 Task: Create a Vector Art for the Website Hero Section's. on the cosmic theme.
Action: Mouse pressed left at (435, 318)
Screenshot: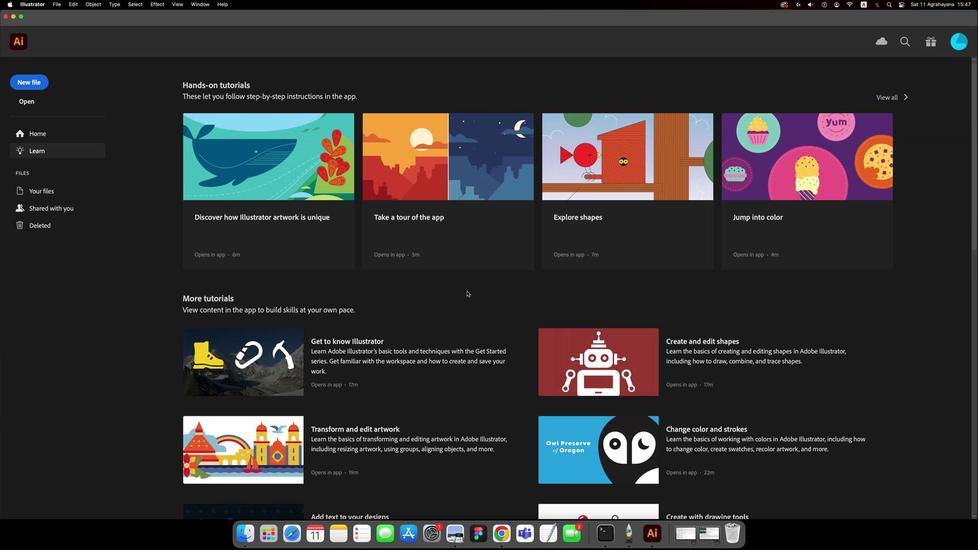 
Action: Mouse moved to (275, 265)
Screenshot: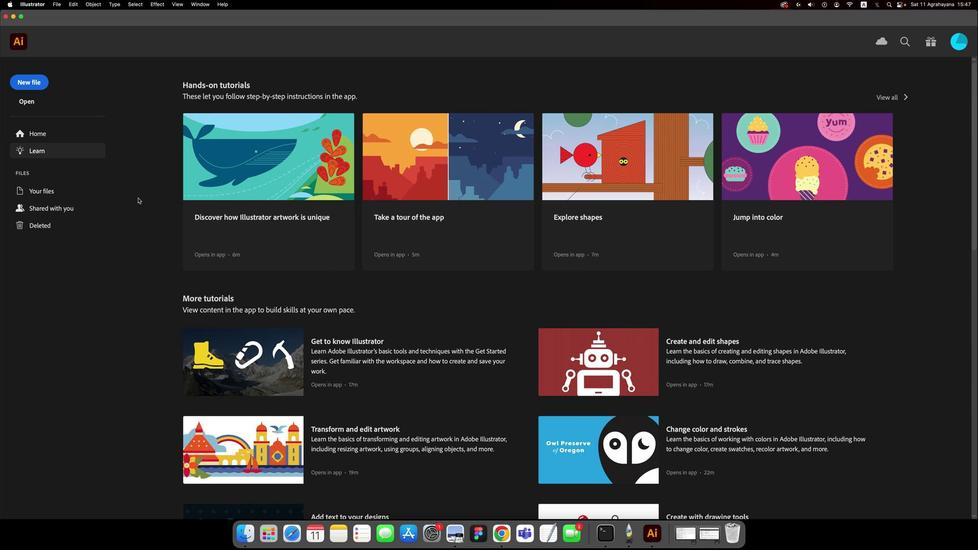 
Action: Mouse pressed left at (275, 265)
Screenshot: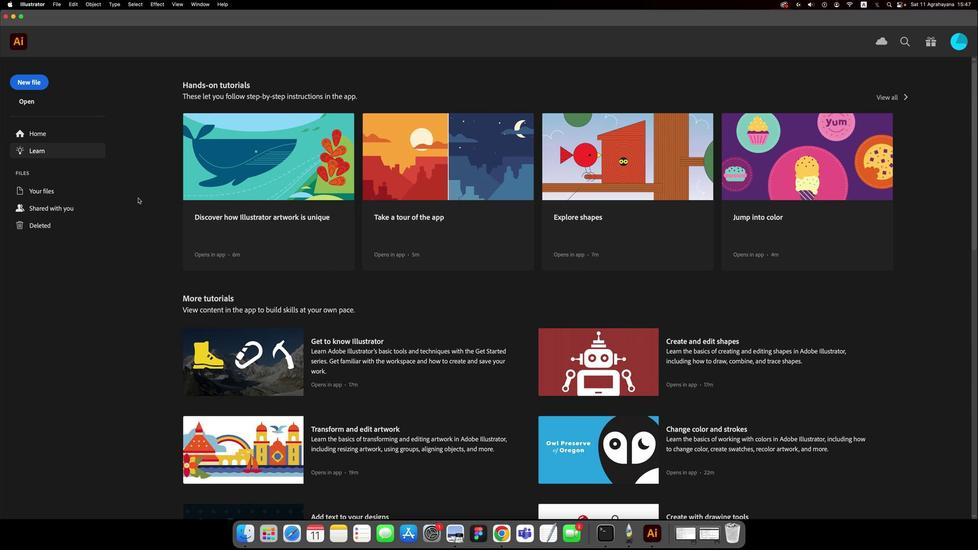 
Action: Mouse moved to (221, 200)
Screenshot: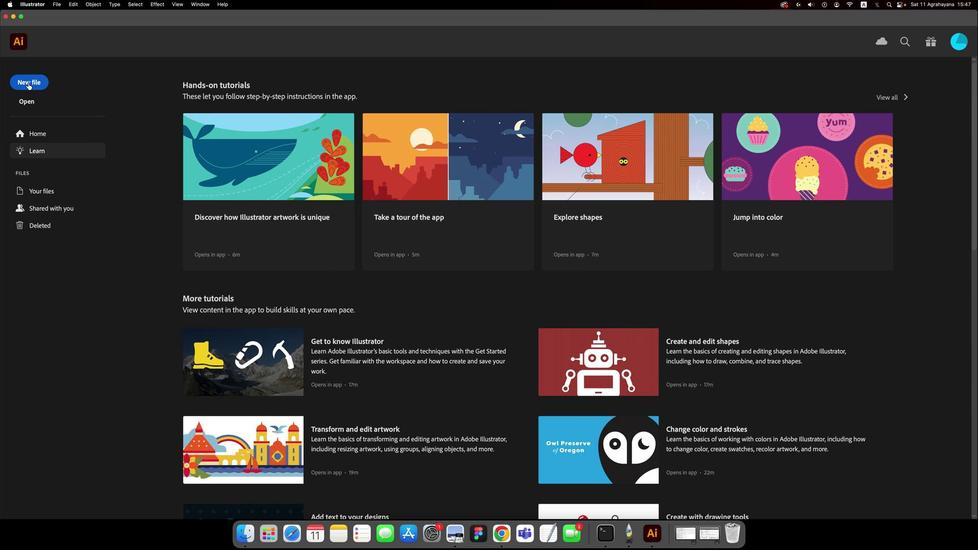 
Action: Mouse pressed left at (221, 200)
Screenshot: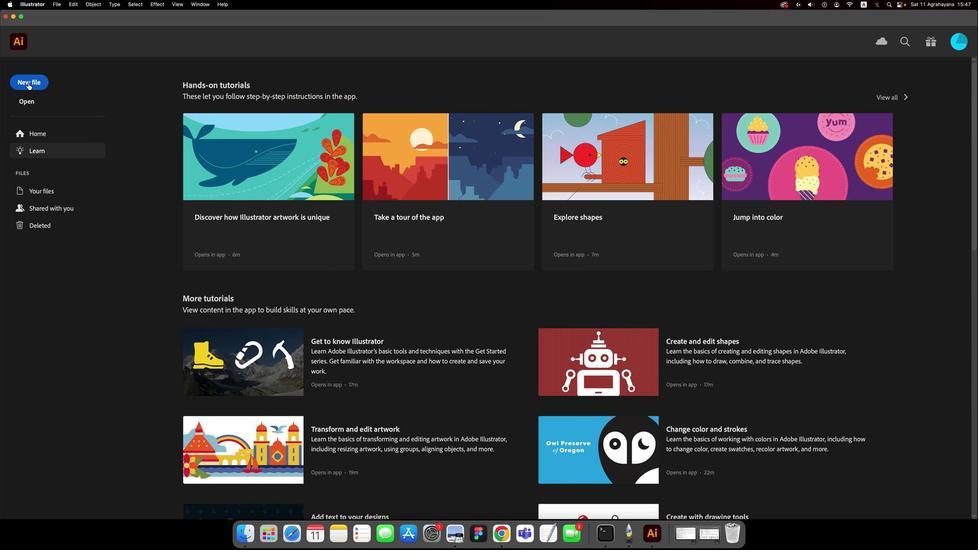 
Action: Mouse moved to (427, 219)
Screenshot: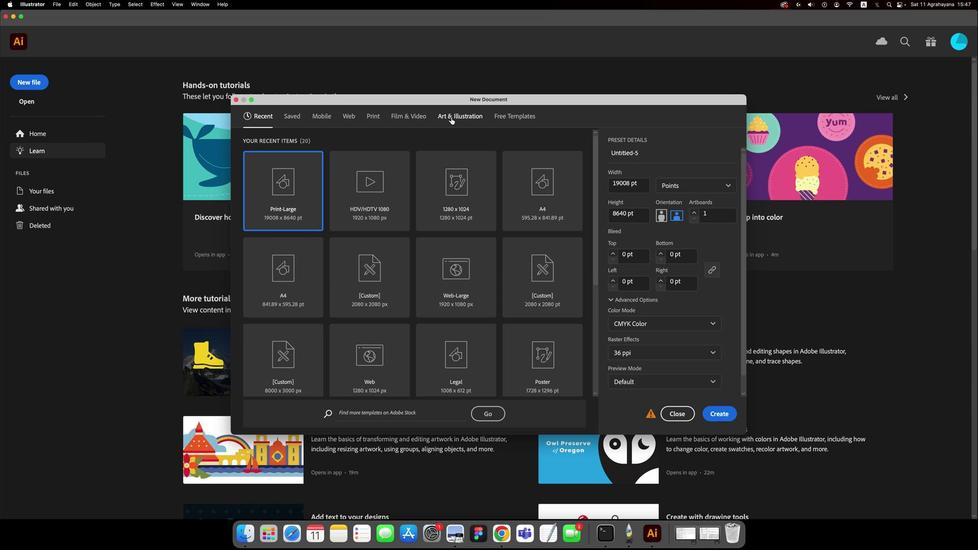 
Action: Mouse pressed left at (427, 219)
Screenshot: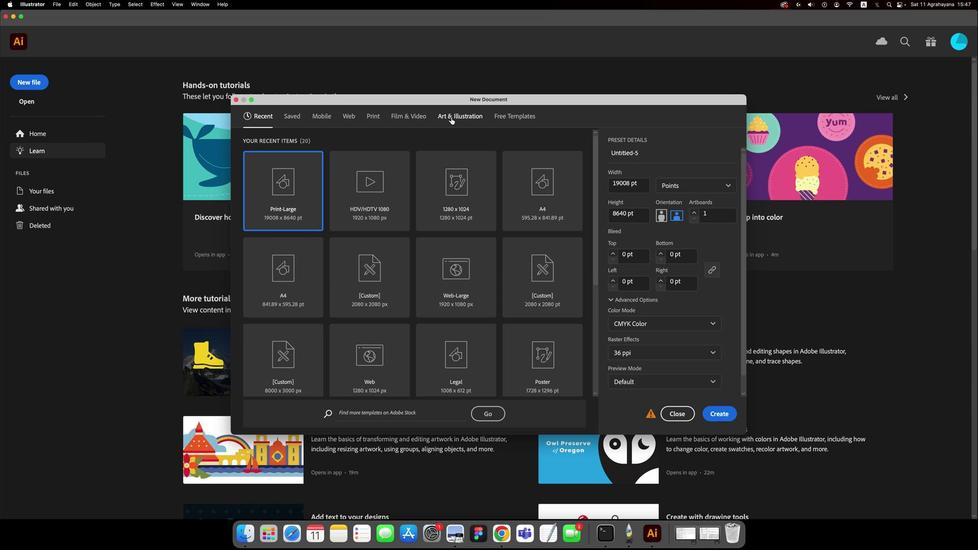 
Action: Mouse moved to (376, 219)
Screenshot: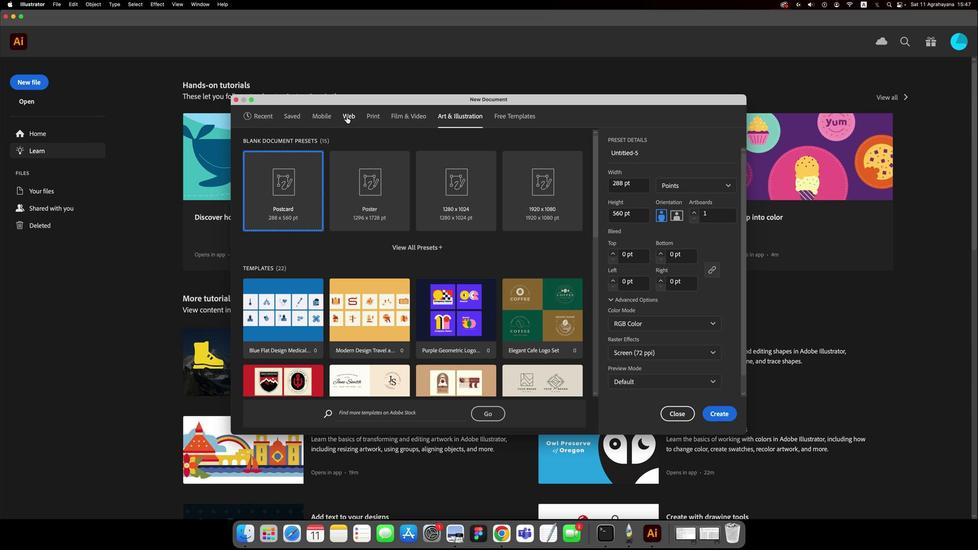 
Action: Mouse pressed left at (376, 219)
Screenshot: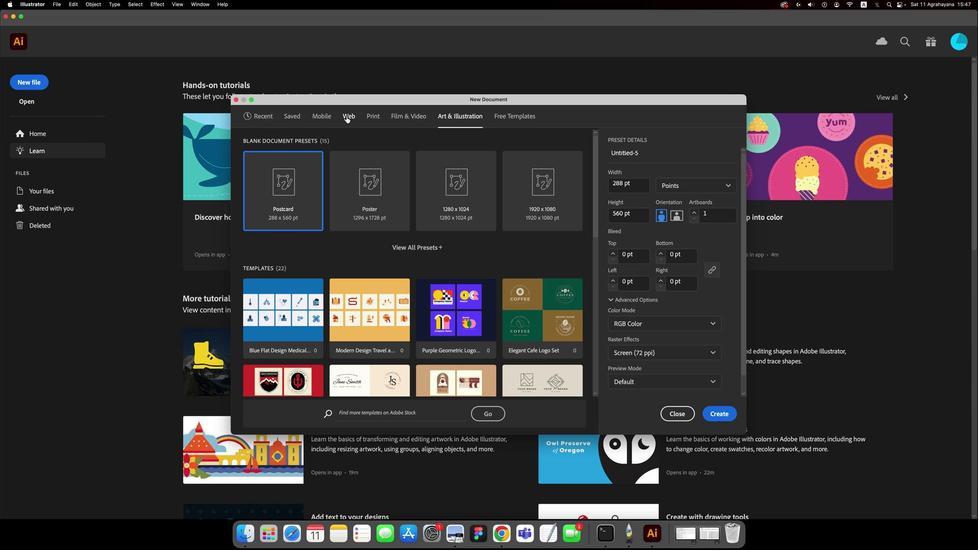 
Action: Mouse moved to (393, 253)
Screenshot: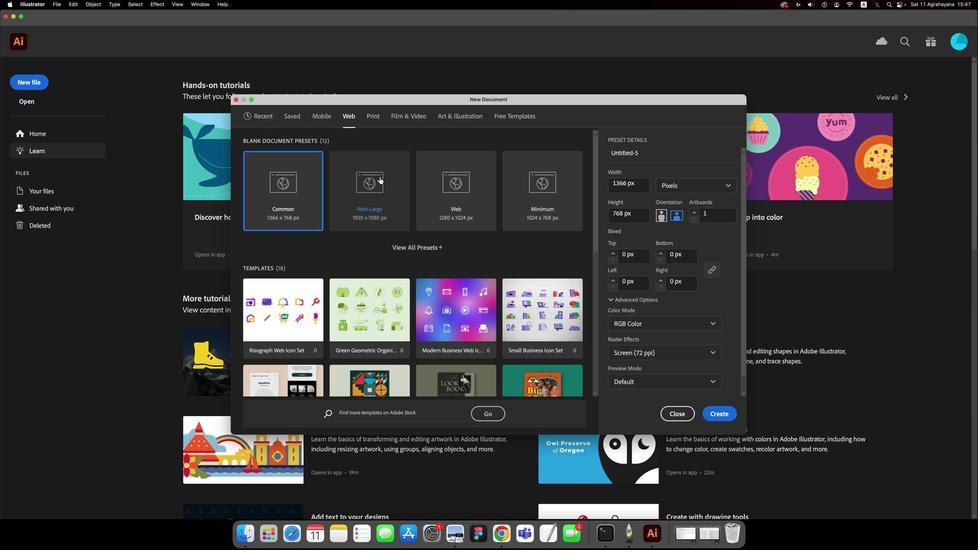 
Action: Mouse pressed left at (393, 253)
Screenshot: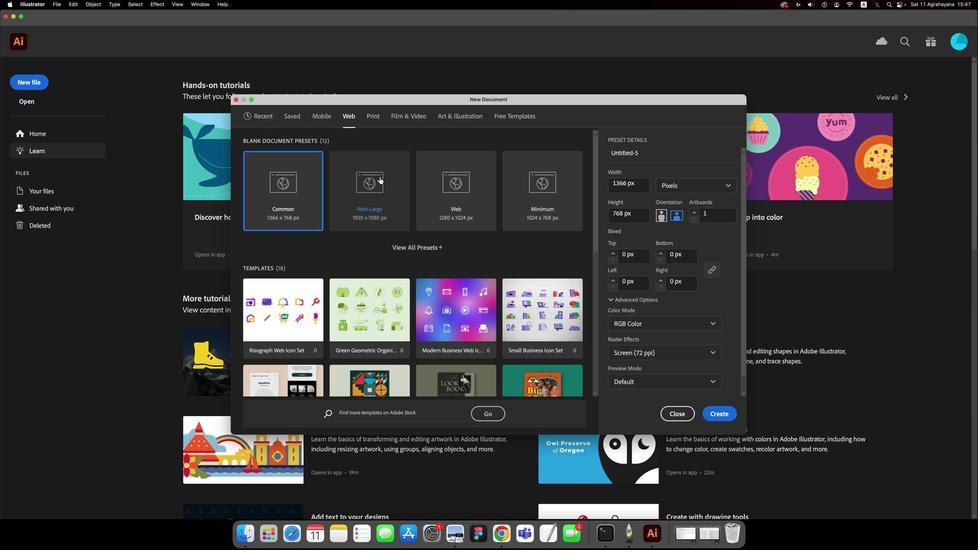 
Action: Mouse moved to (557, 386)
Screenshot: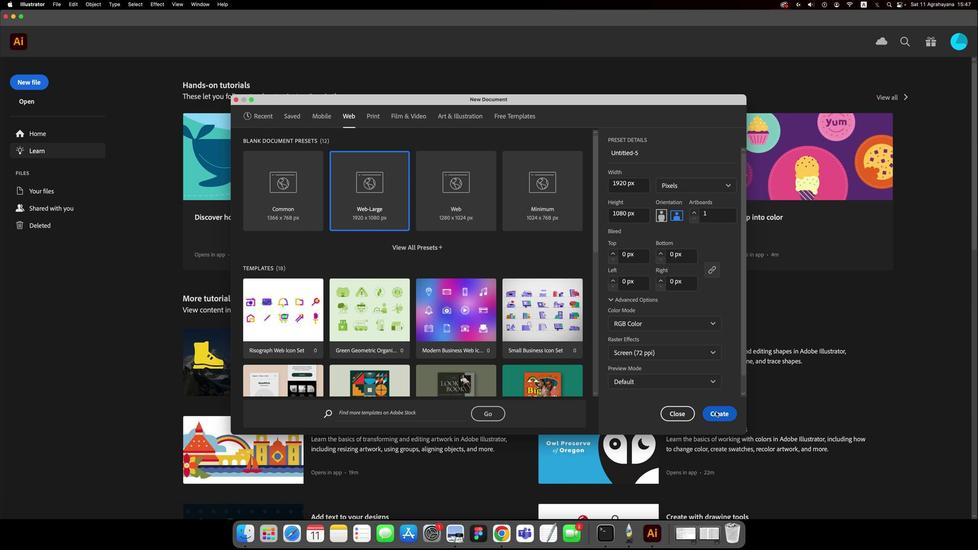 
Action: Mouse pressed left at (557, 386)
Screenshot: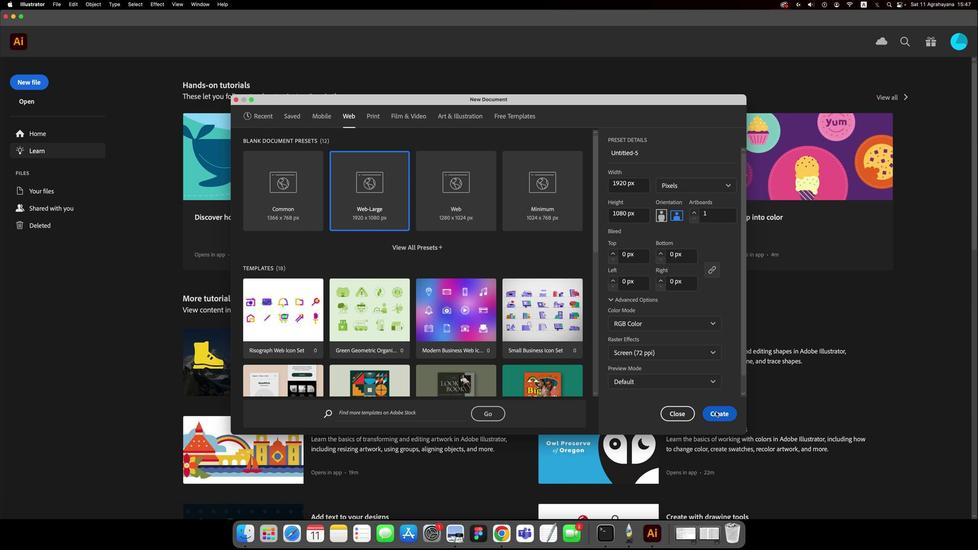 
Action: Mouse moved to (442, 291)
Screenshot: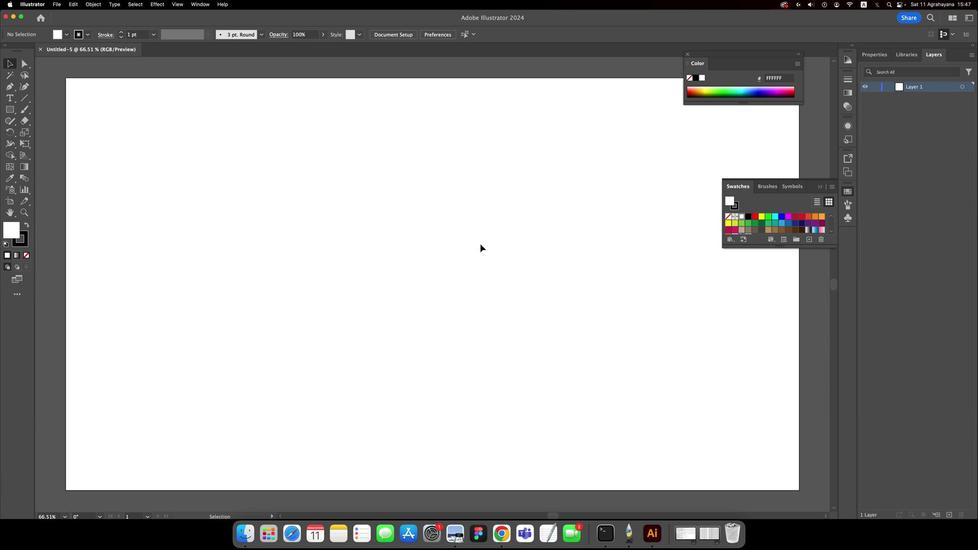 
Action: Mouse pressed left at (442, 291)
Screenshot: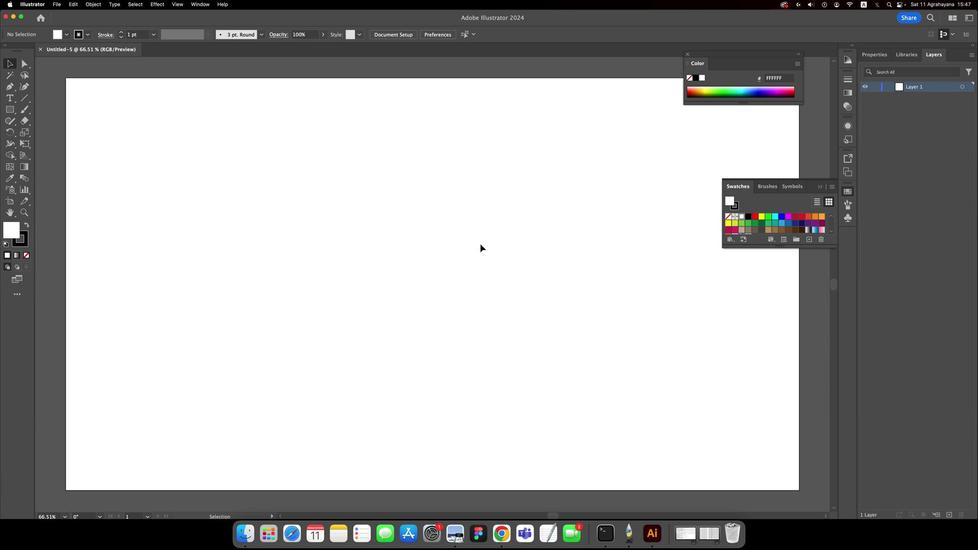 
Action: Mouse moved to (232, 155)
Screenshot: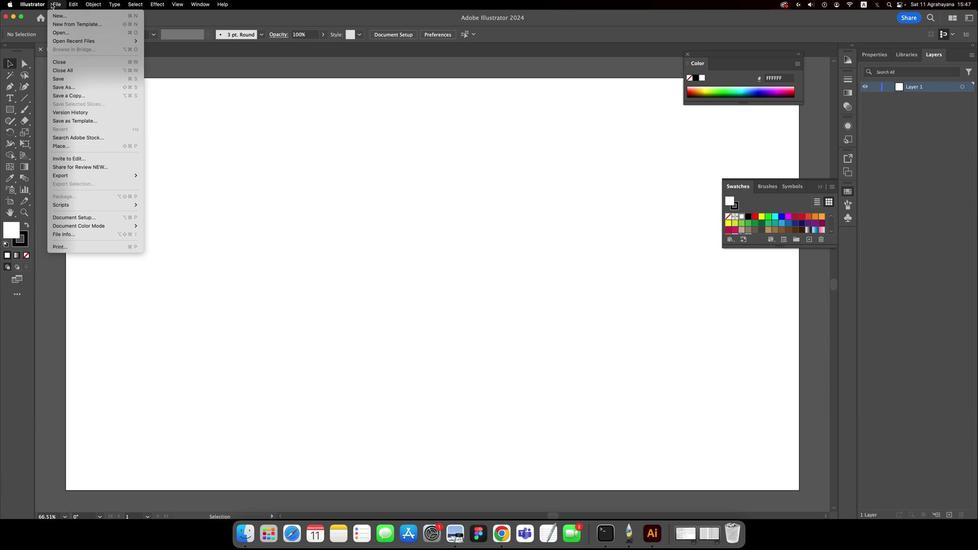 
Action: Mouse pressed left at (232, 155)
Screenshot: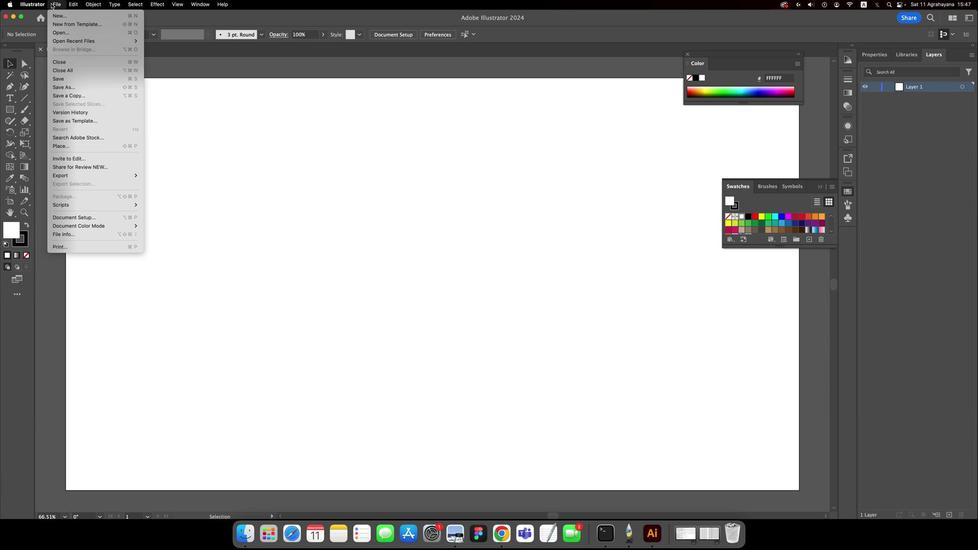 
Action: Mouse moved to (234, 237)
Screenshot: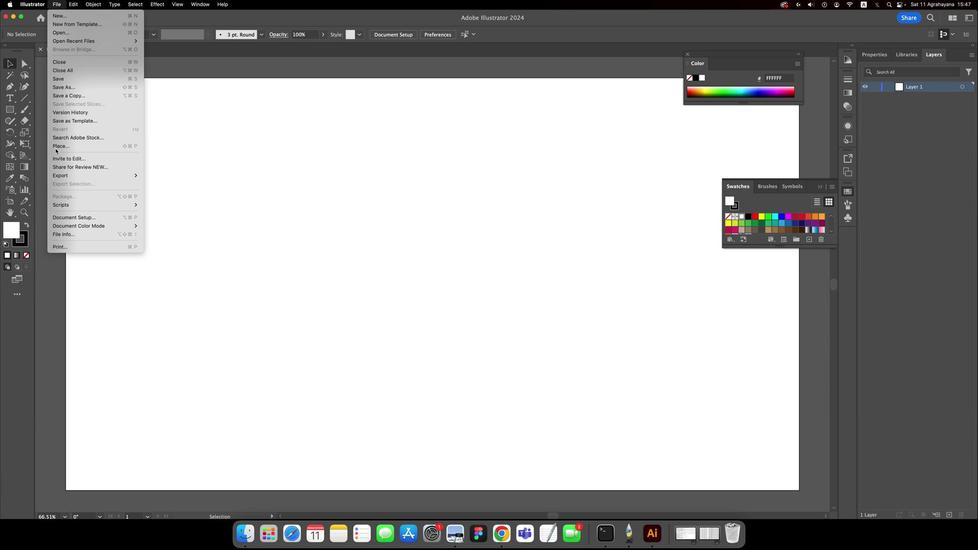 
Action: Mouse pressed left at (234, 237)
Screenshot: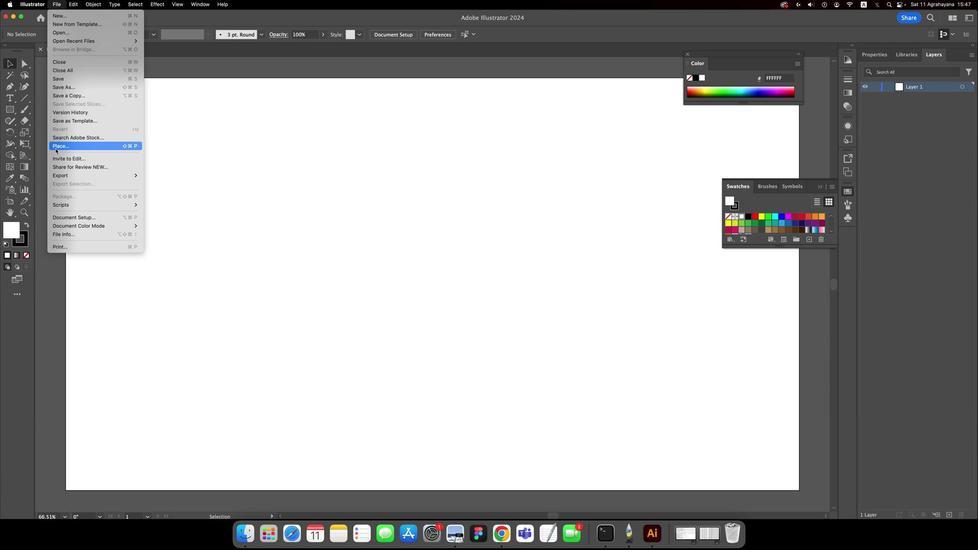 
Action: Mouse moved to (408, 239)
Screenshot: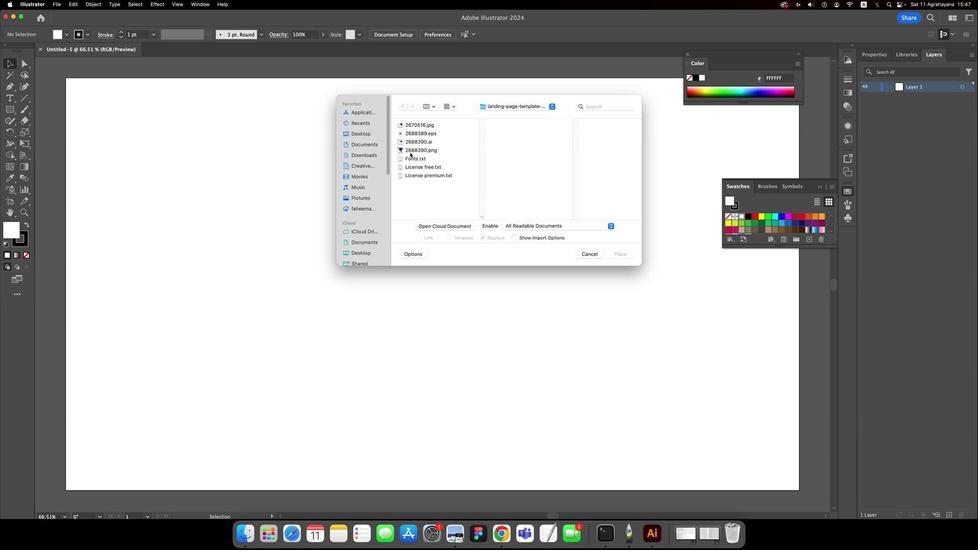 
Action: Mouse pressed left at (408, 239)
Screenshot: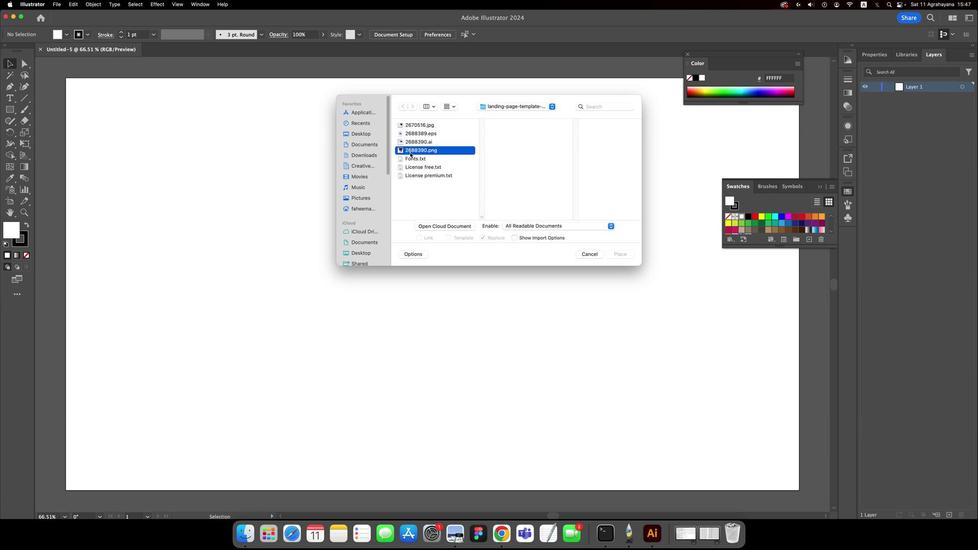 
Action: Key pressed Key.enter
Screenshot: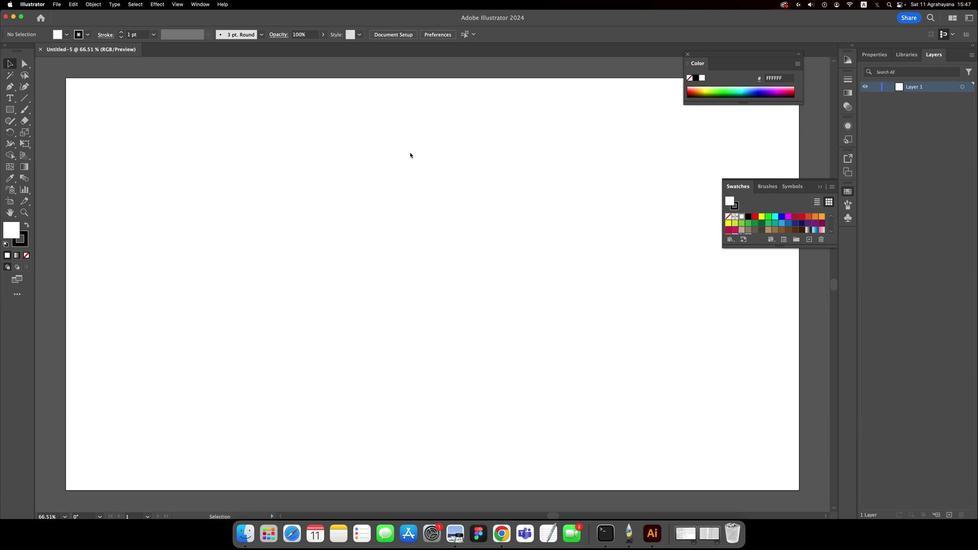 
Action: Mouse moved to (373, 219)
Screenshot: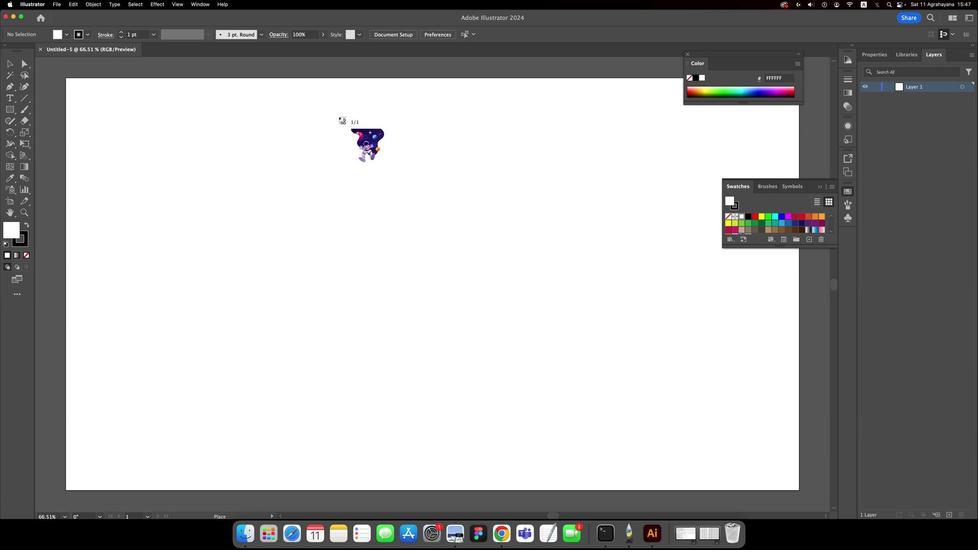 
Action: Mouse pressed left at (373, 219)
Screenshot: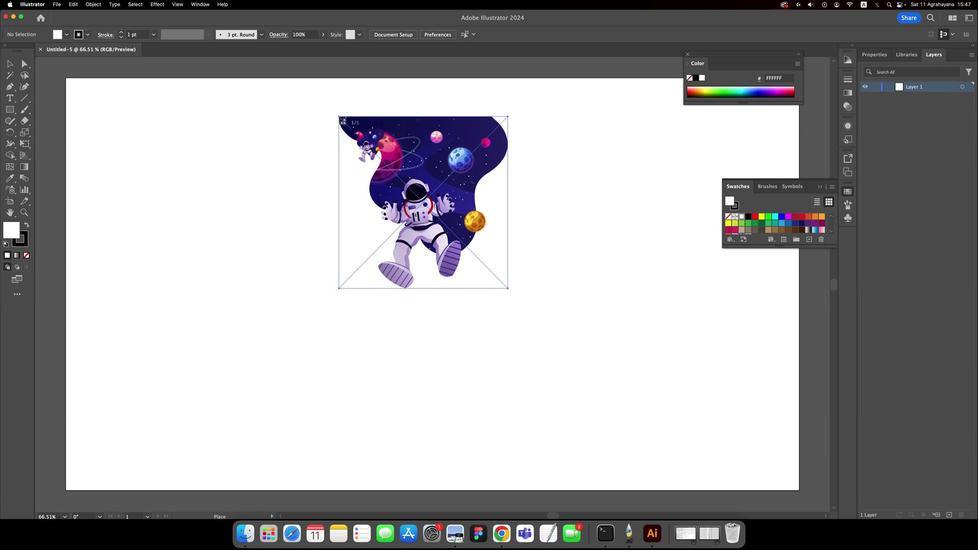 
Action: Mouse moved to (411, 276)
Screenshot: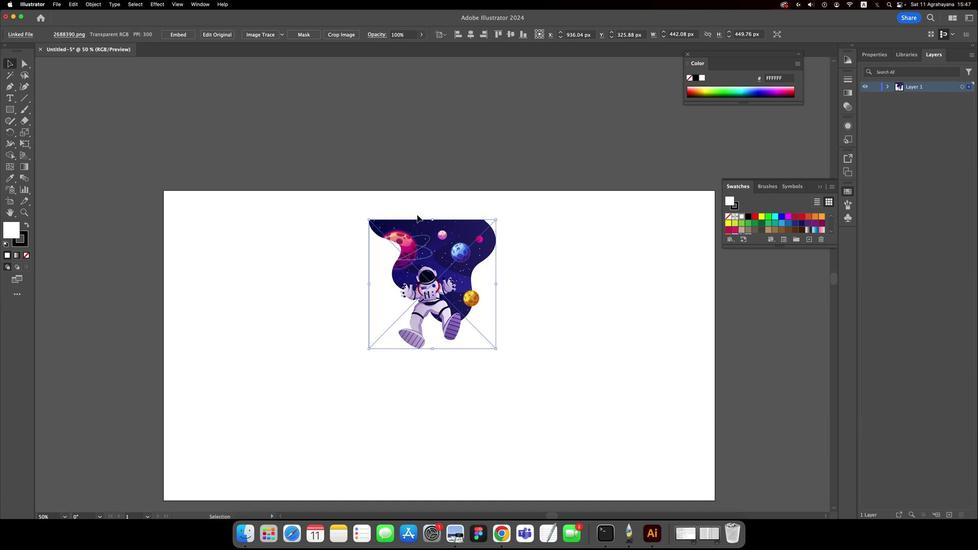 
Action: Key pressed Key.cmd'-'
Screenshot: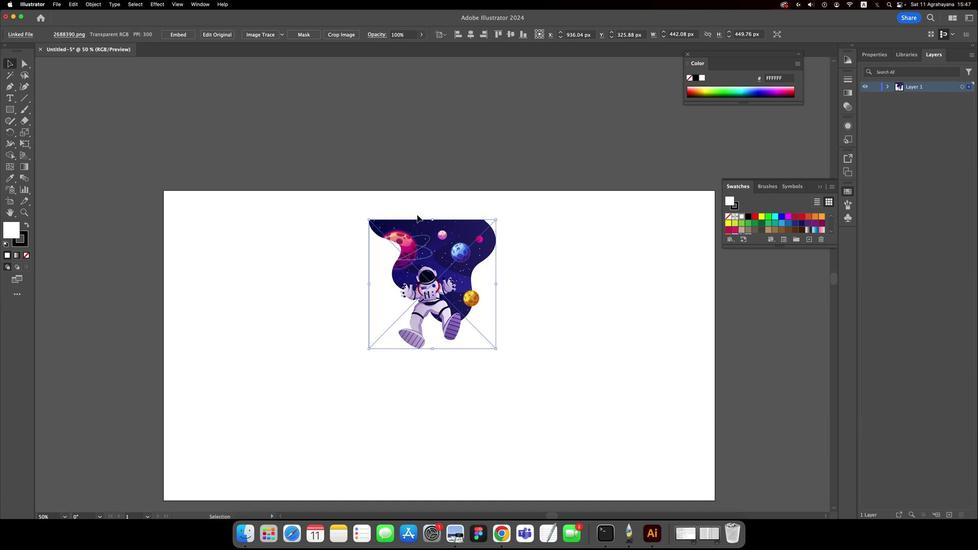 
Action: Mouse moved to (416, 293)
Screenshot: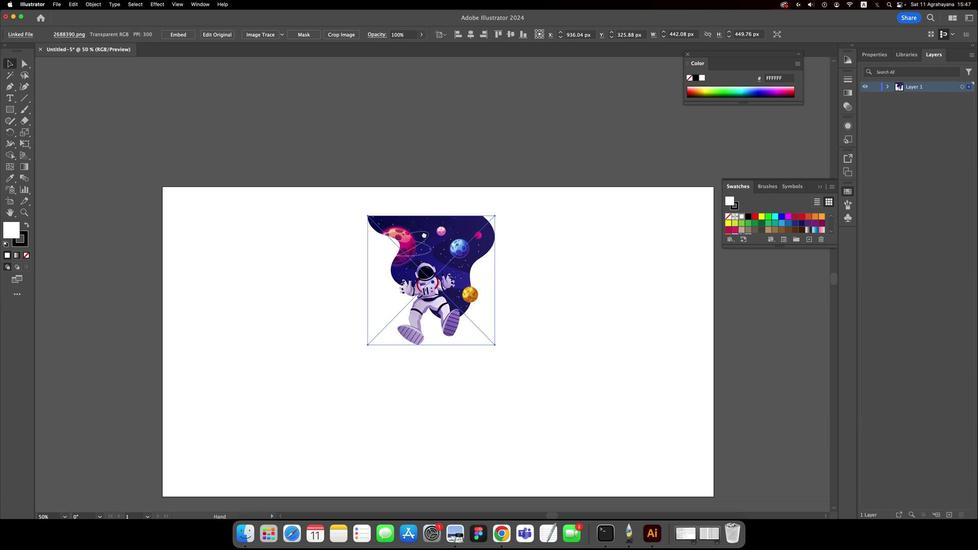 
Action: Key pressed Key.space
Screenshot: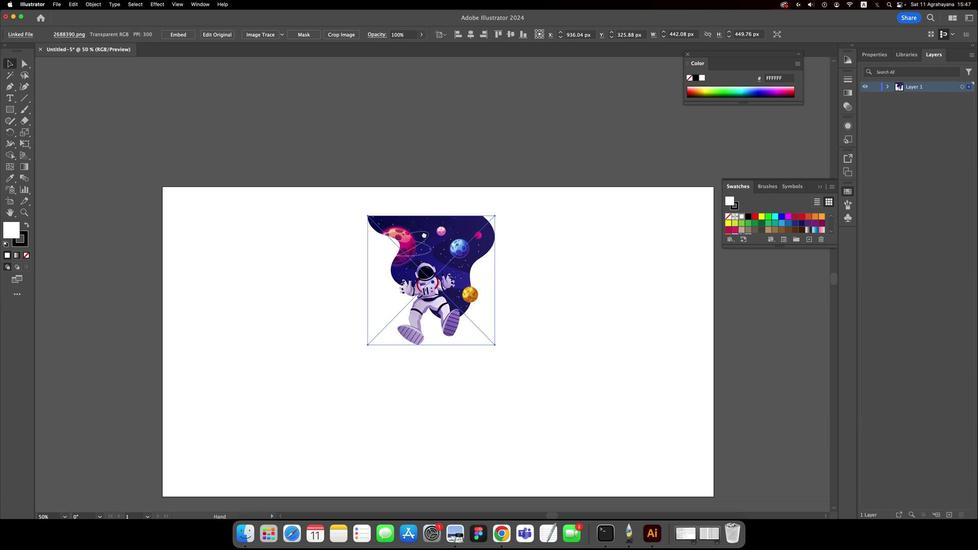 
Action: Mouse moved to (417, 299)
Screenshot: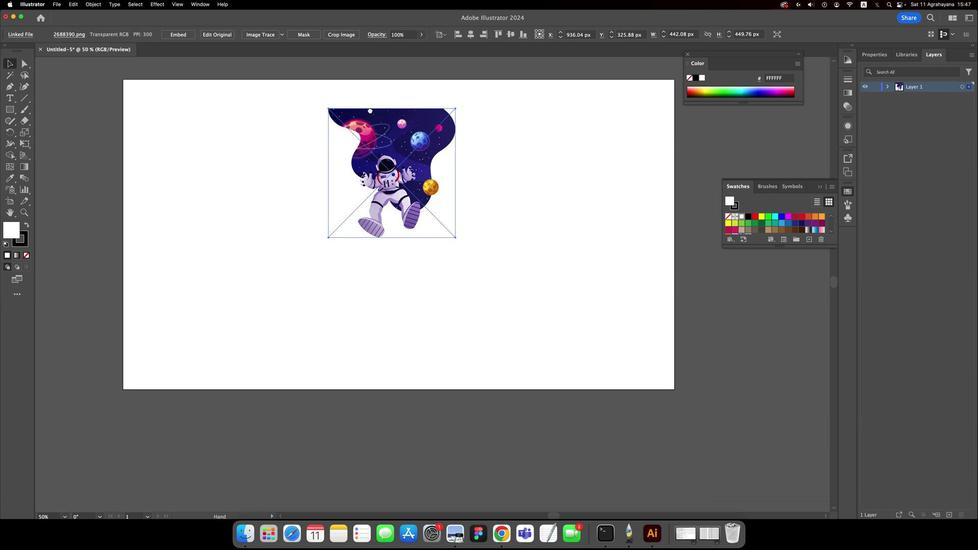 
Action: Mouse pressed left at (417, 299)
Screenshot: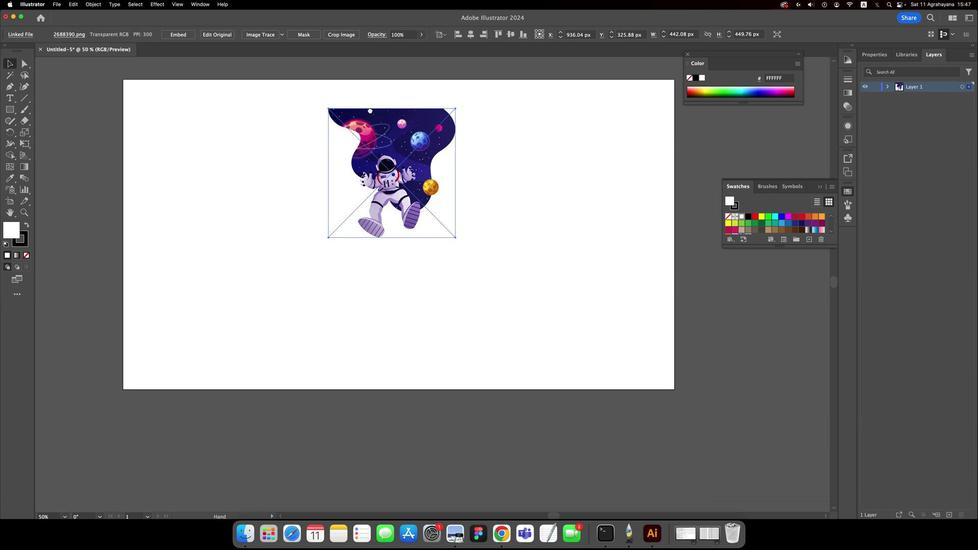 
Action: Mouse moved to (413, 253)
Screenshot: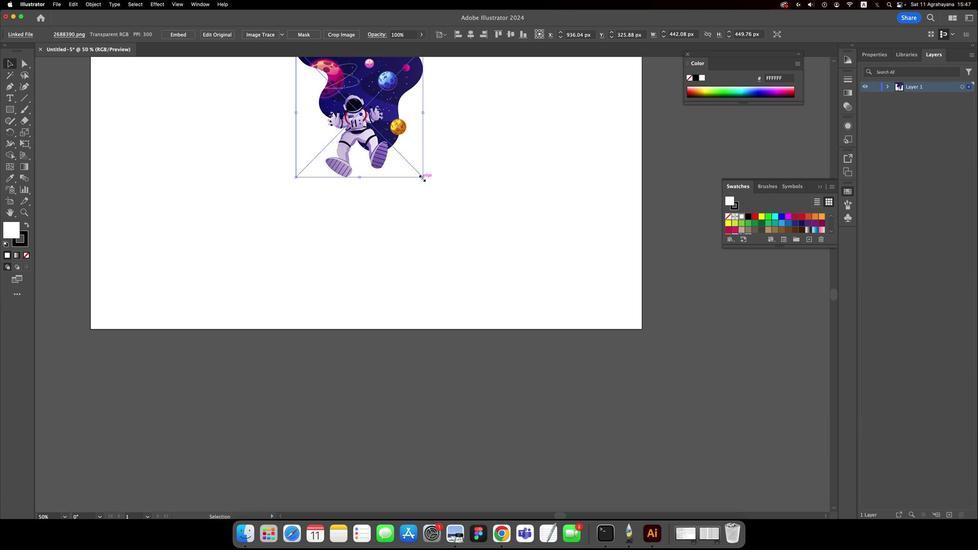
Action: Key pressed Key.shift
Screenshot: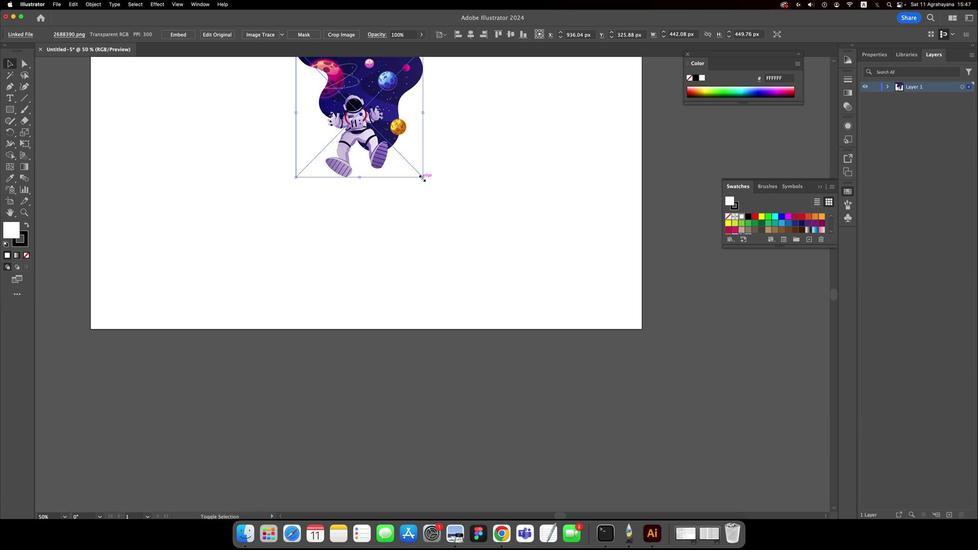 
Action: Mouse pressed left at (413, 253)
Screenshot: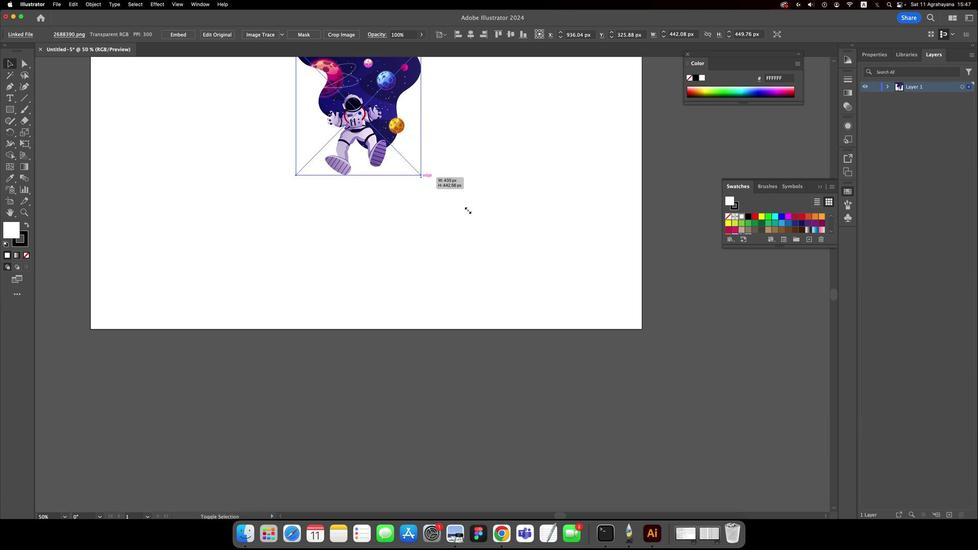 
Action: Mouse moved to (451, 284)
Screenshot: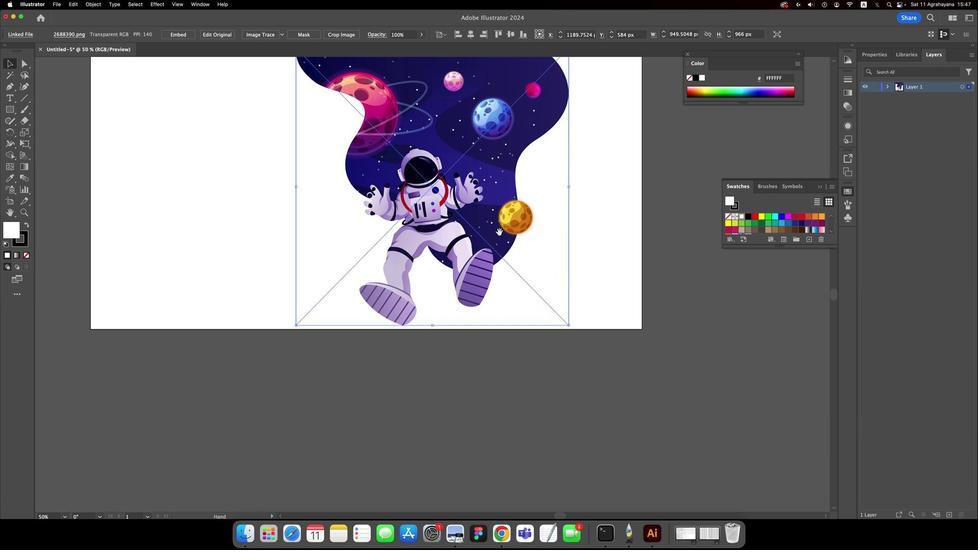 
Action: Key pressed Key.space
Screenshot: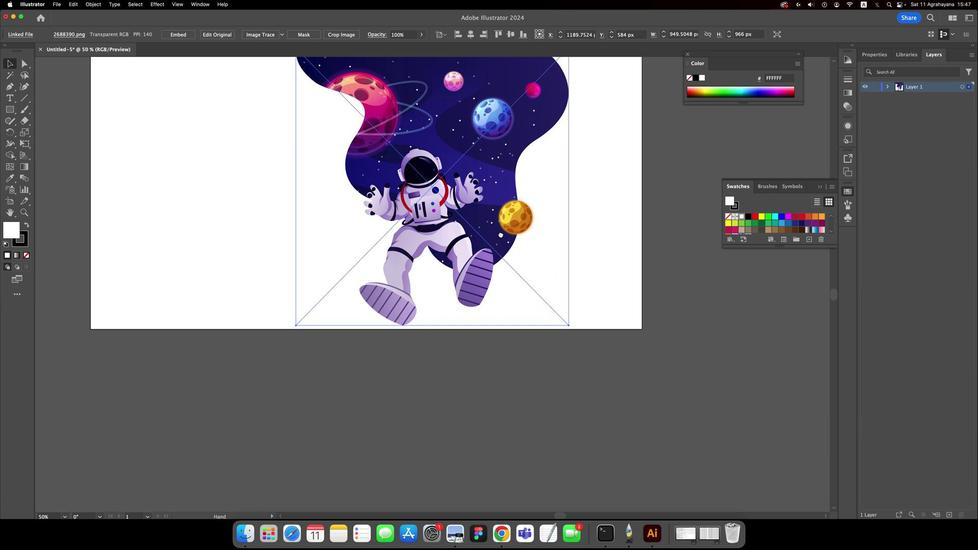 
Action: Mouse moved to (451, 284)
Screenshot: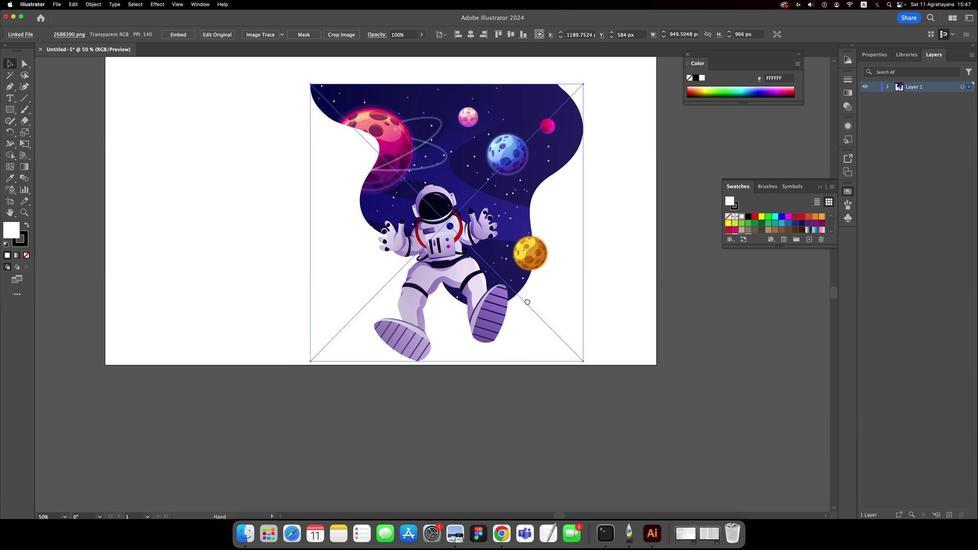 
Action: Mouse pressed left at (451, 284)
Screenshot: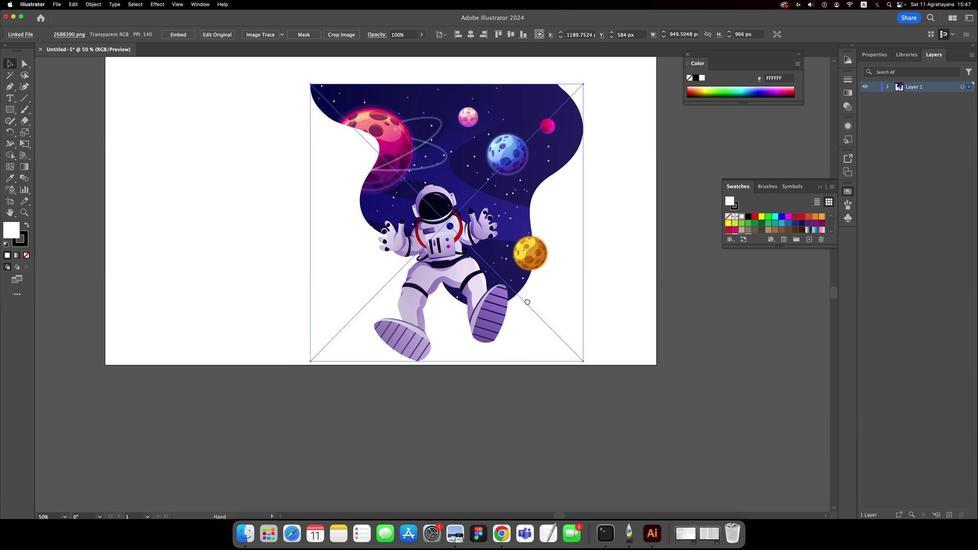 
Action: Mouse moved to (436, 240)
Screenshot: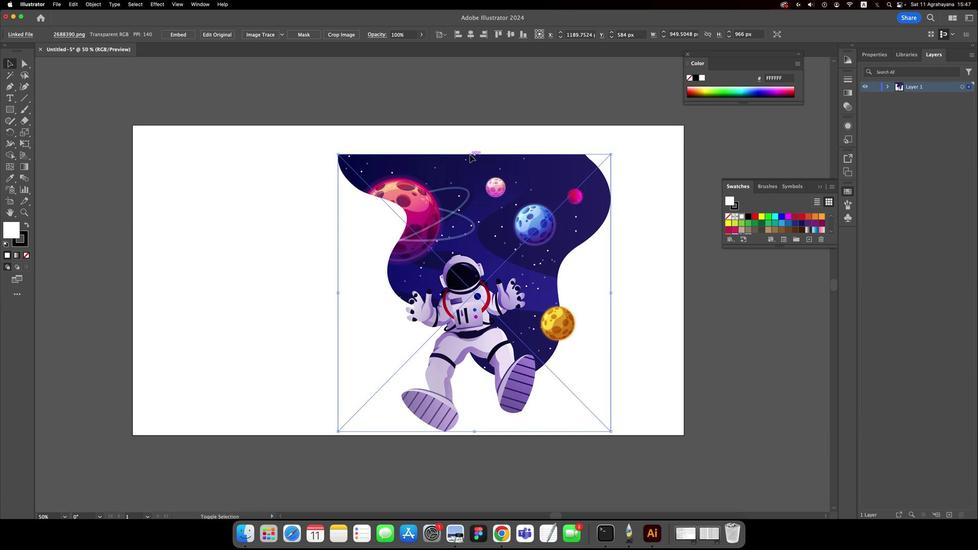 
Action: Key pressed Key.shift
Screenshot: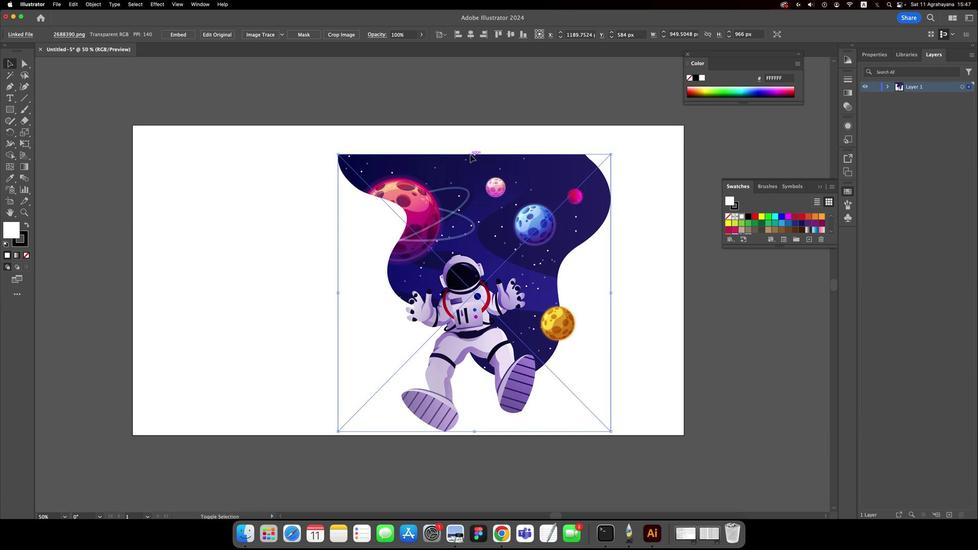 
Action: Mouse moved to (439, 240)
Screenshot: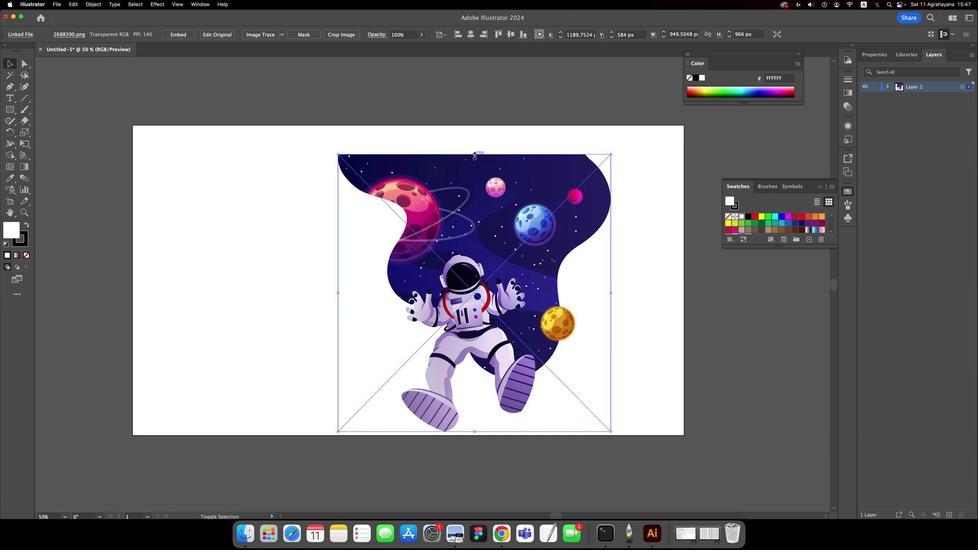 
Action: Mouse pressed left at (439, 240)
Screenshot: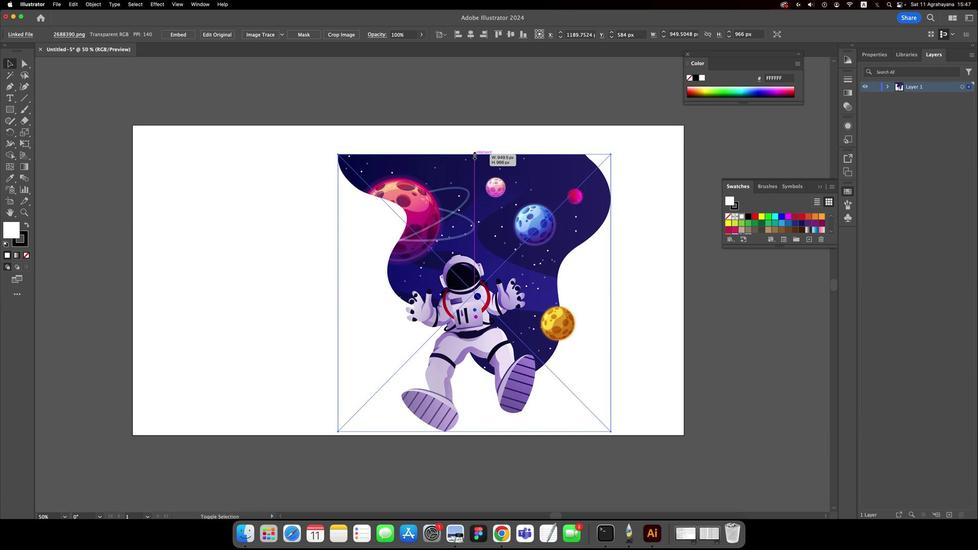 
Action: Mouse moved to (444, 214)
Screenshot: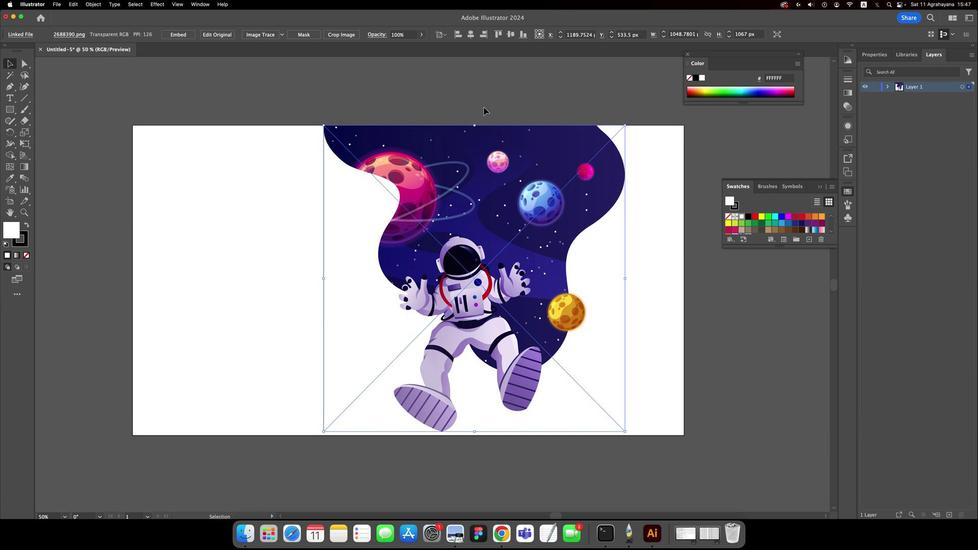 
Action: Mouse pressed left at (444, 214)
Screenshot: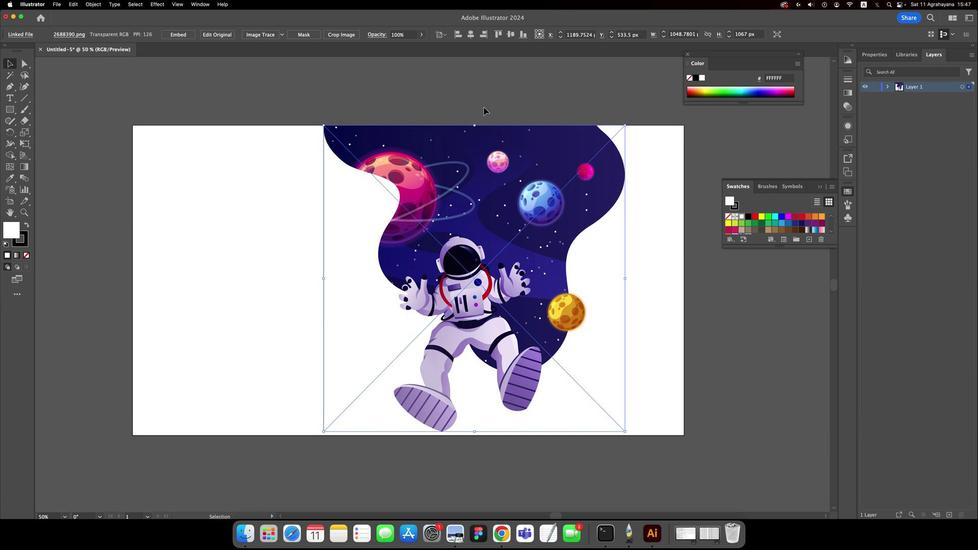 
Action: Mouse moved to (640, 202)
Screenshot: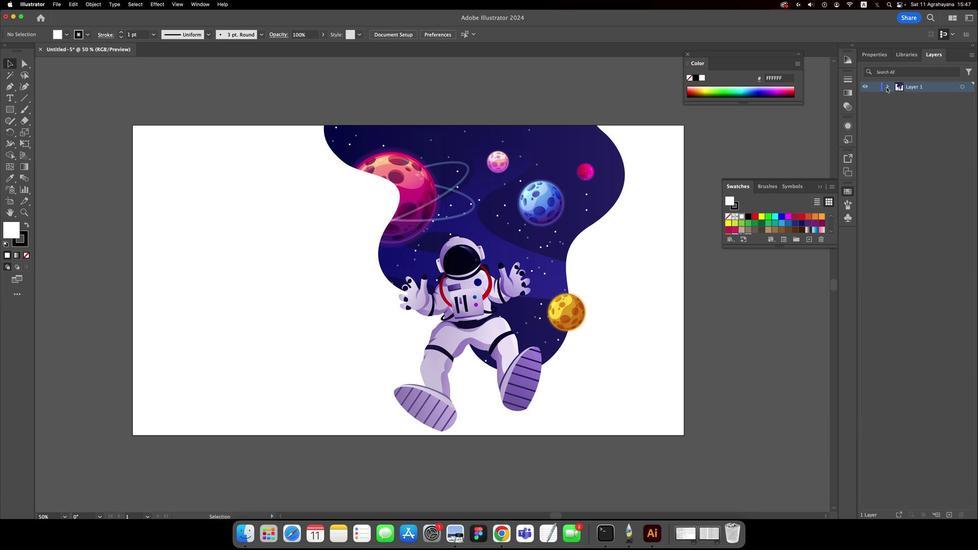 
Action: Mouse pressed left at (640, 202)
Screenshot: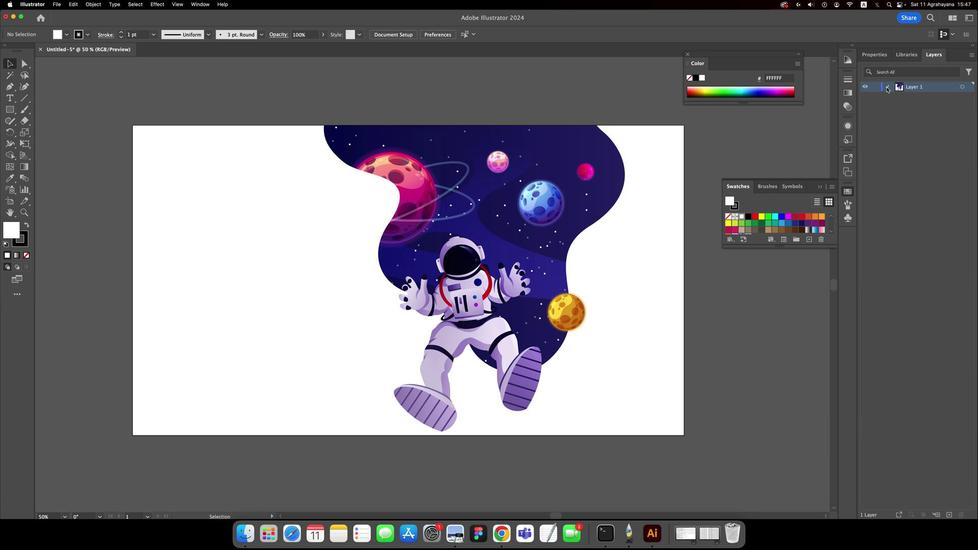 
Action: Mouse moved to (635, 208)
Screenshot: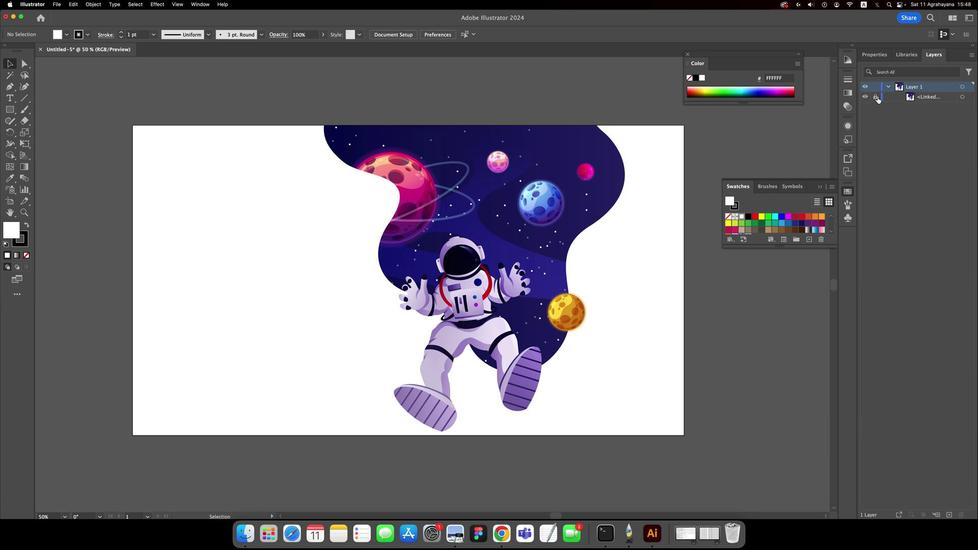 
Action: Mouse pressed left at (635, 208)
Screenshot: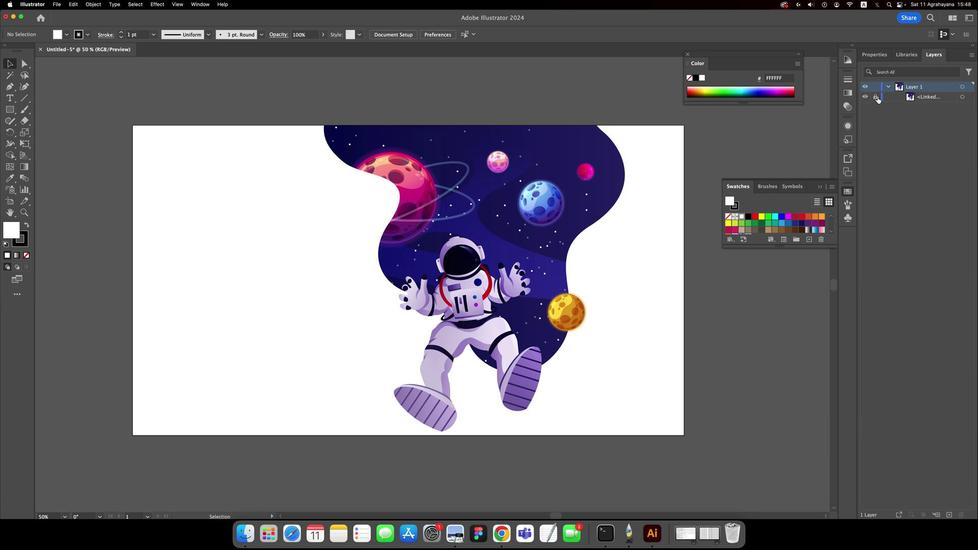 
Action: Mouse moved to (421, 286)
Screenshot: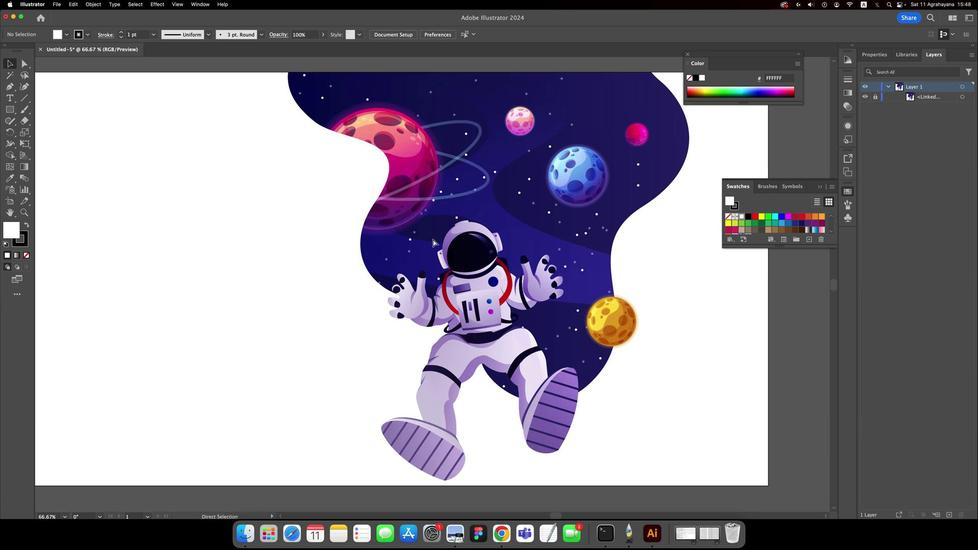 
Action: Key pressed Key.cmd'='
Screenshot: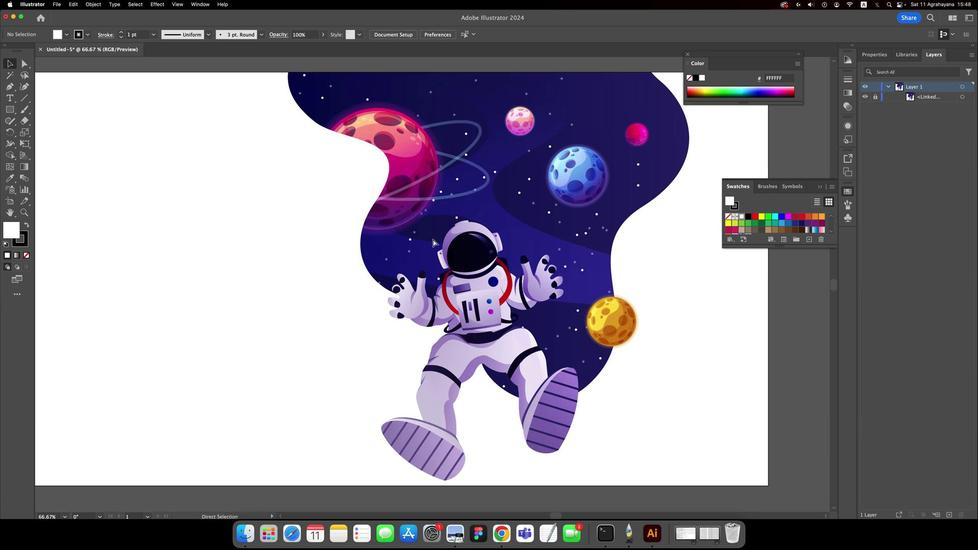 
Action: Mouse moved to (417, 289)
Screenshot: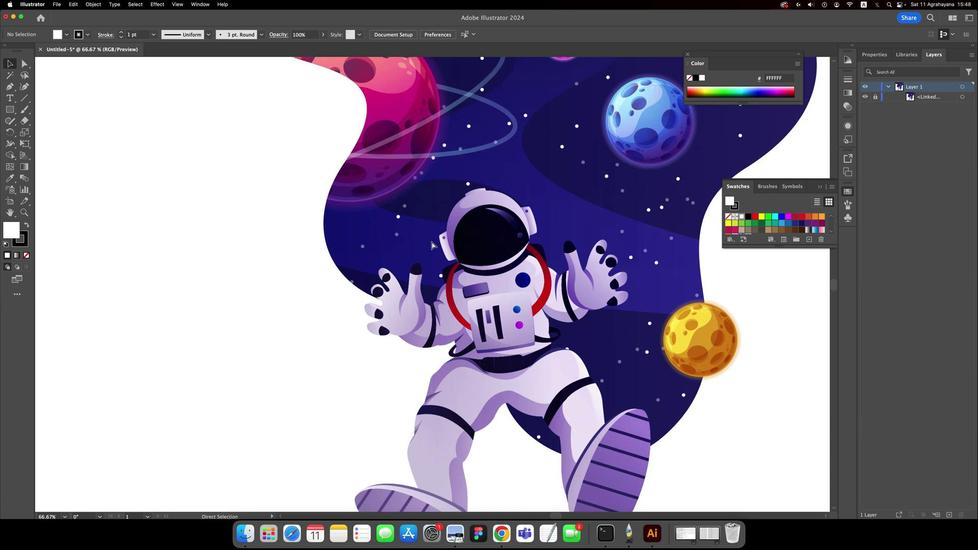 
Action: Key pressed Key.cmd
Screenshot: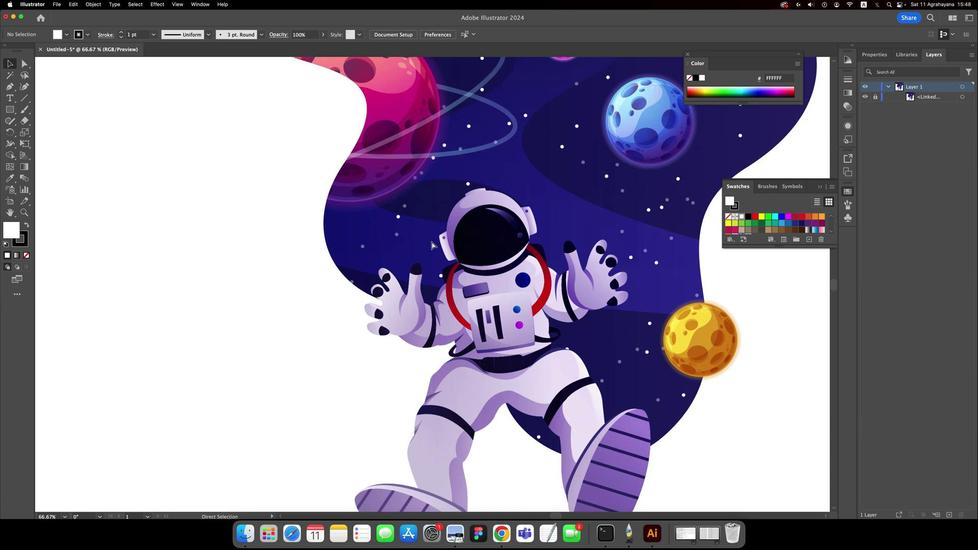 
Action: Mouse moved to (418, 289)
Screenshot: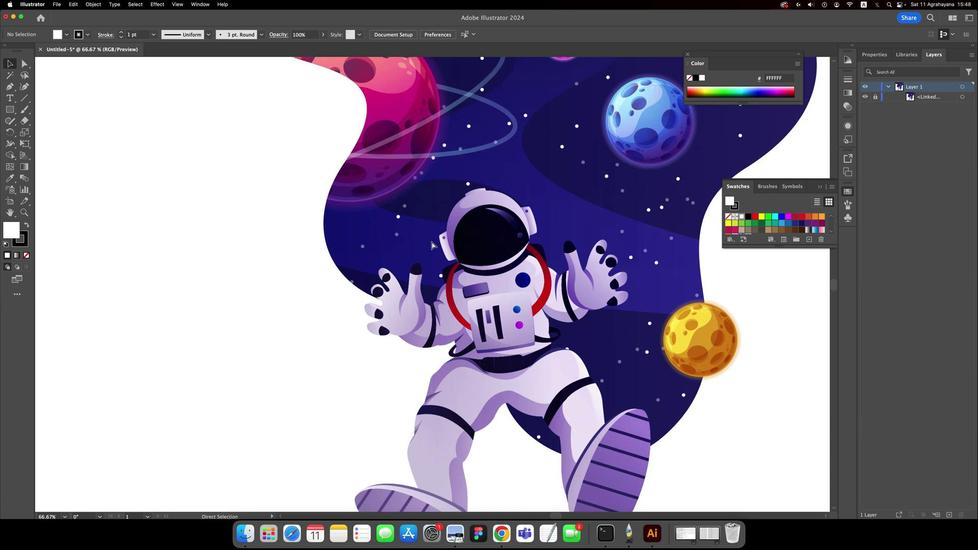 
Action: Key pressed '='
Screenshot: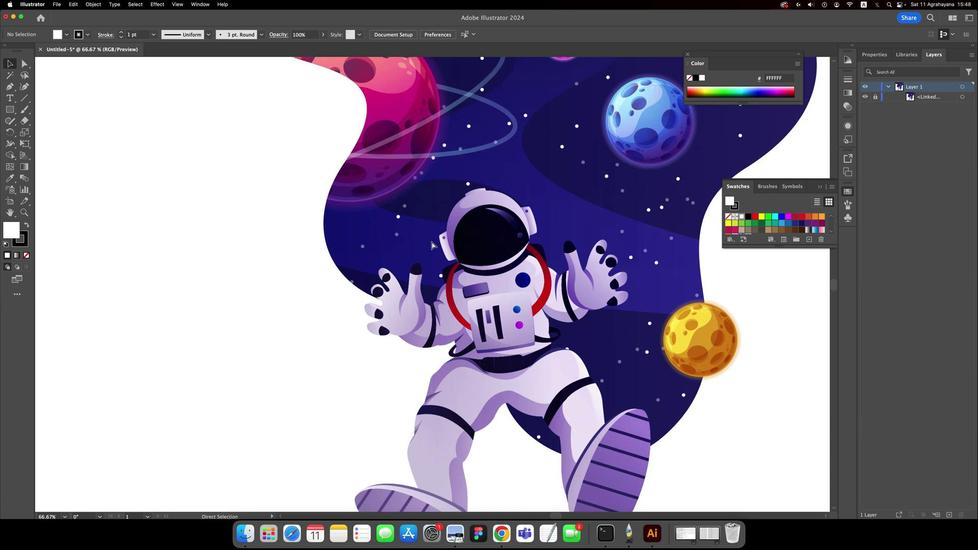 
Action: Mouse moved to (418, 253)
Screenshot: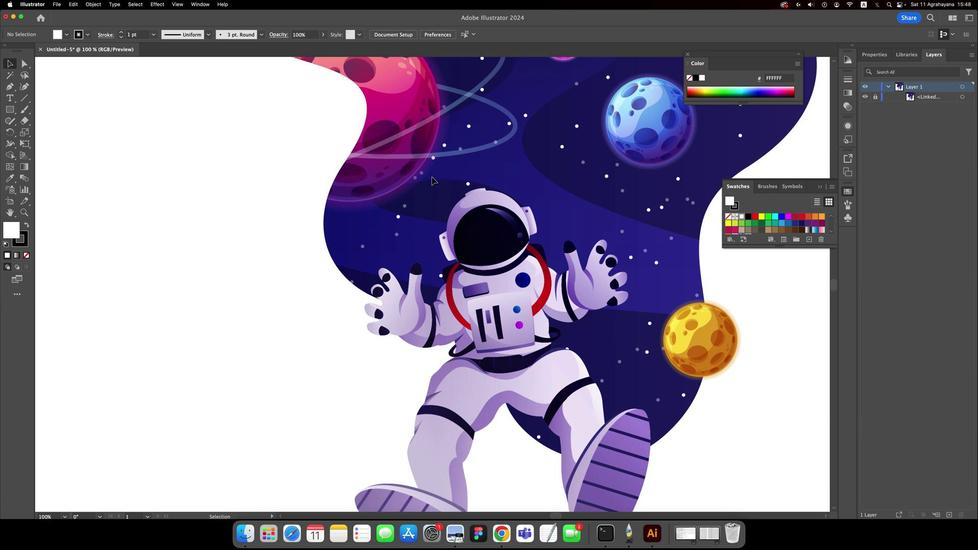 
Action: Key pressed Key.space
Screenshot: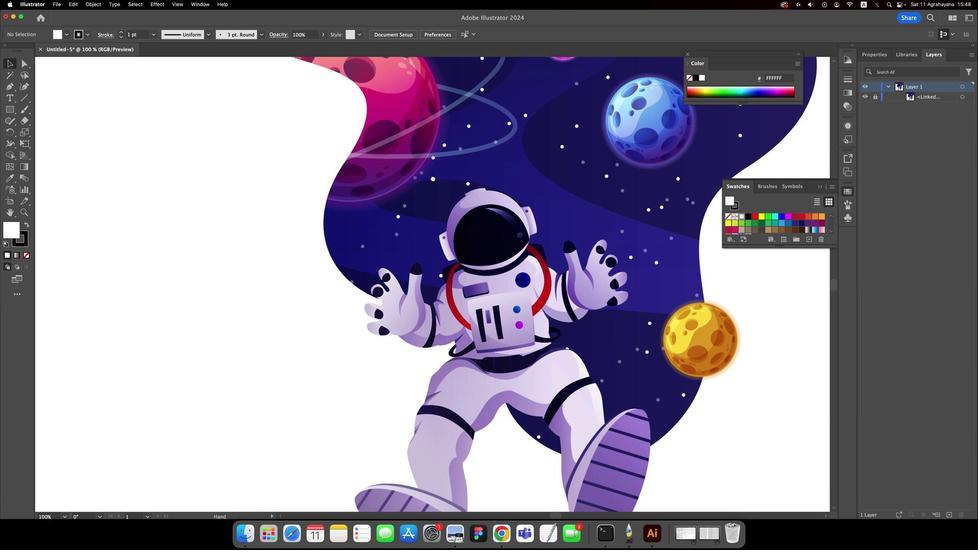 
Action: Mouse pressed left at (418, 253)
Screenshot: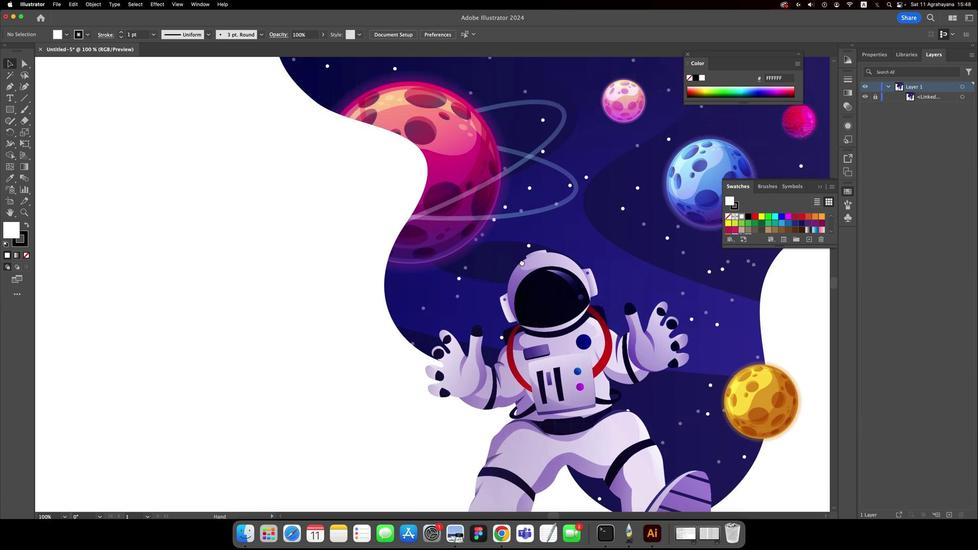 
Action: Mouse moved to (433, 295)
Screenshot: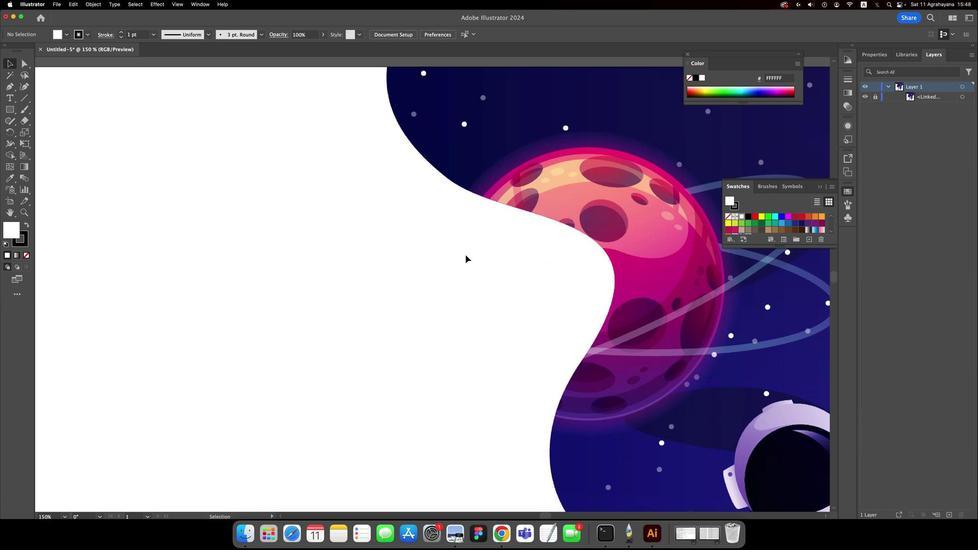 
Action: Key pressed Key.cmd
Screenshot: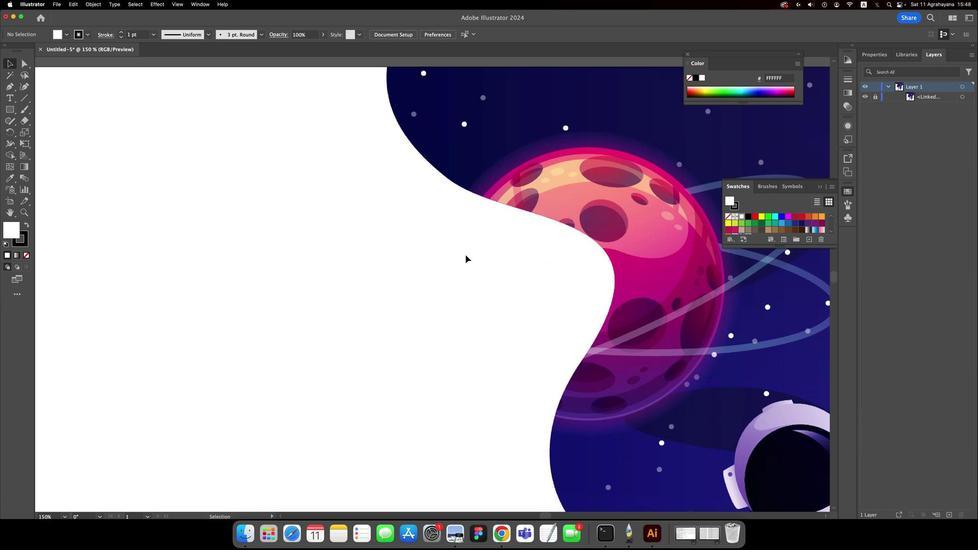 
Action: Mouse moved to (434, 296)
Screenshot: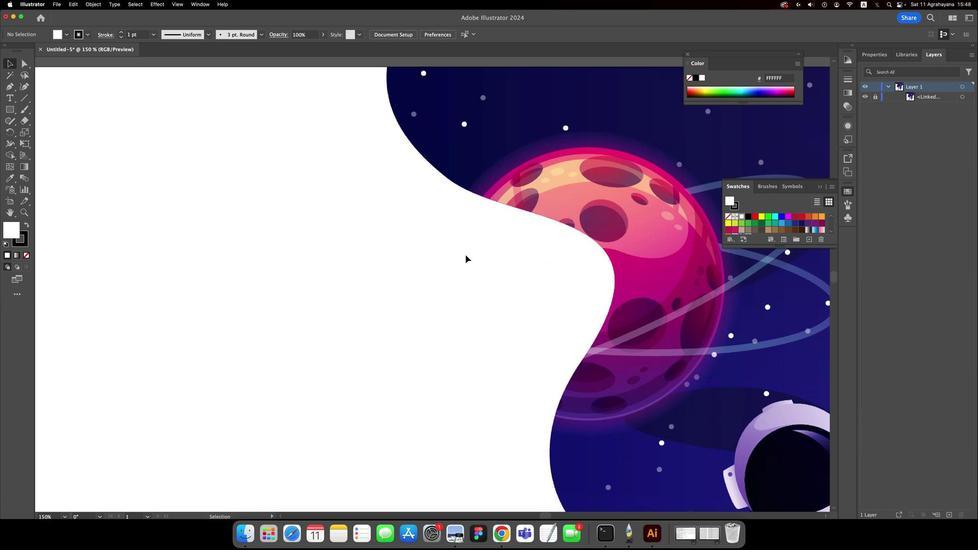 
Action: Key pressed '='
Screenshot: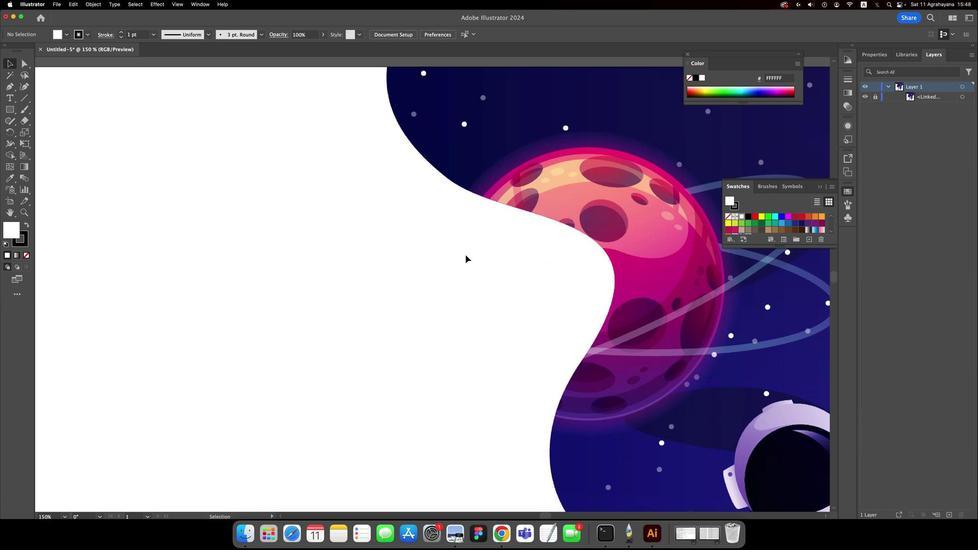 
Action: Mouse moved to (435, 298)
Screenshot: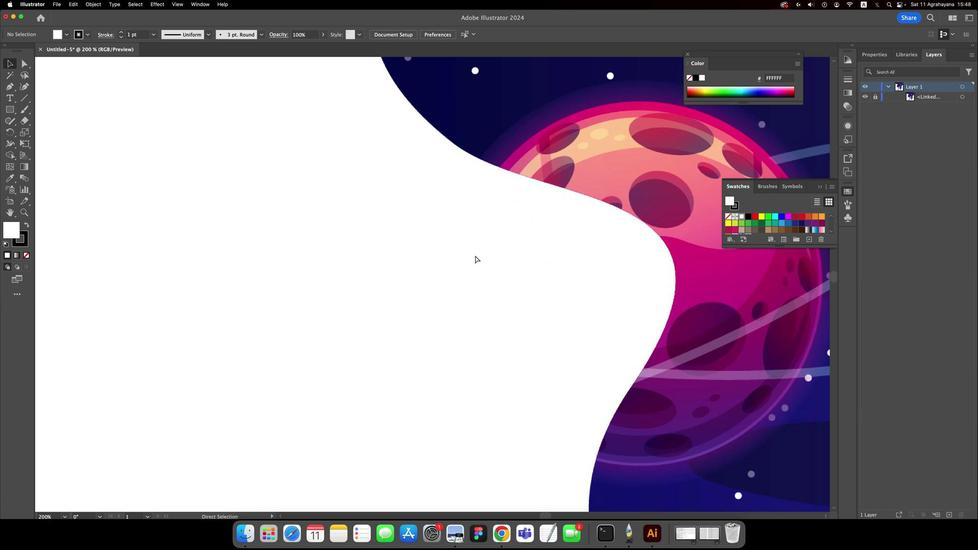 
Action: Key pressed Key.cmd
Screenshot: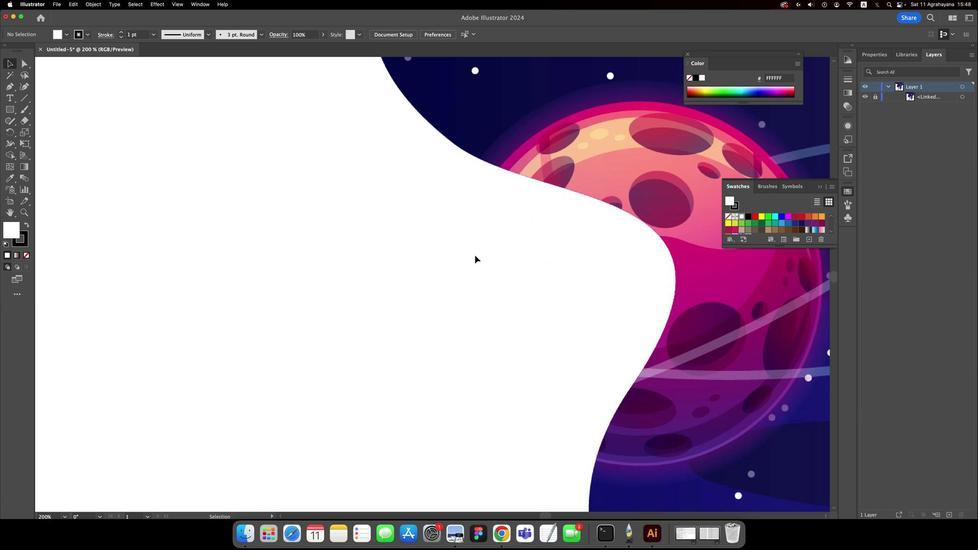 
Action: Mouse moved to (435, 298)
Screenshot: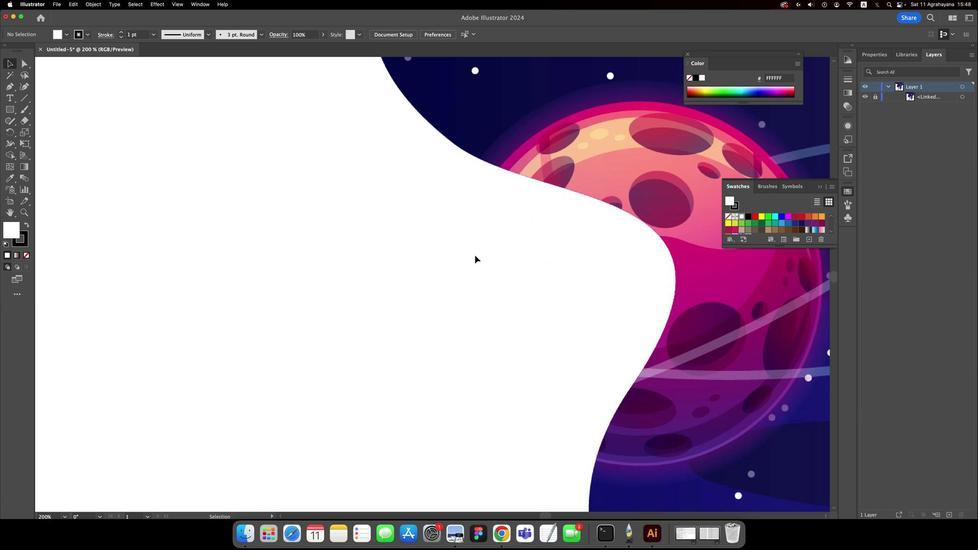 
Action: Key pressed '='
Screenshot: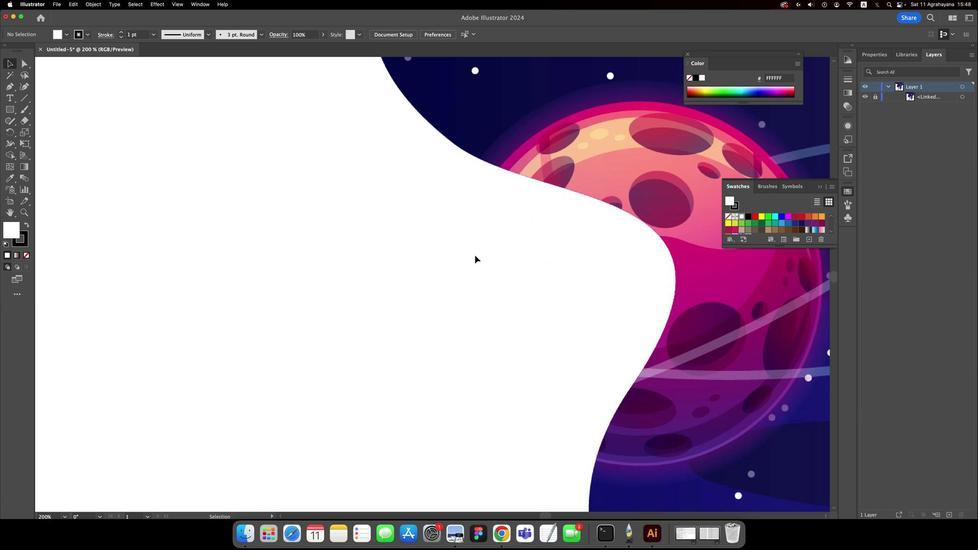 
Action: Mouse moved to (438, 295)
Screenshot: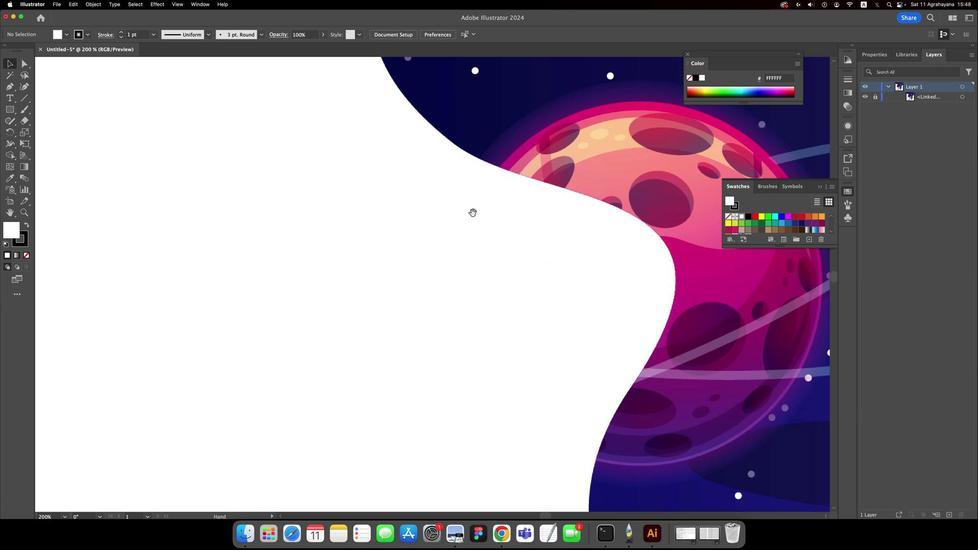 
Action: Key pressed Key.space
Screenshot: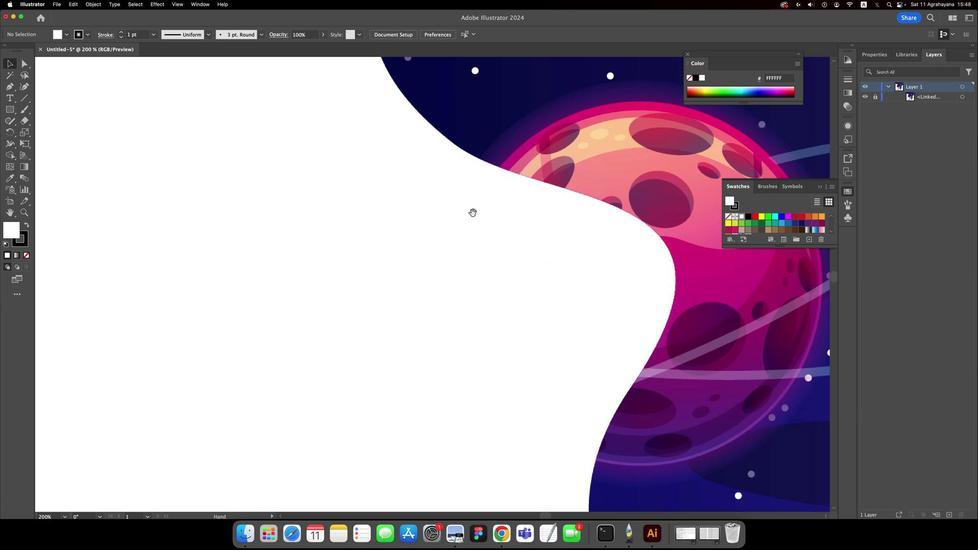 
Action: Mouse moved to (438, 273)
Screenshot: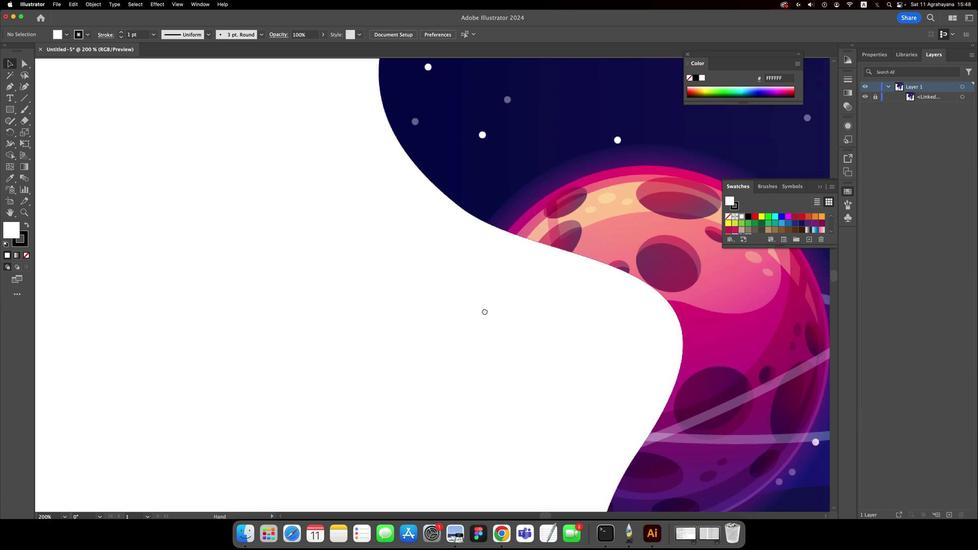 
Action: Mouse pressed left at (438, 273)
Screenshot: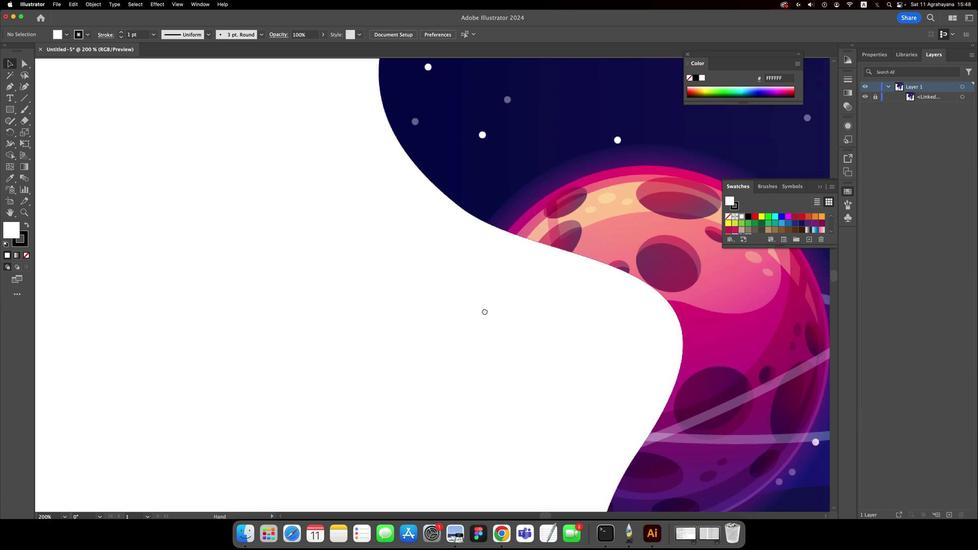 
Action: Mouse moved to (447, 359)
Screenshot: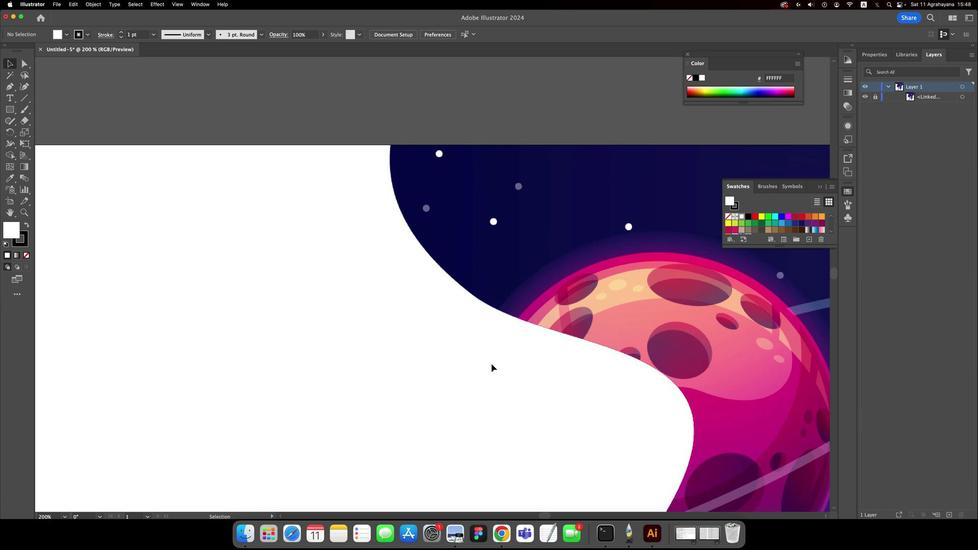 
Action: Key pressed 'p'
Screenshot: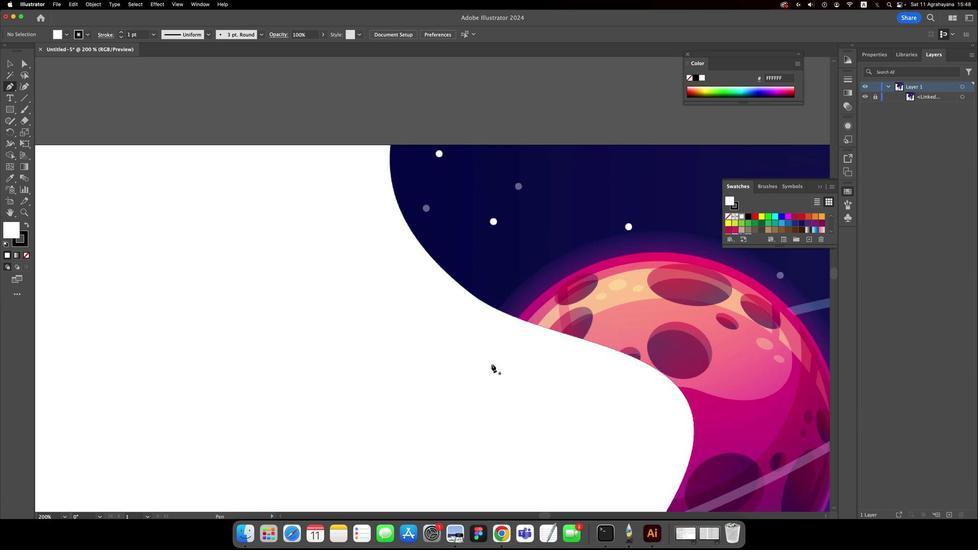 
Action: Mouse moved to (412, 260)
Screenshot: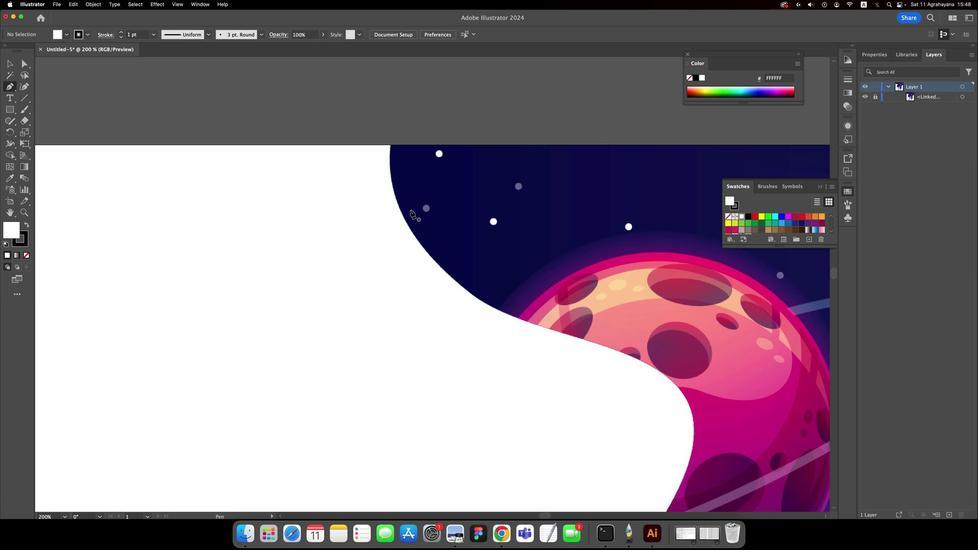 
Action: Key pressed Key.caps_lock
Screenshot: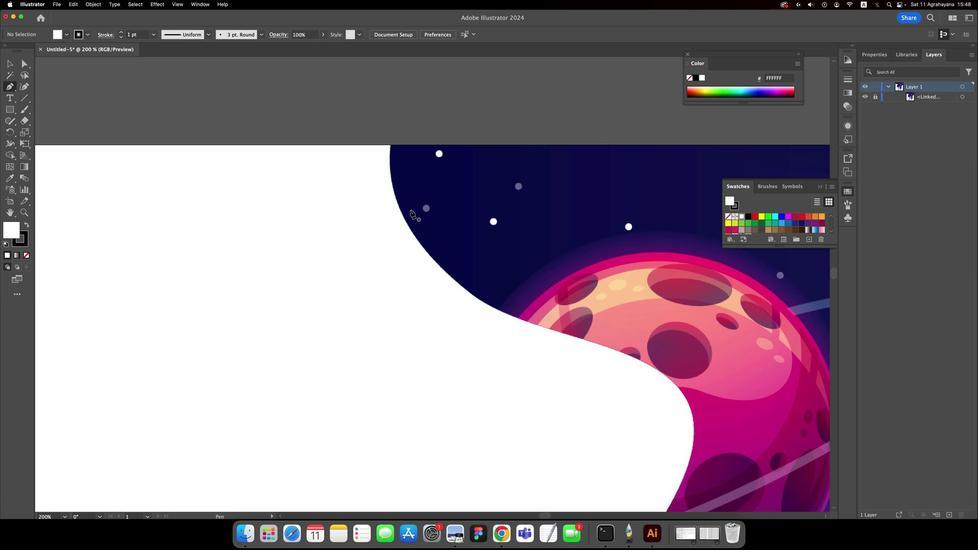 
Action: Mouse moved to (398, 235)
Screenshot: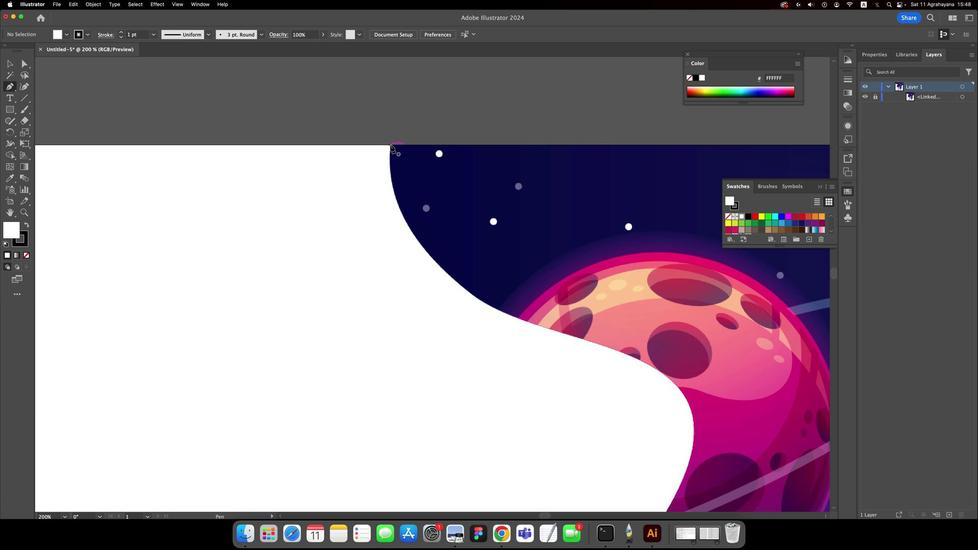 
Action: Mouse pressed left at (398, 235)
Screenshot: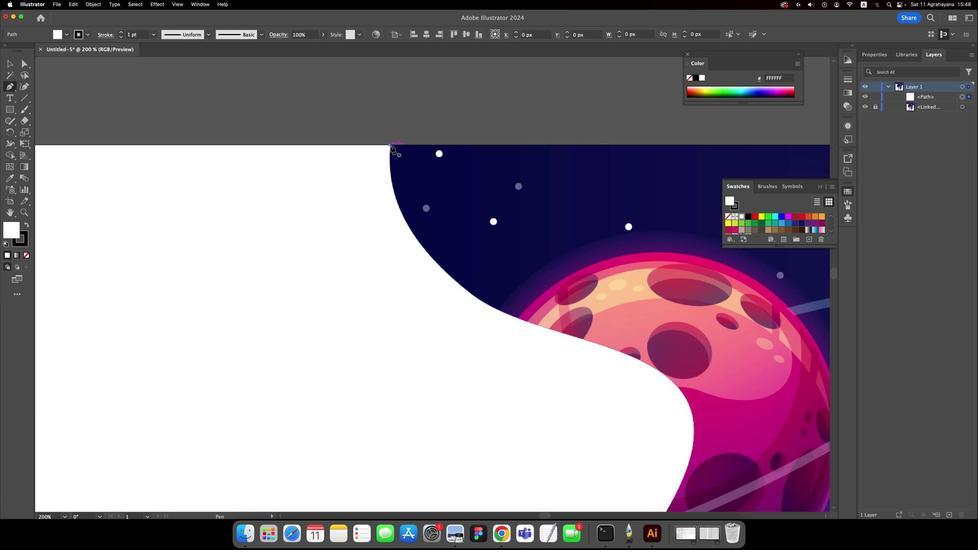 
Action: Mouse moved to (451, 328)
Screenshot: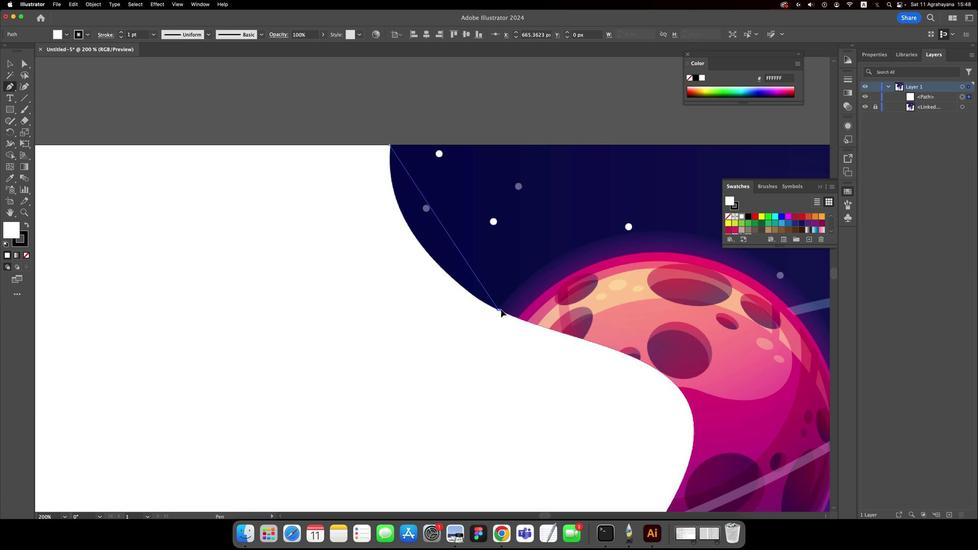 
Action: Mouse pressed left at (451, 328)
Screenshot: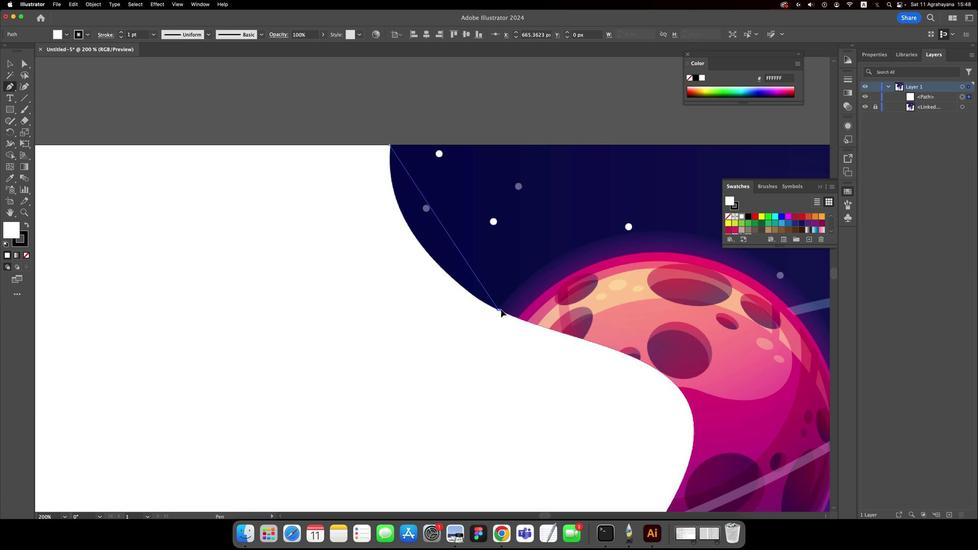 
Action: Mouse moved to (451, 330)
Screenshot: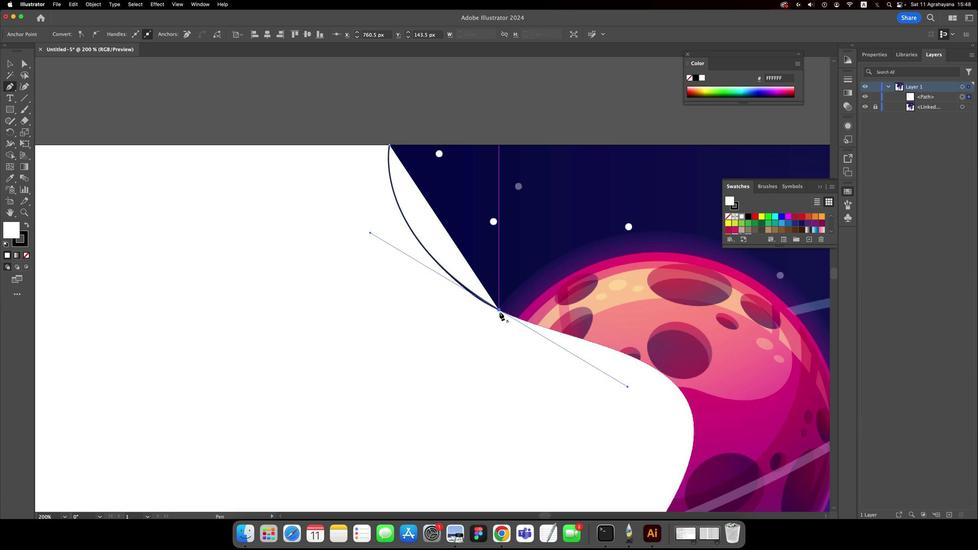 
Action: Mouse pressed left at (451, 330)
Screenshot: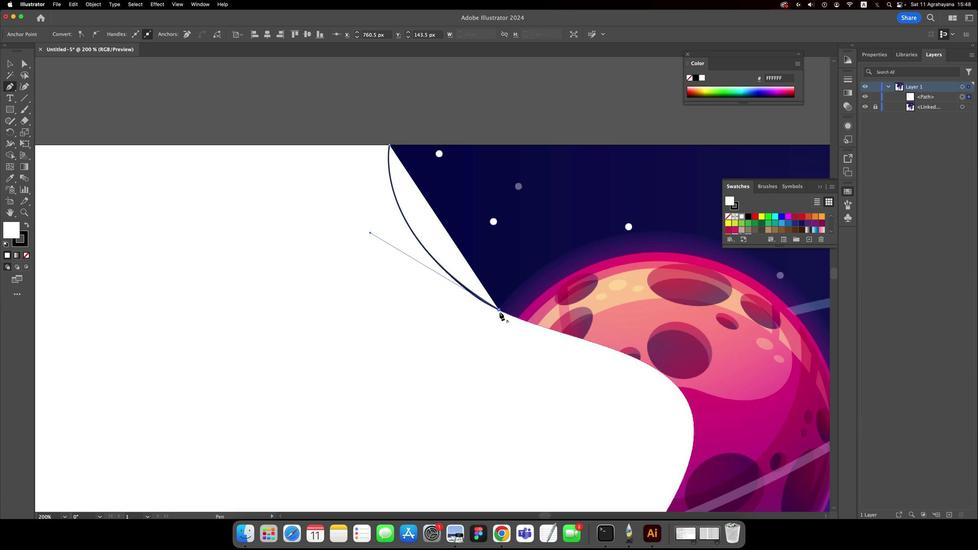 
Action: Mouse moved to (562, 276)
Screenshot: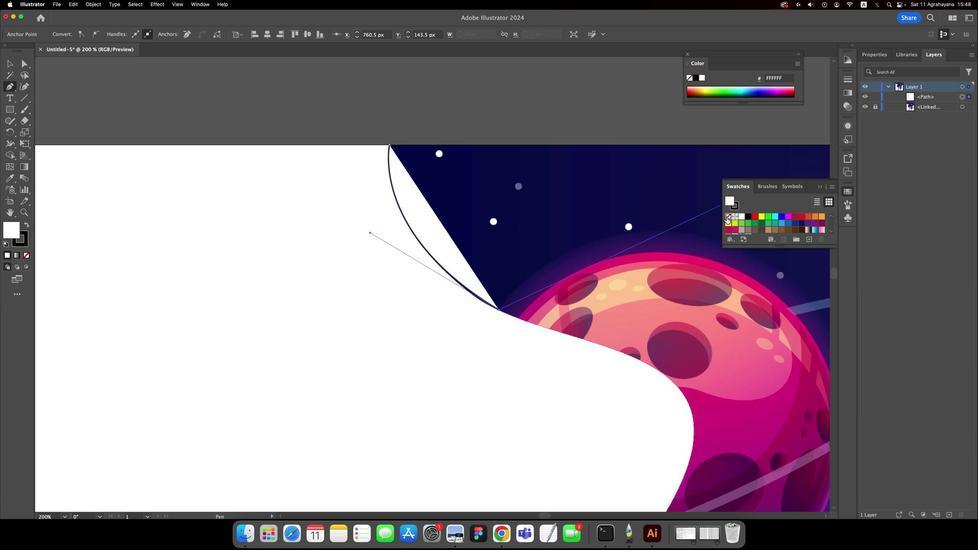 
Action: Mouse pressed left at (562, 276)
Screenshot: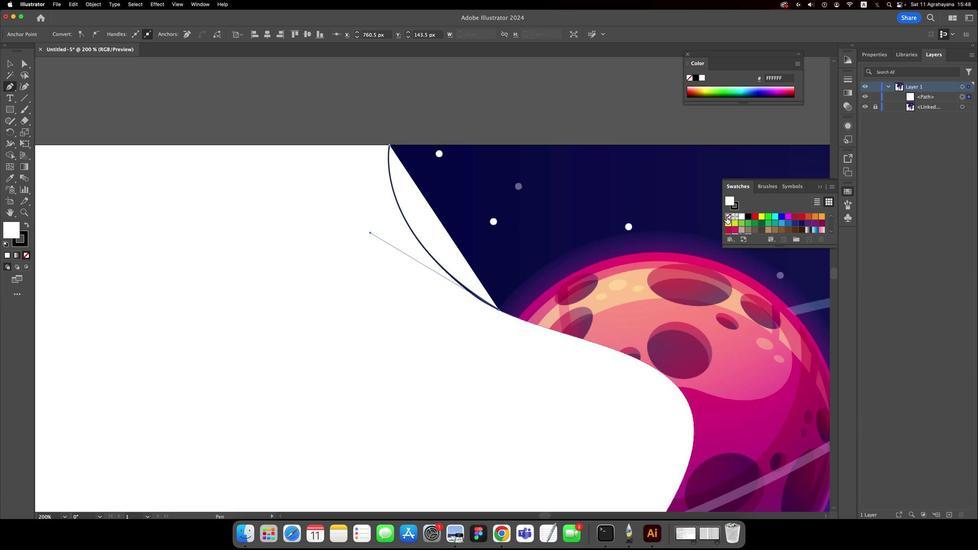 
Action: Mouse moved to (566, 272)
Screenshot: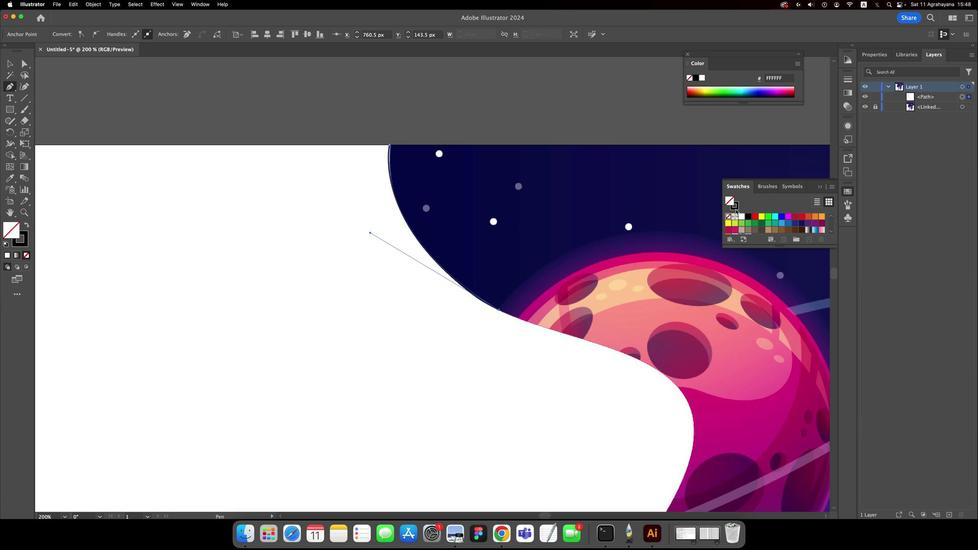 
Action: Mouse pressed left at (566, 272)
Screenshot: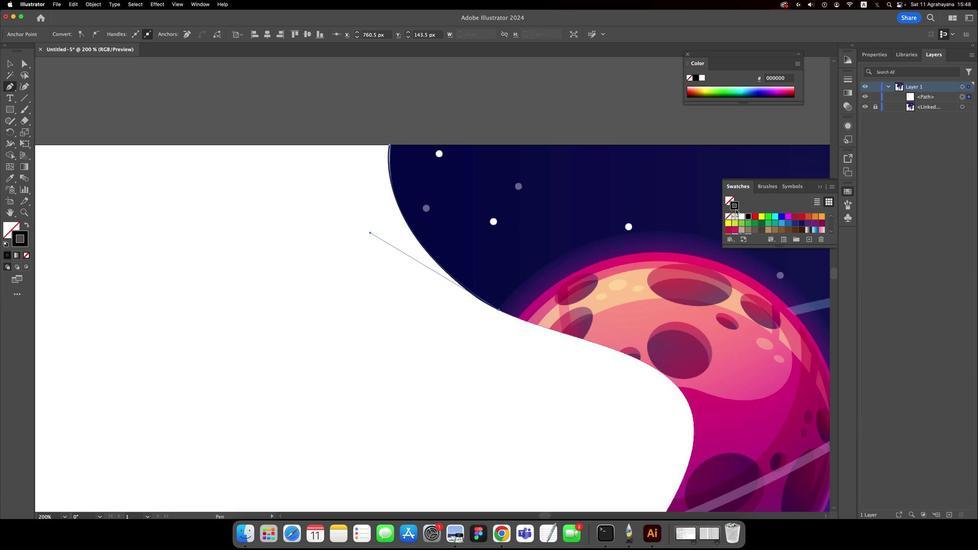 
Action: Mouse moved to (563, 275)
Screenshot: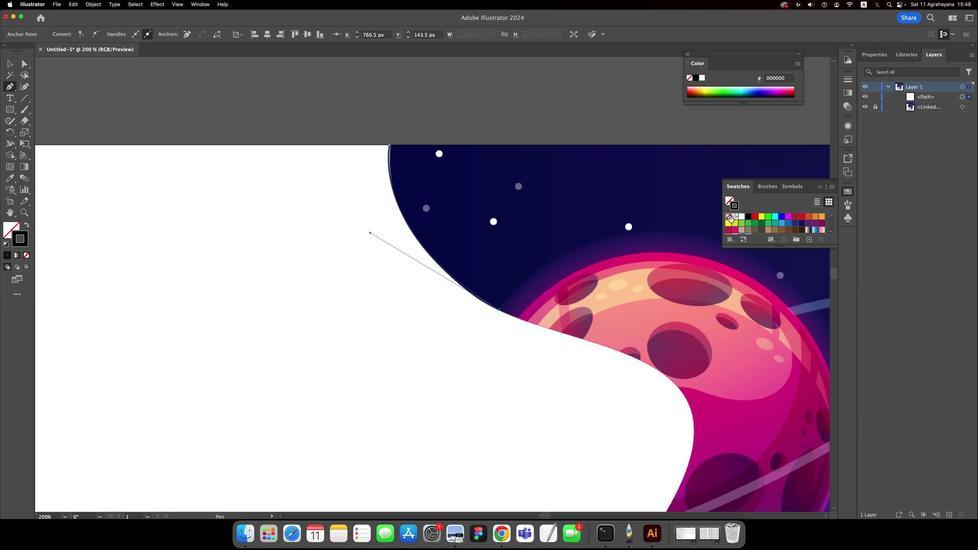
Action: Mouse pressed left at (563, 275)
Screenshot: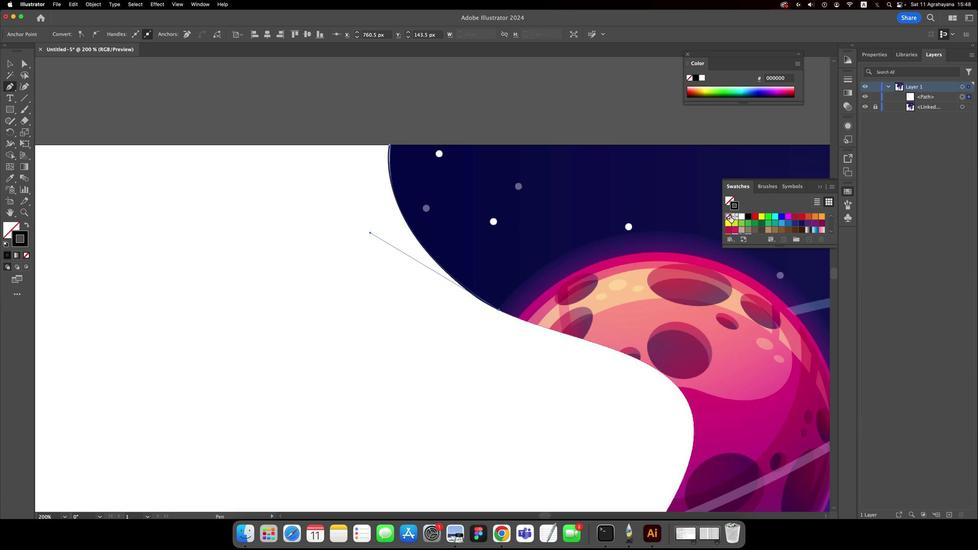 
Action: Mouse moved to (562, 266)
Screenshot: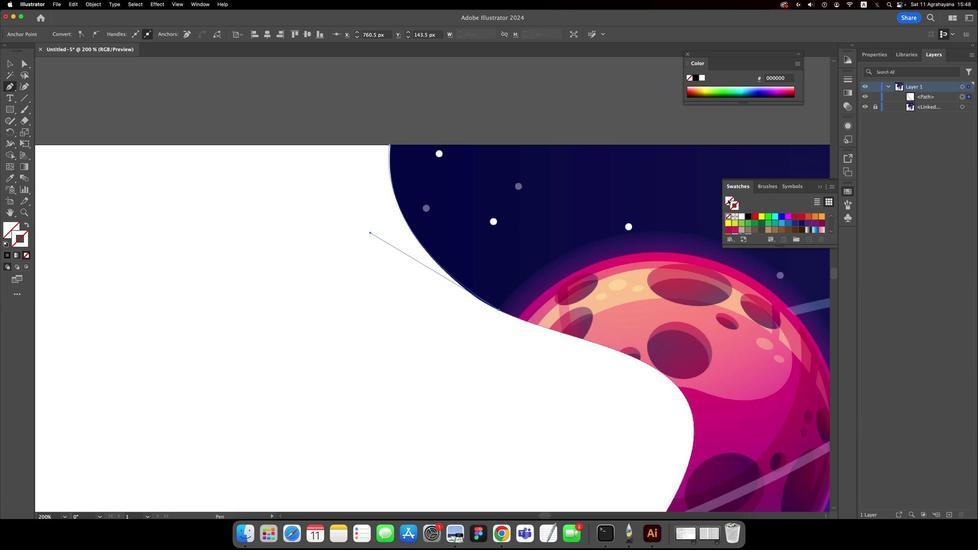 
Action: Mouse pressed left at (562, 266)
Screenshot: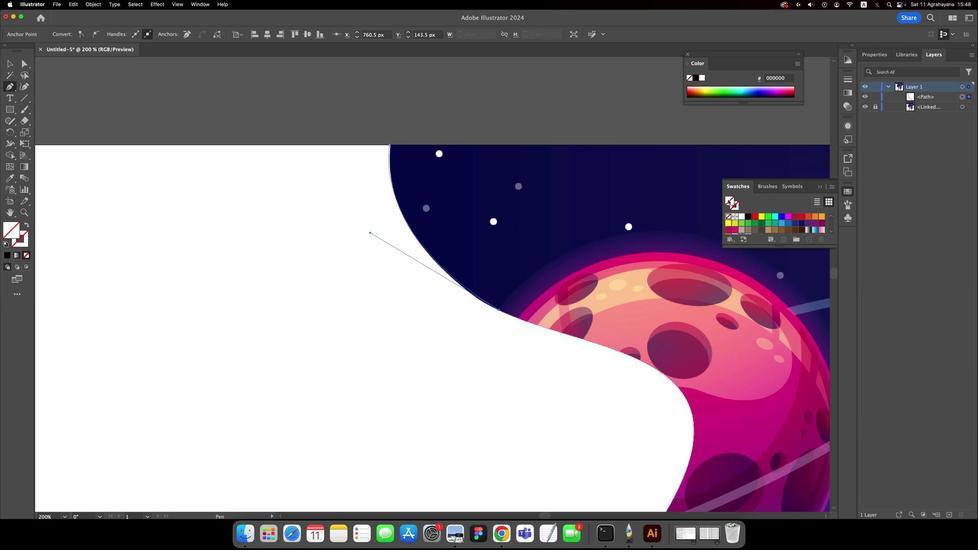 
Action: Mouse moved to (520, 357)
Screenshot: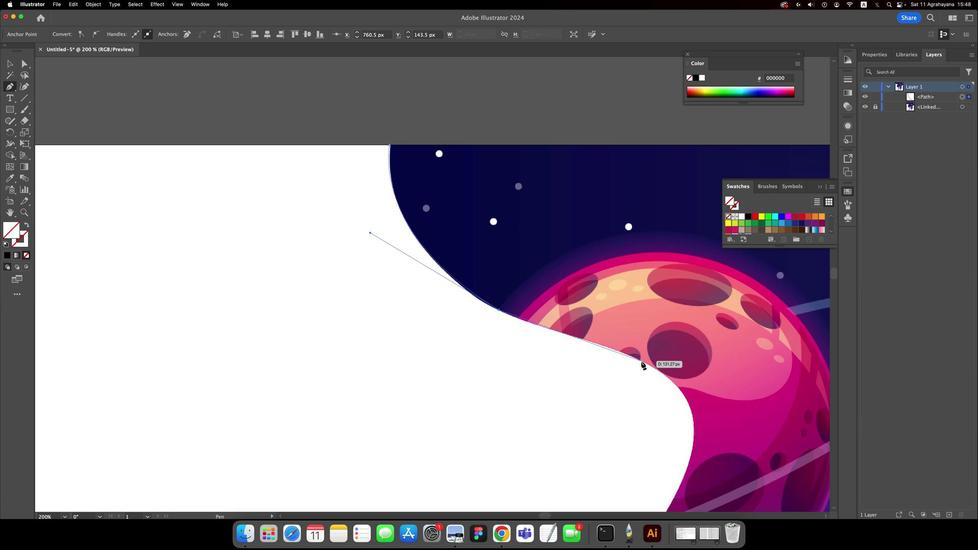 
Action: Mouse pressed left at (520, 357)
Screenshot: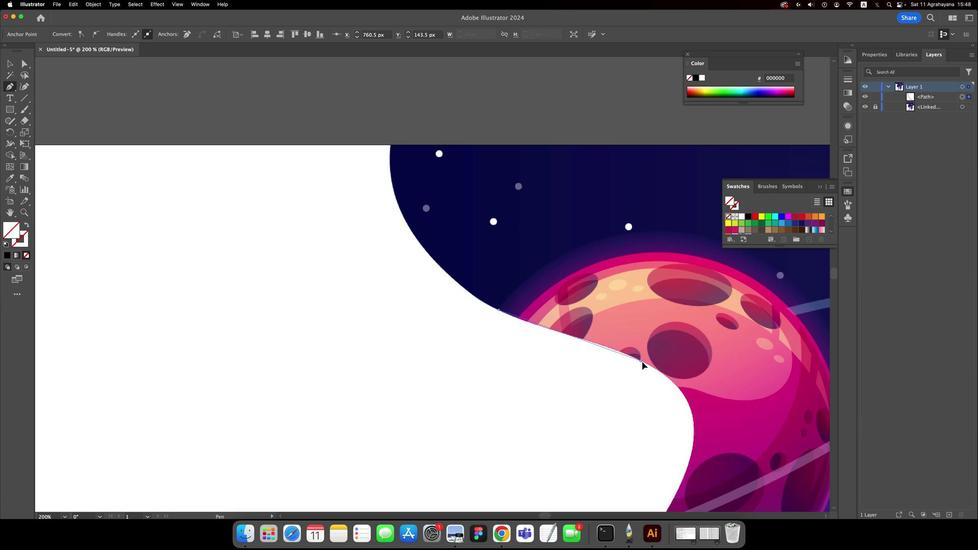 
Action: Mouse moved to (534, 365)
Screenshot: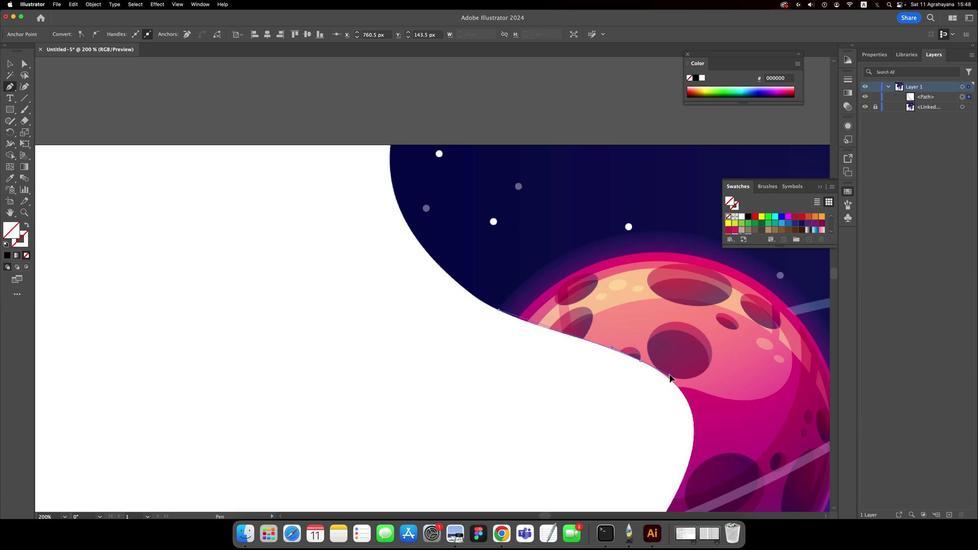
Action: Key pressed Key.cmd
Screenshot: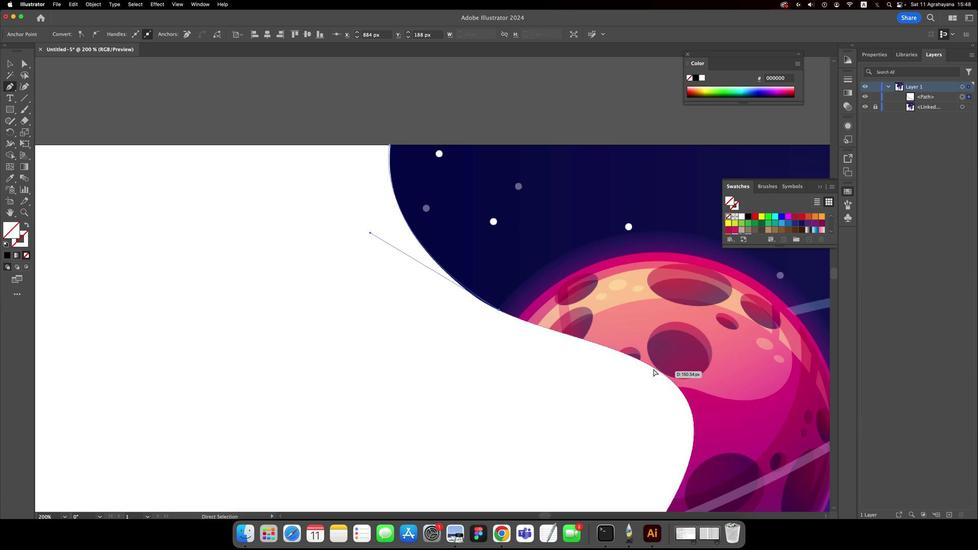 
Action: Mouse moved to (534, 365)
Screenshot: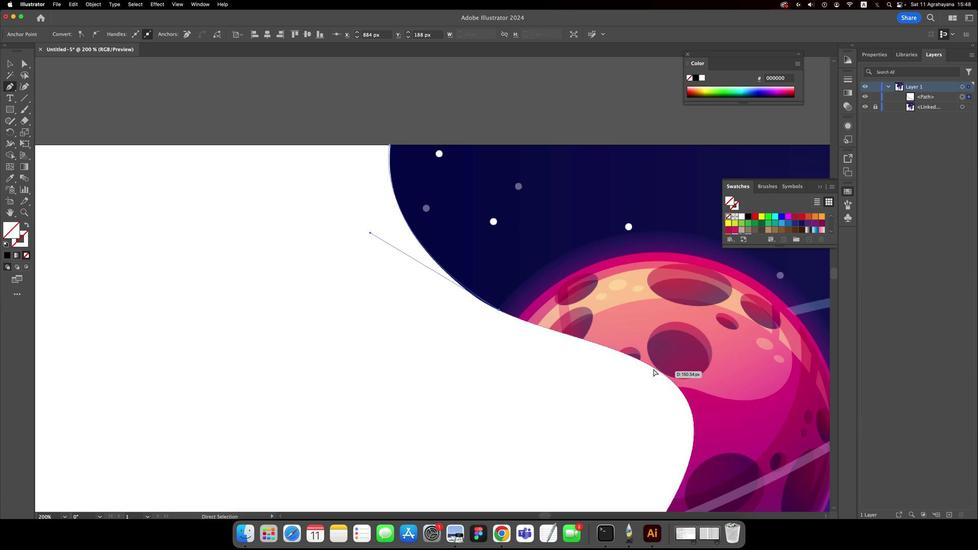 
Action: Key pressed 'z'
Screenshot: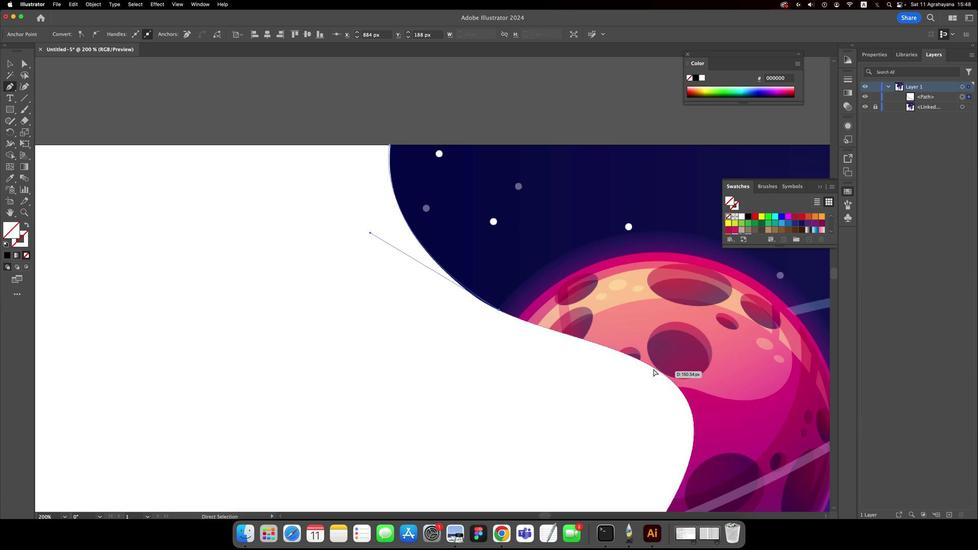 
Action: Mouse moved to (504, 349)
Screenshot: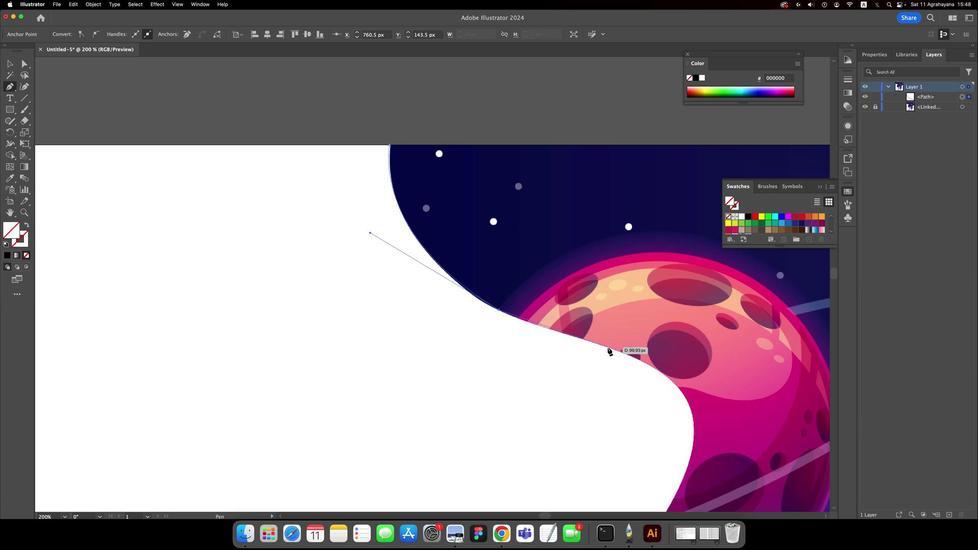 
Action: Mouse pressed left at (504, 349)
Screenshot: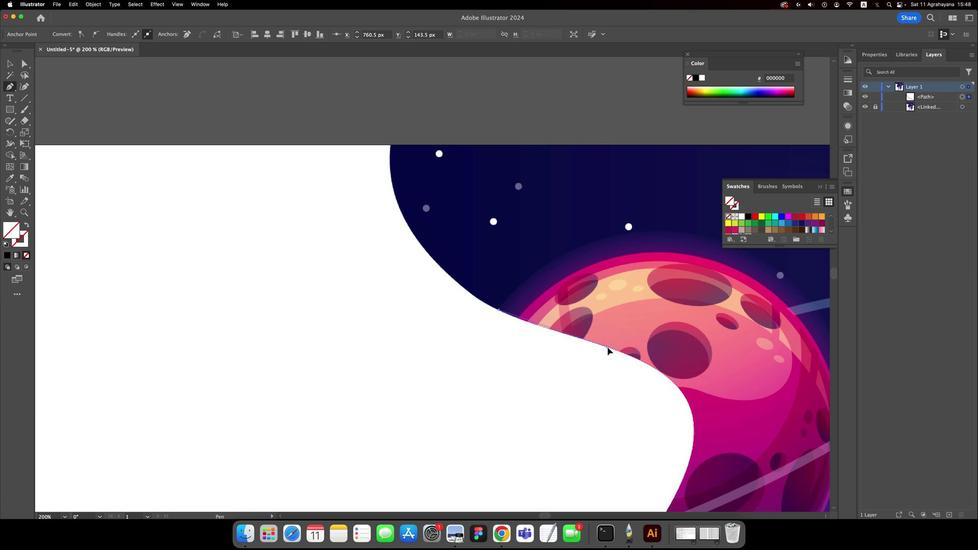 
Action: Mouse moved to (504, 350)
Screenshot: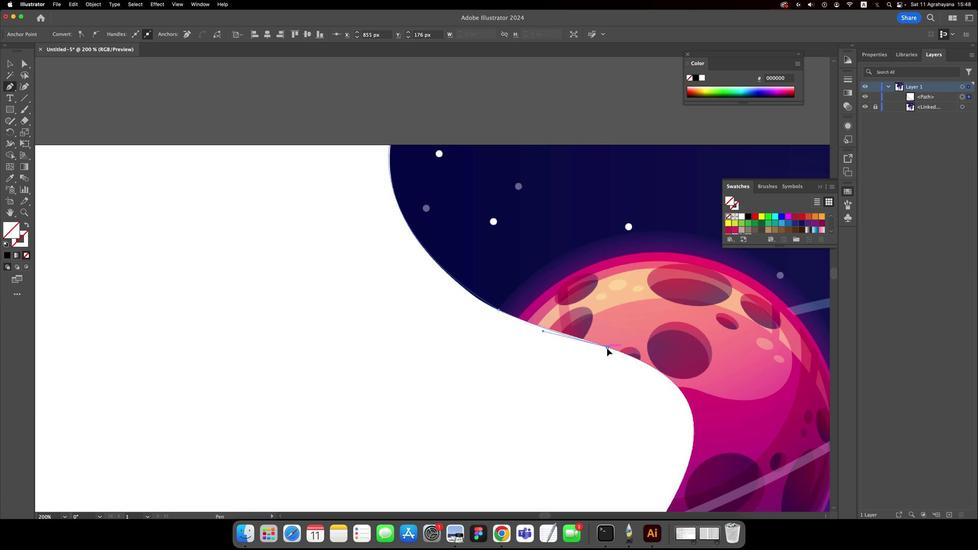 
Action: Mouse pressed left at (504, 350)
Screenshot: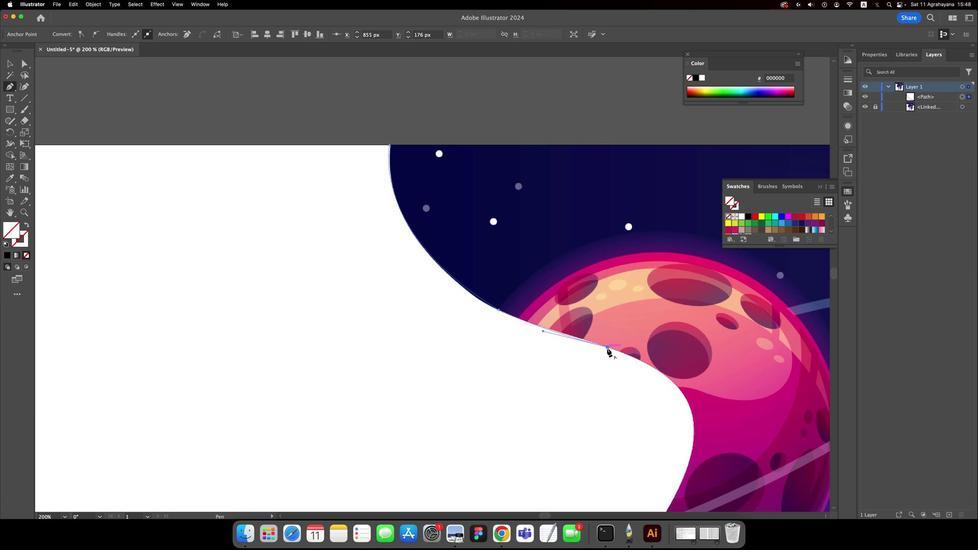 
Action: Mouse moved to (511, 371)
Screenshot: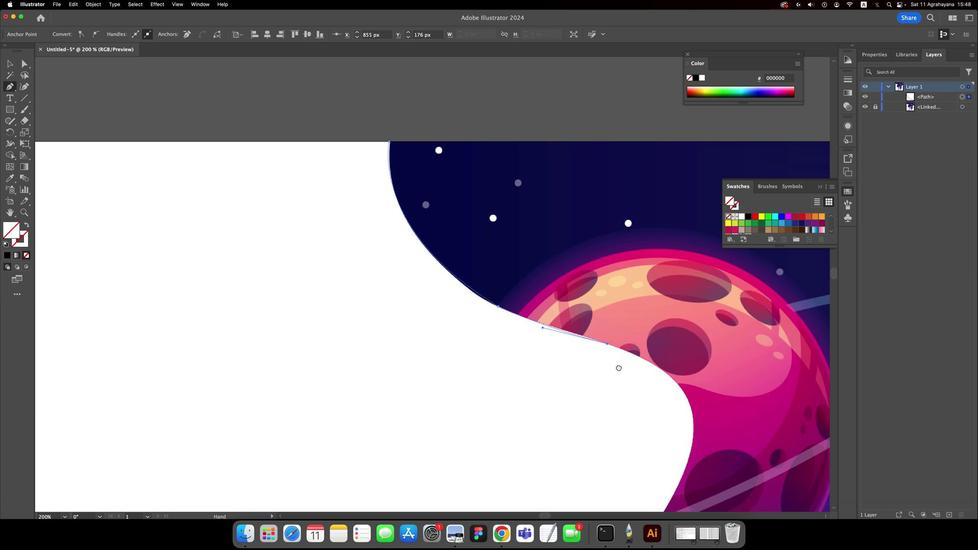 
Action: Key pressed Key.space
Screenshot: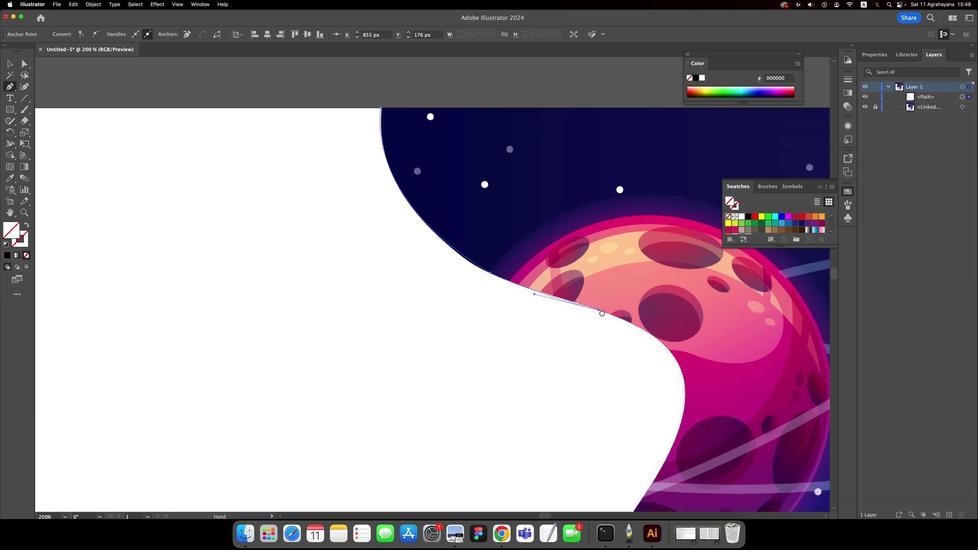 
Action: Mouse moved to (511, 371)
Screenshot: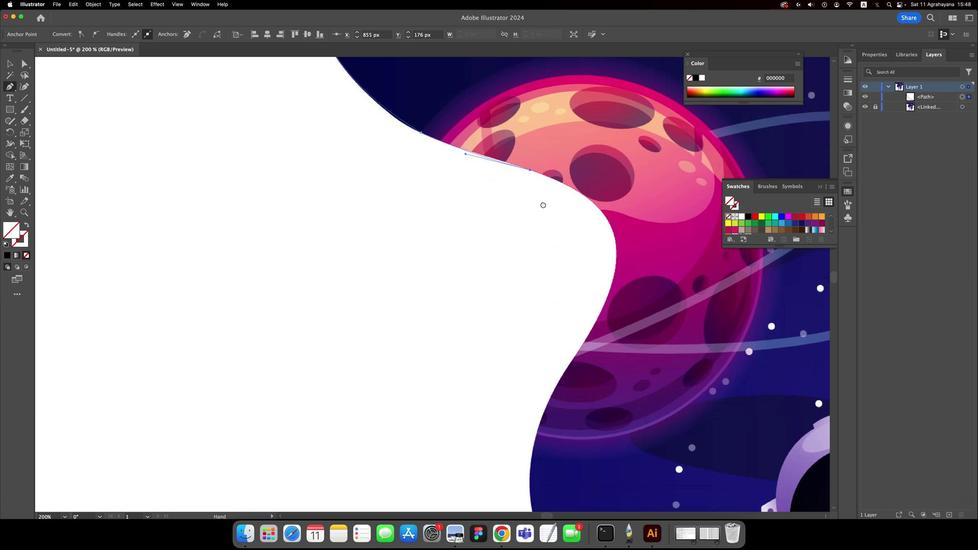 
Action: Mouse pressed left at (511, 371)
Screenshot: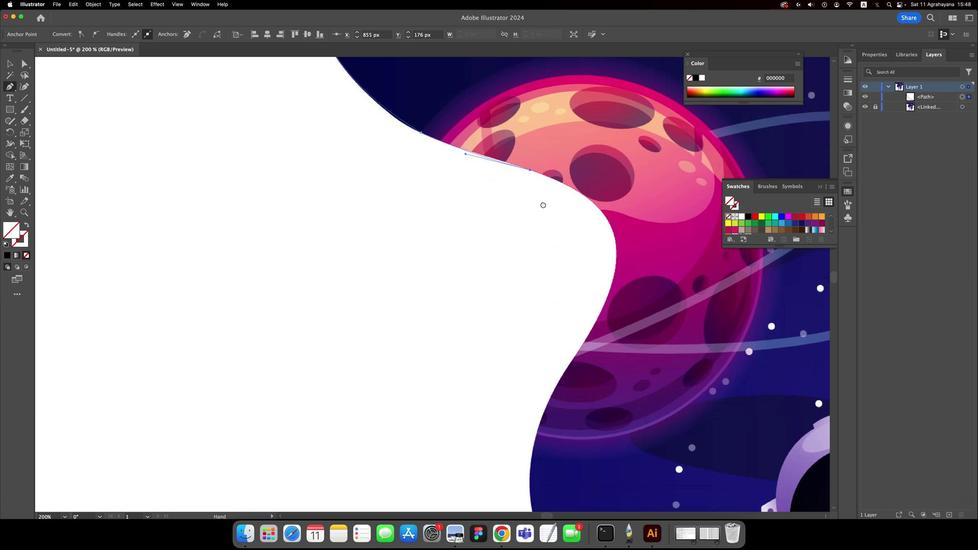 
Action: Mouse moved to (503, 294)
Screenshot: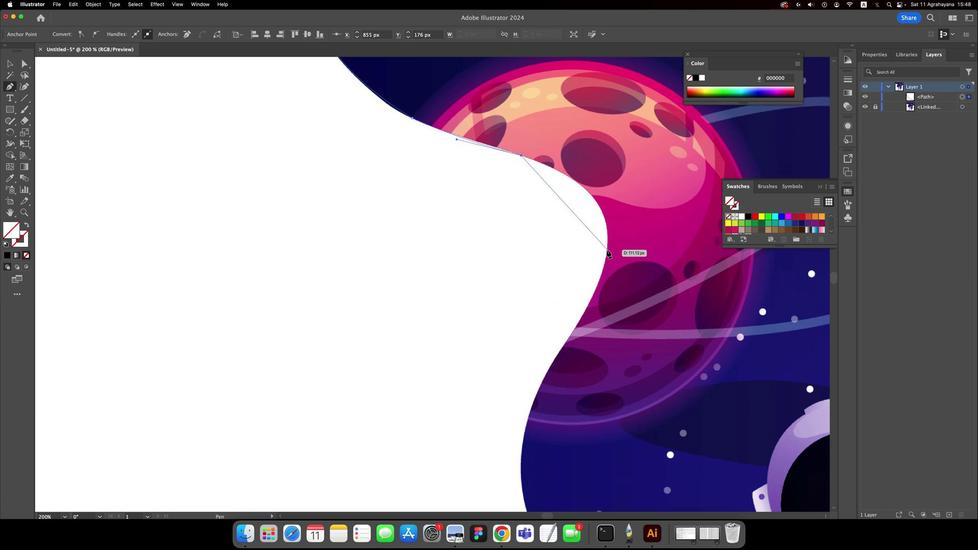 
Action: Mouse pressed left at (503, 294)
Screenshot: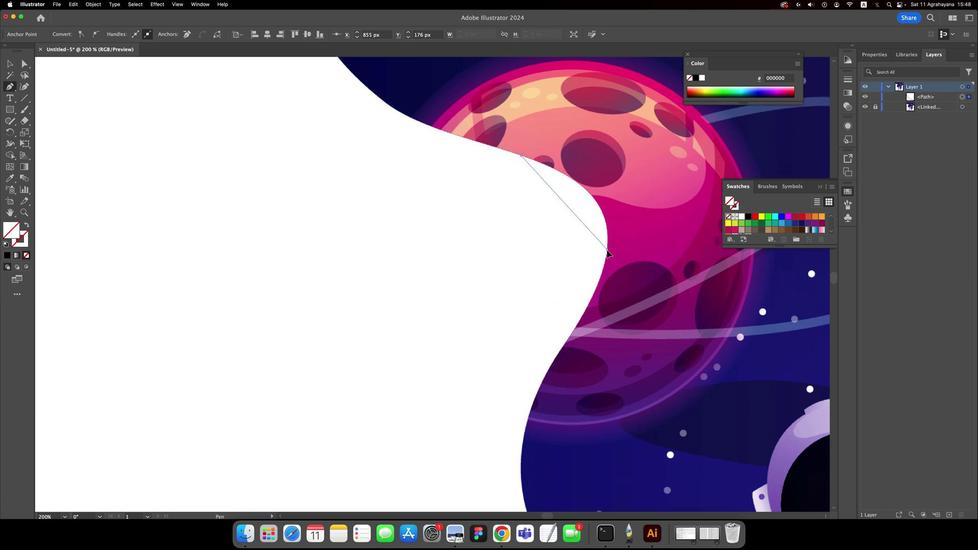 
Action: Mouse moved to (503, 295)
Screenshot: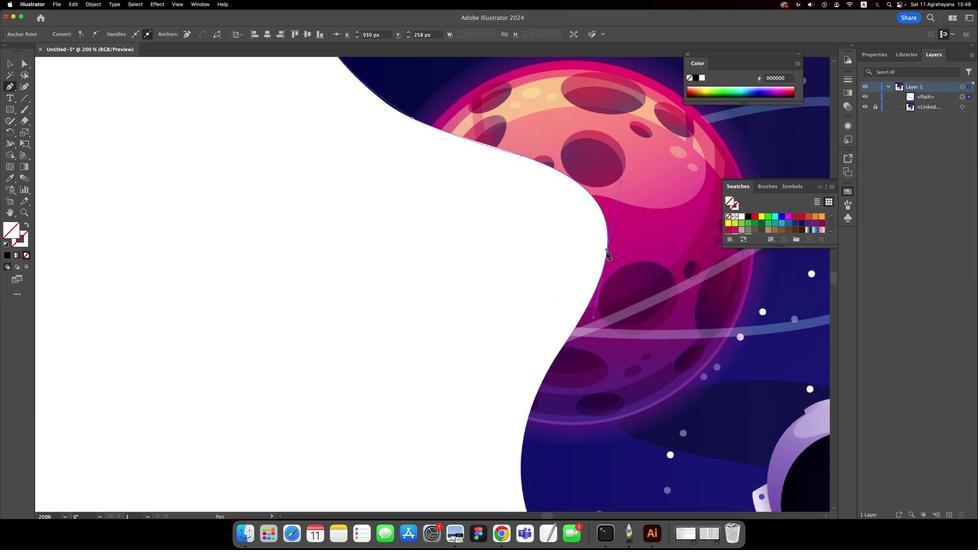 
Action: Mouse pressed left at (503, 295)
Screenshot: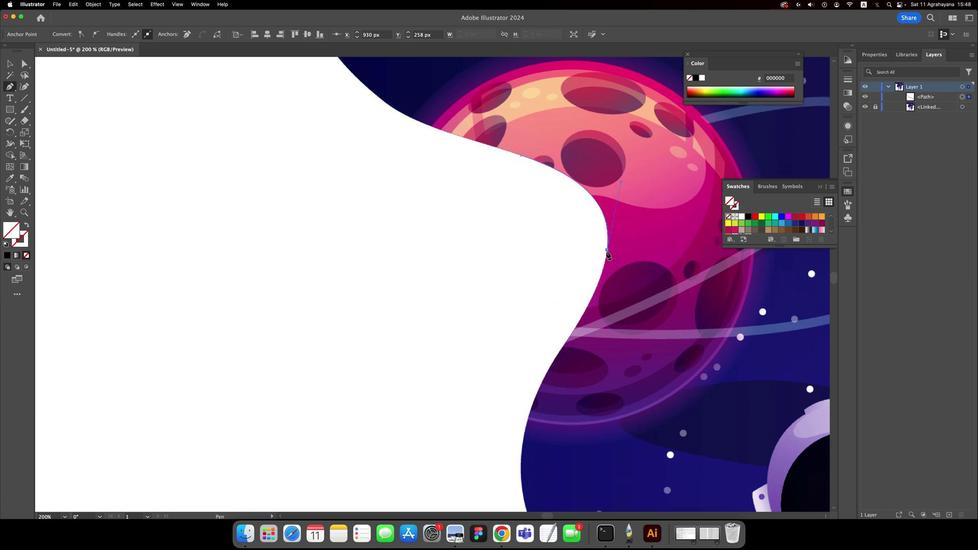 
Action: Mouse moved to (496, 304)
Screenshot: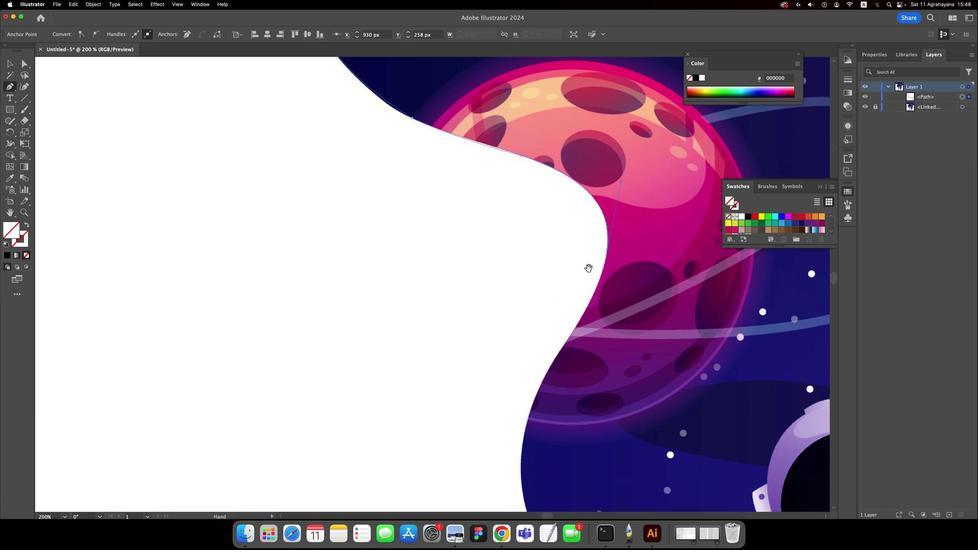 
Action: Key pressed Key.space
Screenshot: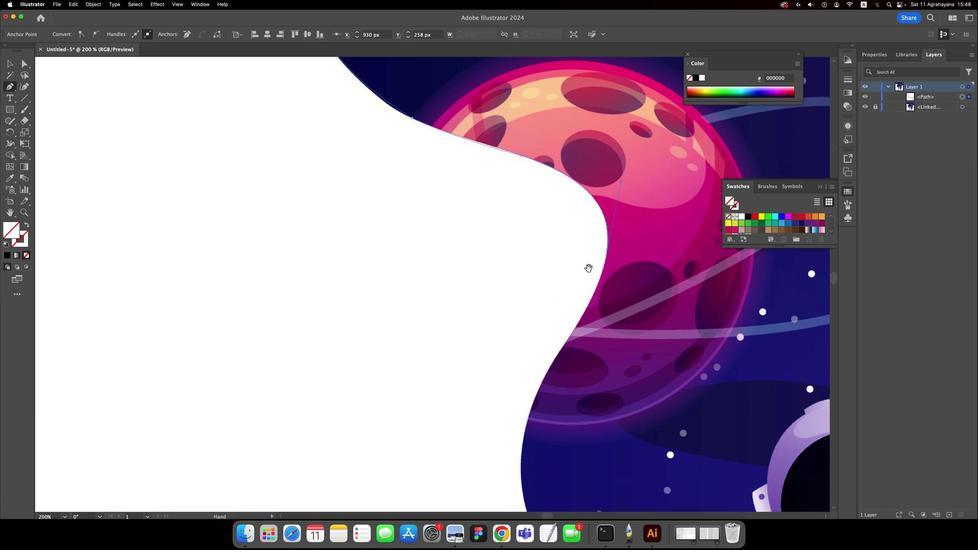 
Action: Mouse moved to (495, 305)
Screenshot: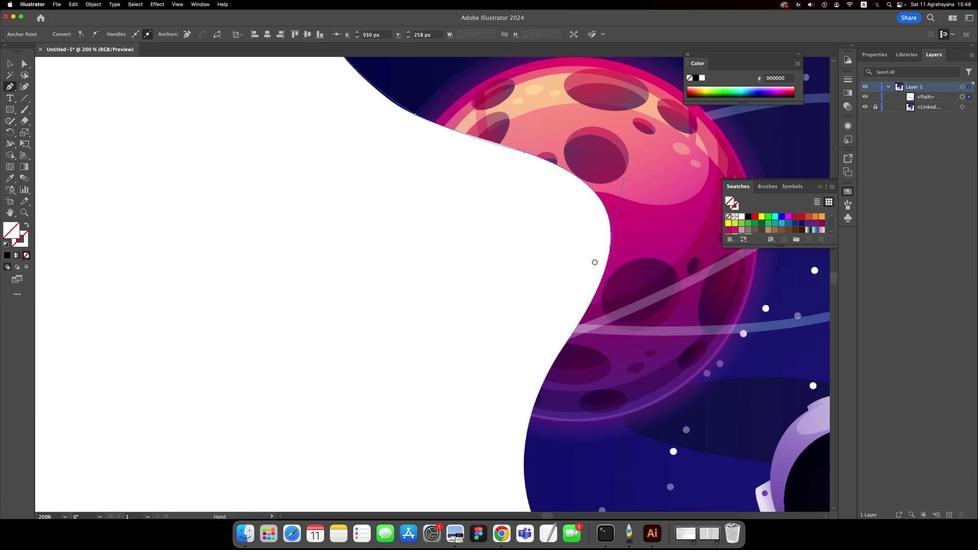 
Action: Mouse pressed left at (495, 305)
Screenshot: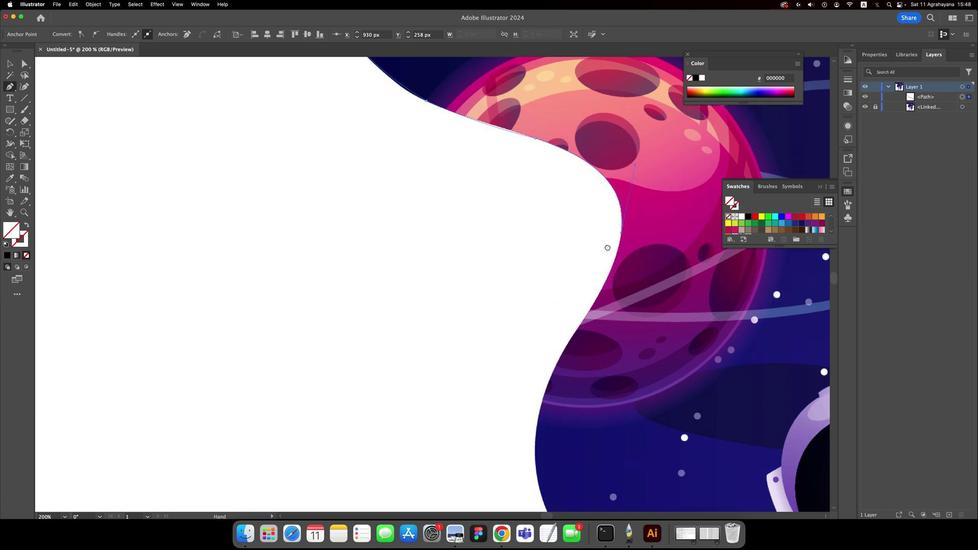 
Action: Mouse moved to (490, 340)
Screenshot: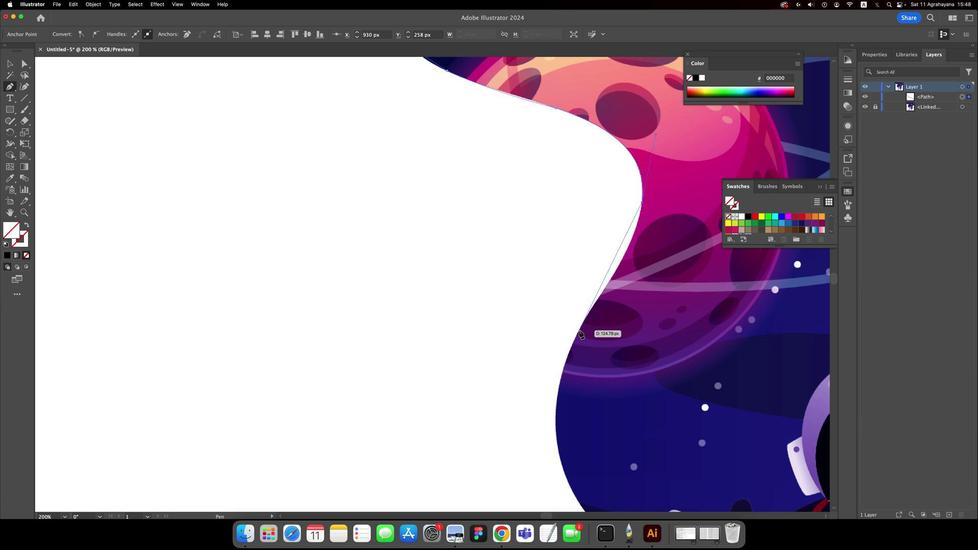 
Action: Mouse pressed left at (490, 340)
Screenshot: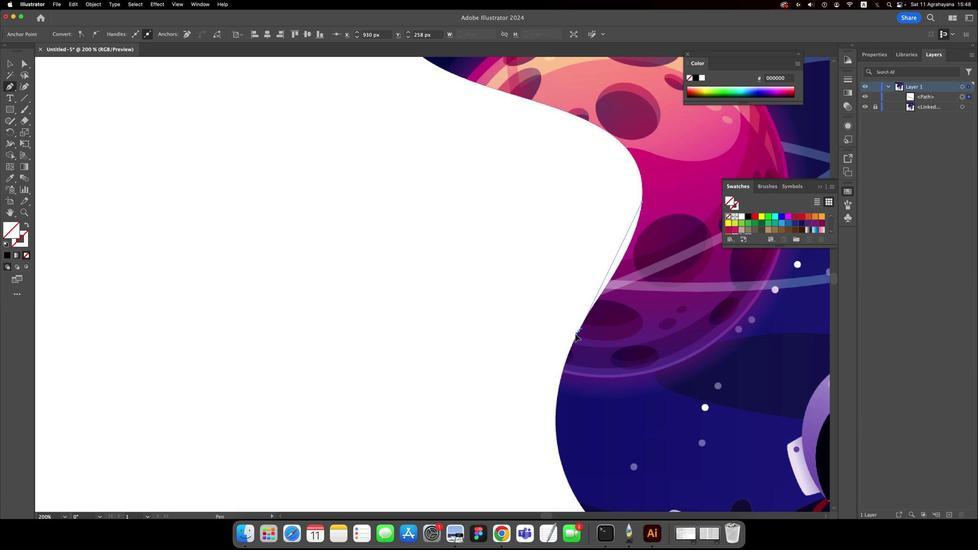 
Action: Mouse moved to (491, 340)
Screenshot: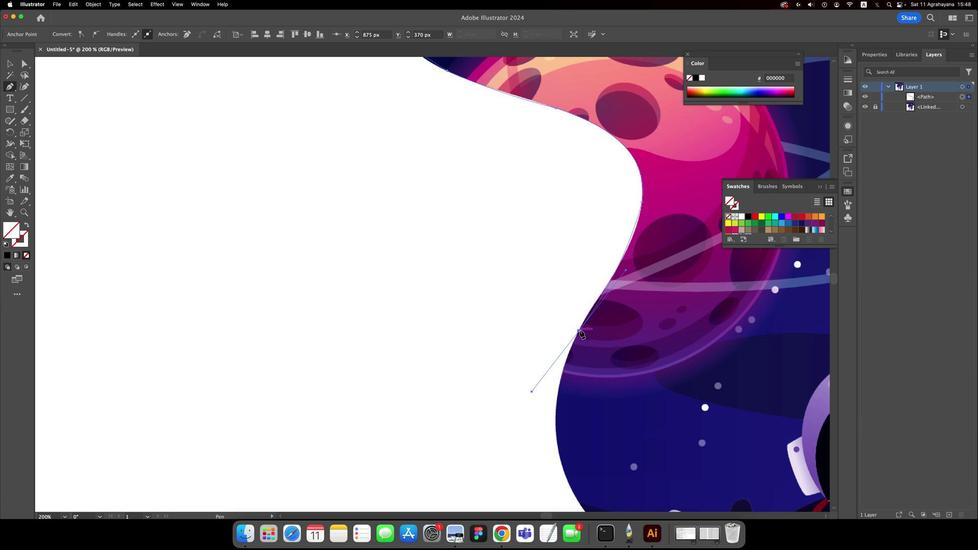 
Action: Mouse pressed left at (491, 340)
Screenshot: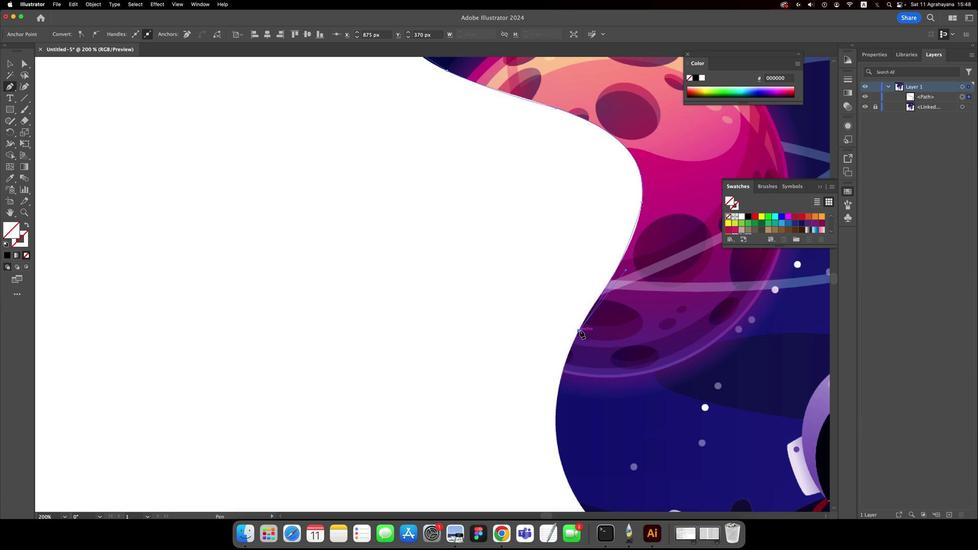 
Action: Mouse moved to (492, 342)
Screenshot: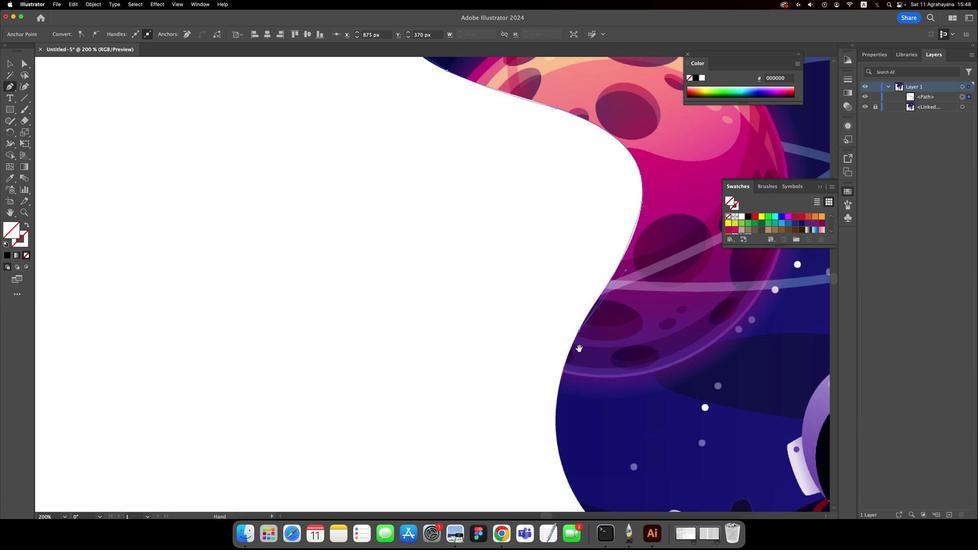 
Action: Key pressed Key.space
Screenshot: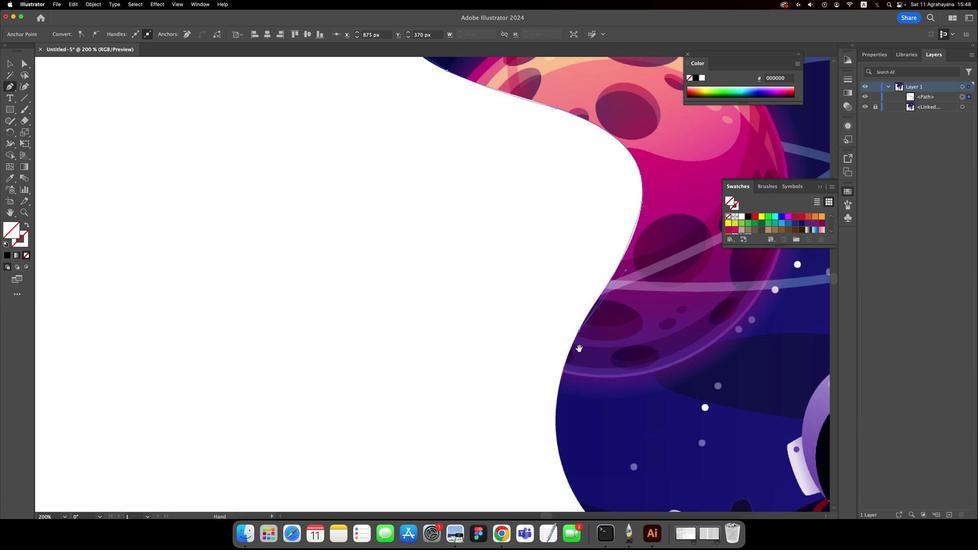 
Action: Mouse moved to (490, 353)
Screenshot: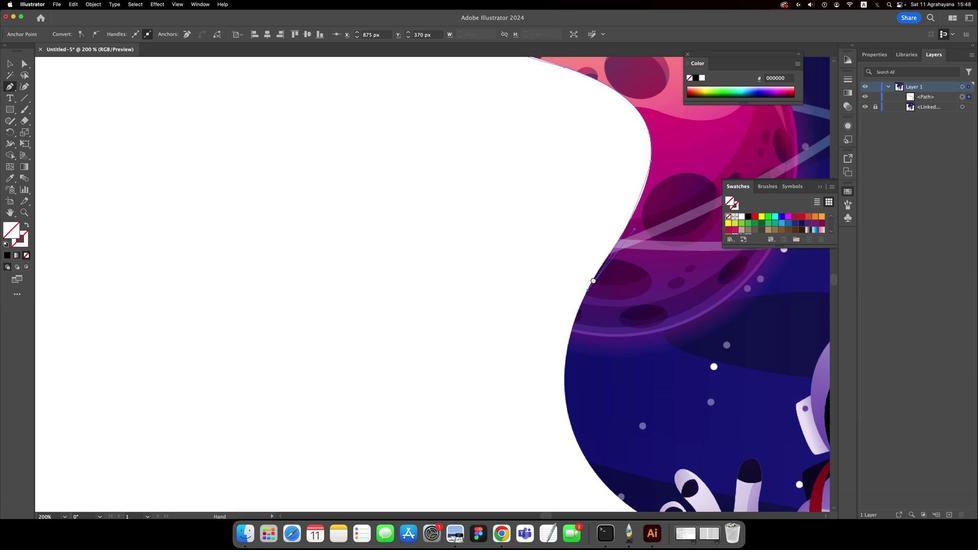 
Action: Mouse pressed left at (490, 353)
Screenshot: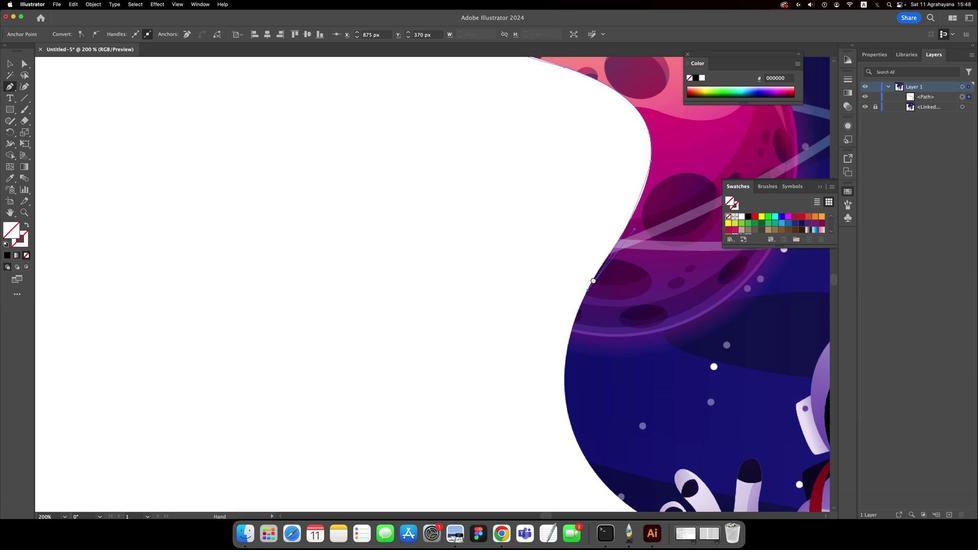 
Action: Mouse moved to (503, 362)
Screenshot: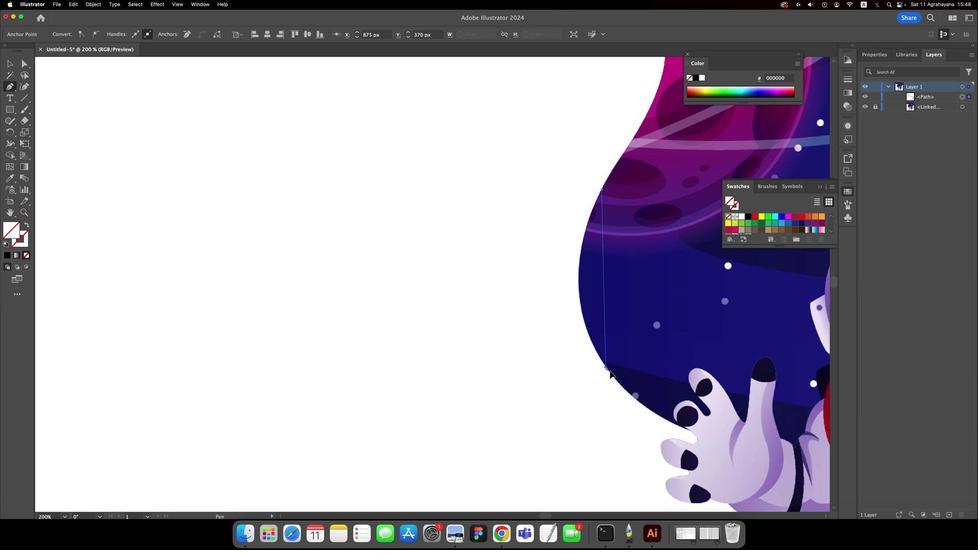 
Action: Mouse pressed left at (503, 362)
Screenshot: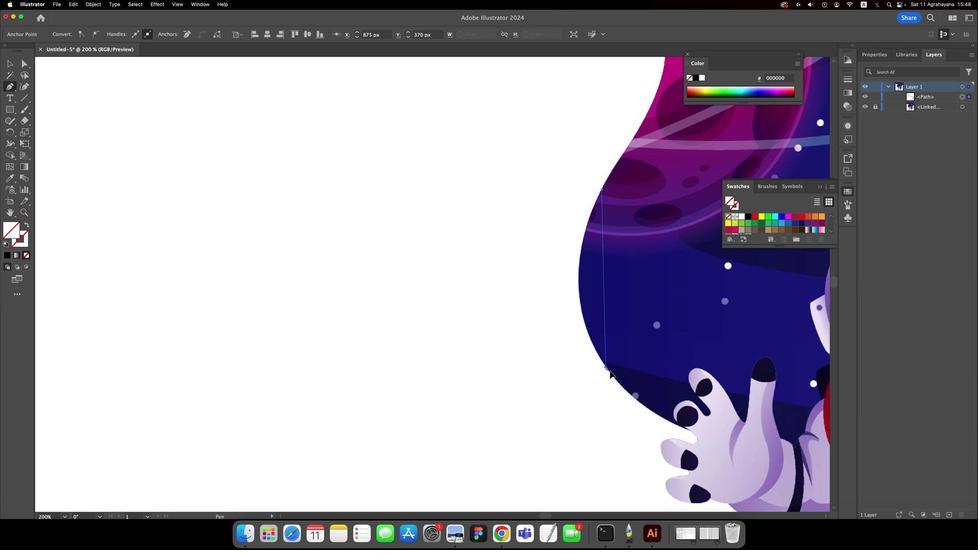 
Action: Mouse moved to (504, 363)
Screenshot: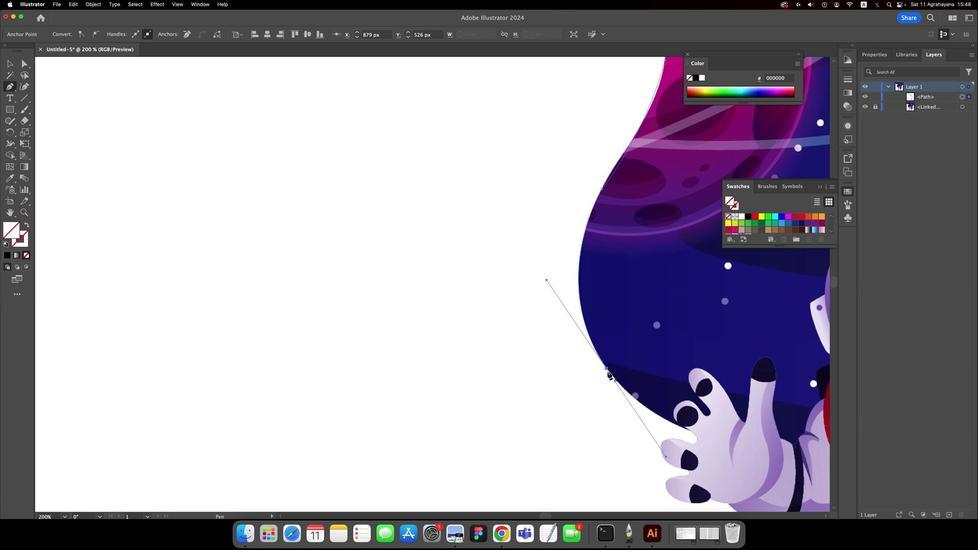 
Action: Mouse pressed left at (504, 363)
Screenshot: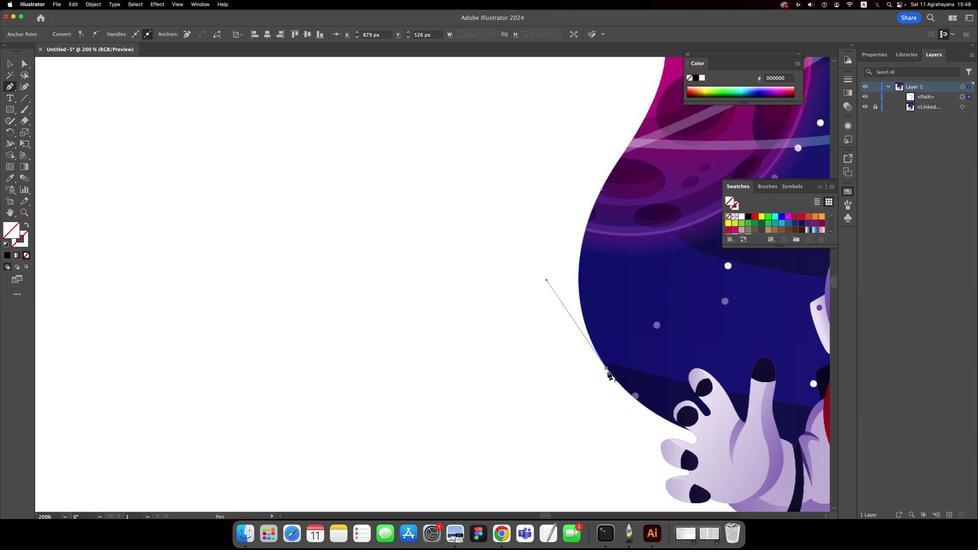 
Action: Mouse moved to (524, 375)
Screenshot: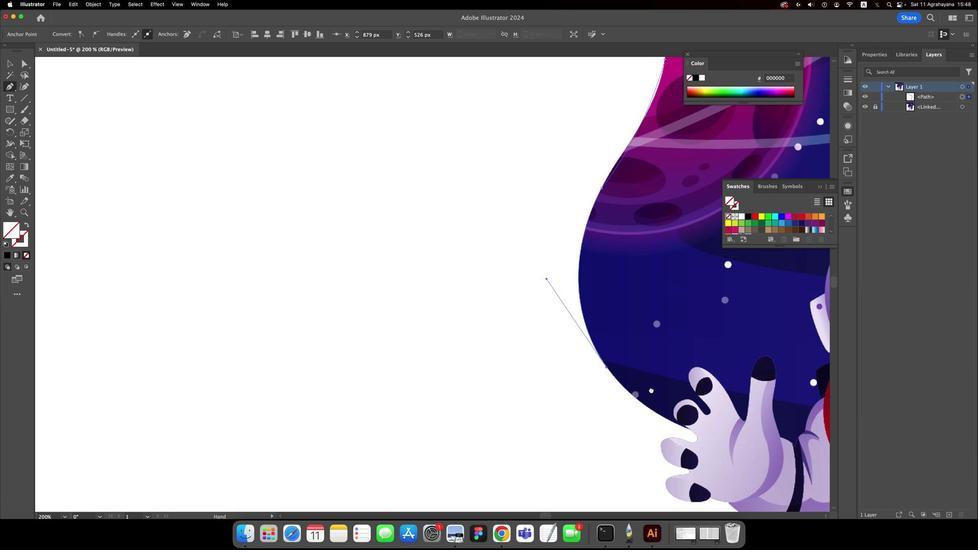 
Action: Key pressed Key.space
Screenshot: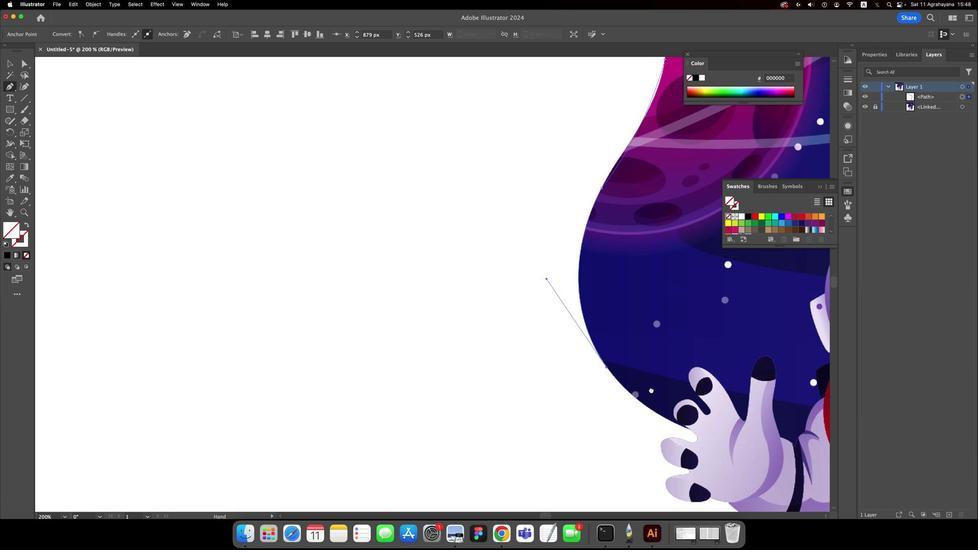 
Action: Mouse moved to (525, 376)
Screenshot: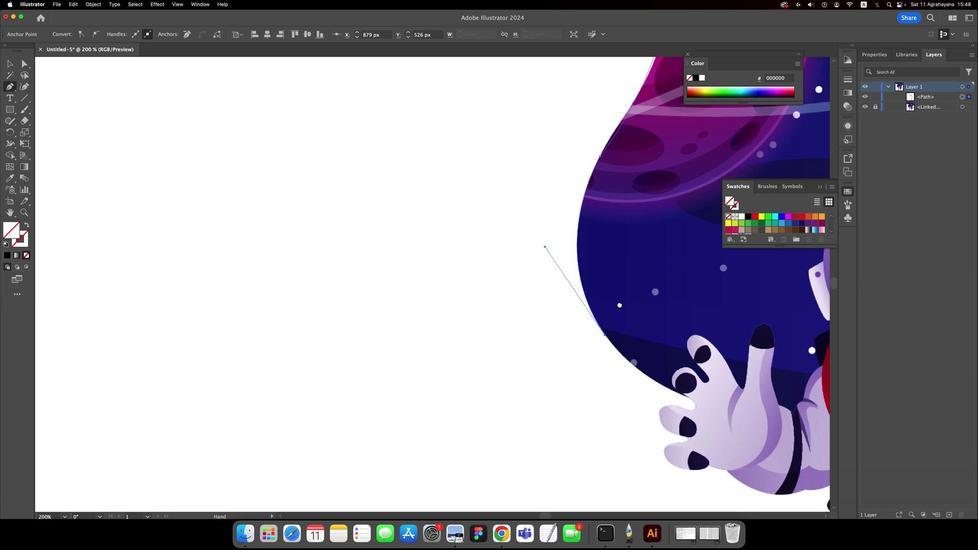 
Action: Mouse pressed left at (525, 376)
Screenshot: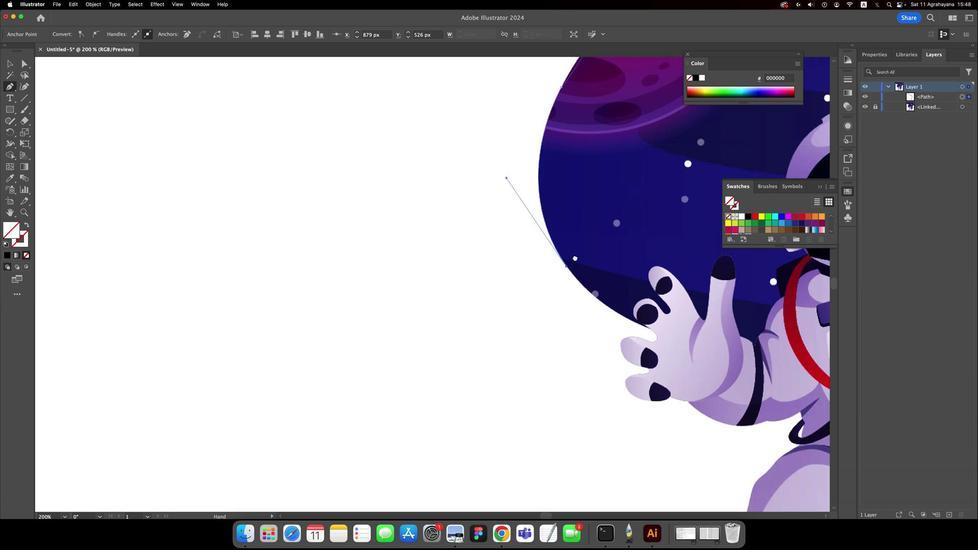 
Action: Mouse moved to (470, 273)
Screenshot: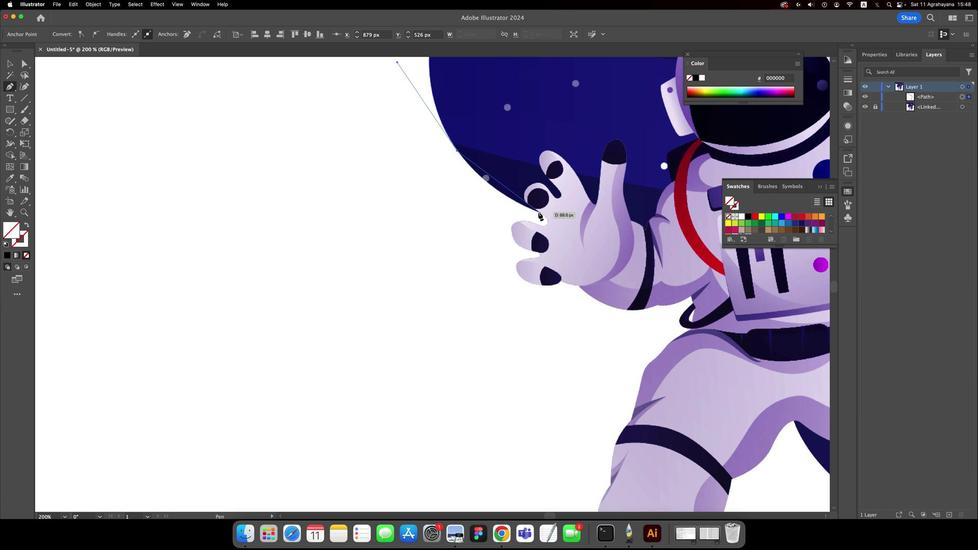 
Action: Mouse pressed left at (470, 273)
Screenshot: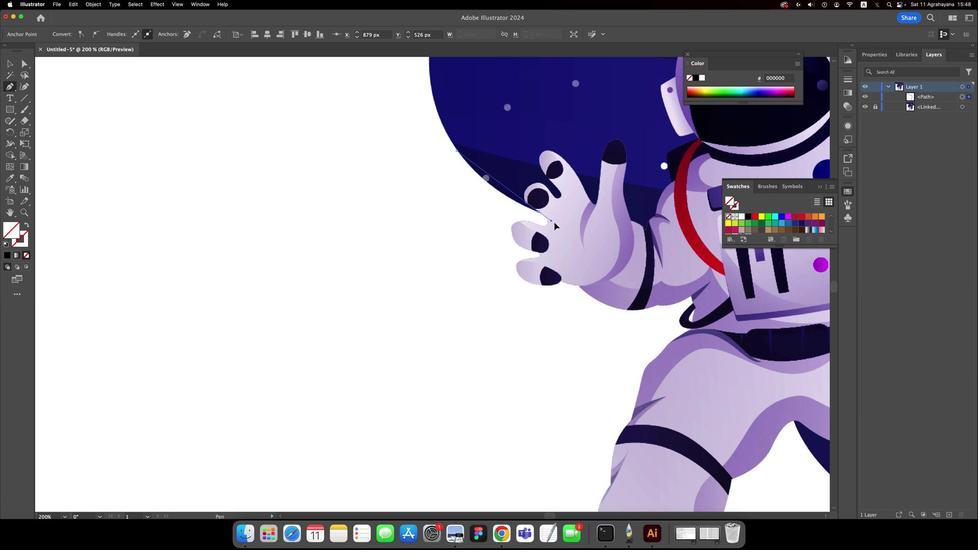 
Action: Mouse moved to (470, 273)
Screenshot: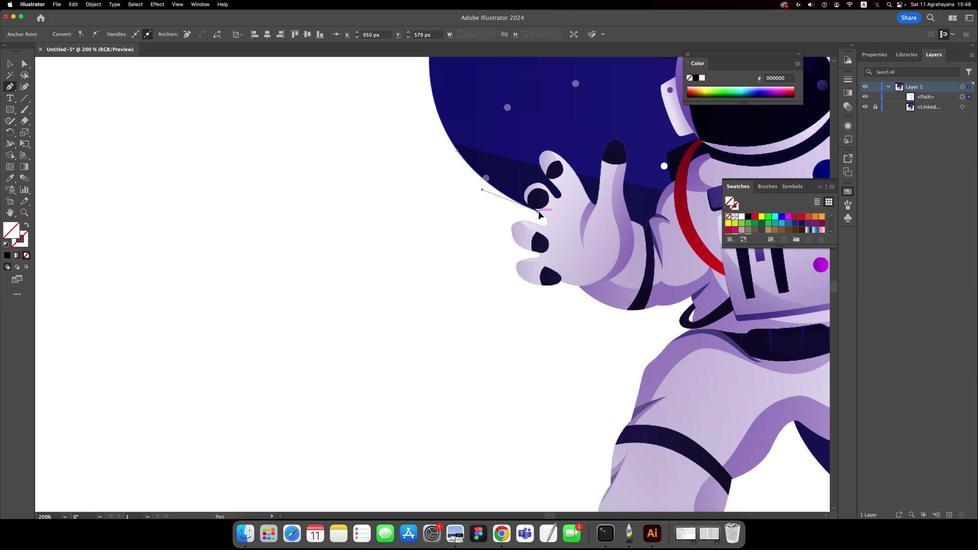 
Action: Mouse pressed left at (470, 273)
Screenshot: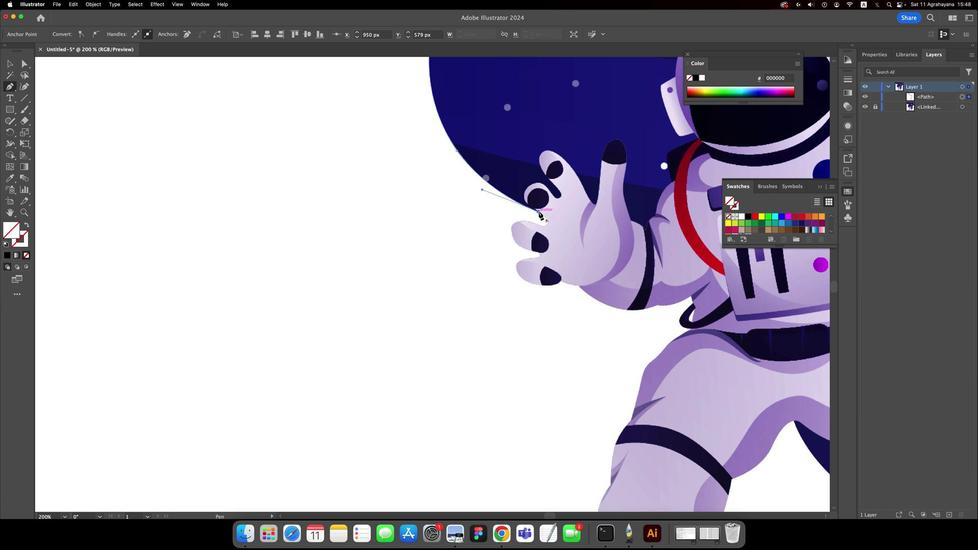 
Action: Mouse moved to (498, 285)
Screenshot: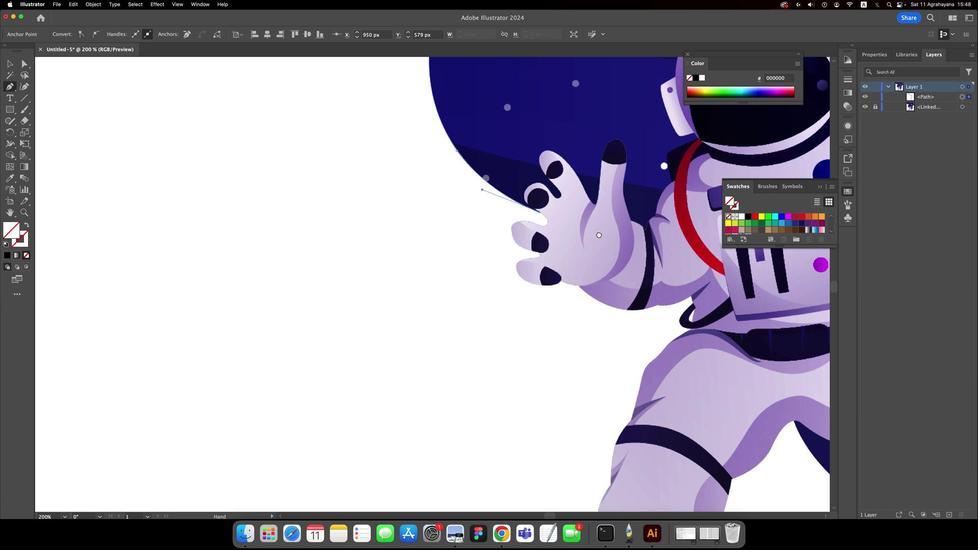 
Action: Key pressed Key.space
Screenshot: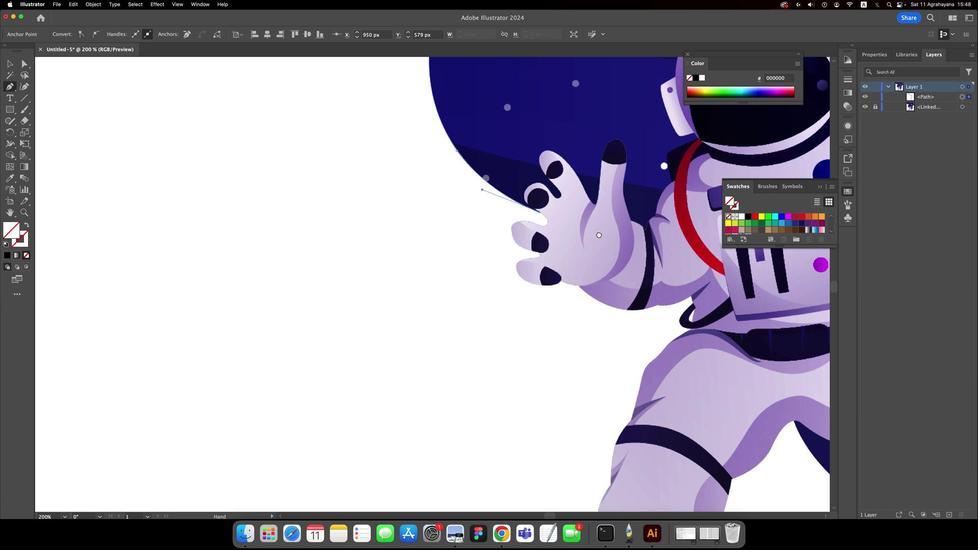 
Action: Mouse moved to (500, 286)
Screenshot: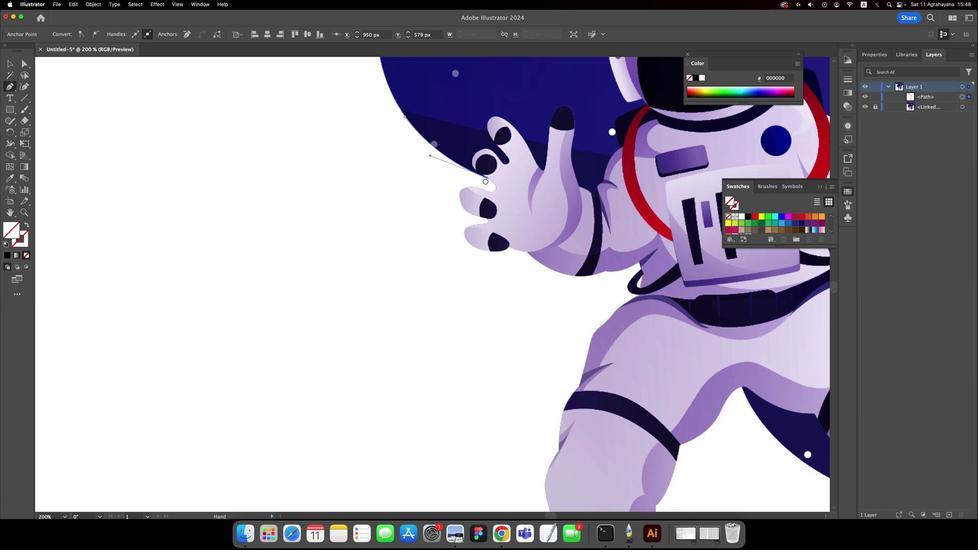 
Action: Mouse pressed left at (500, 286)
Screenshot: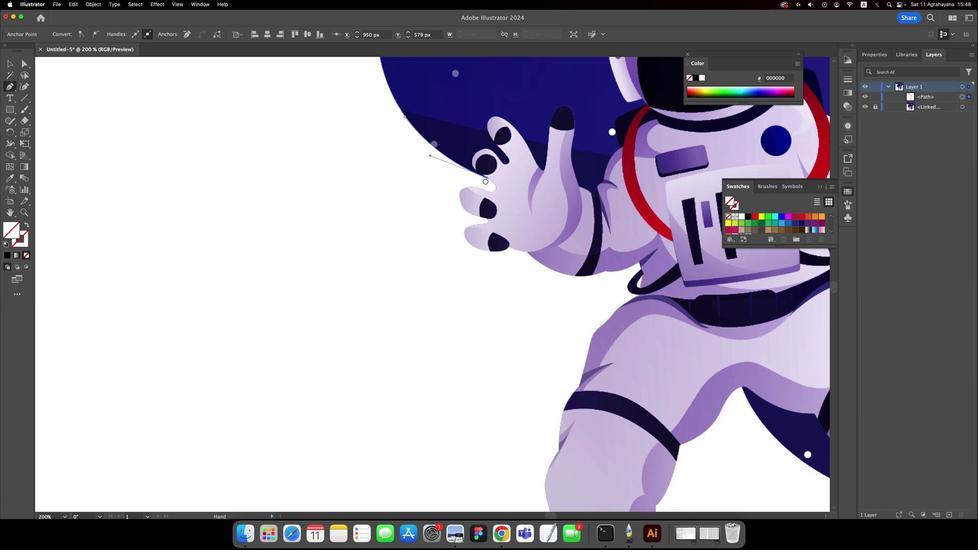 
Action: Mouse moved to (481, 344)
Screenshot: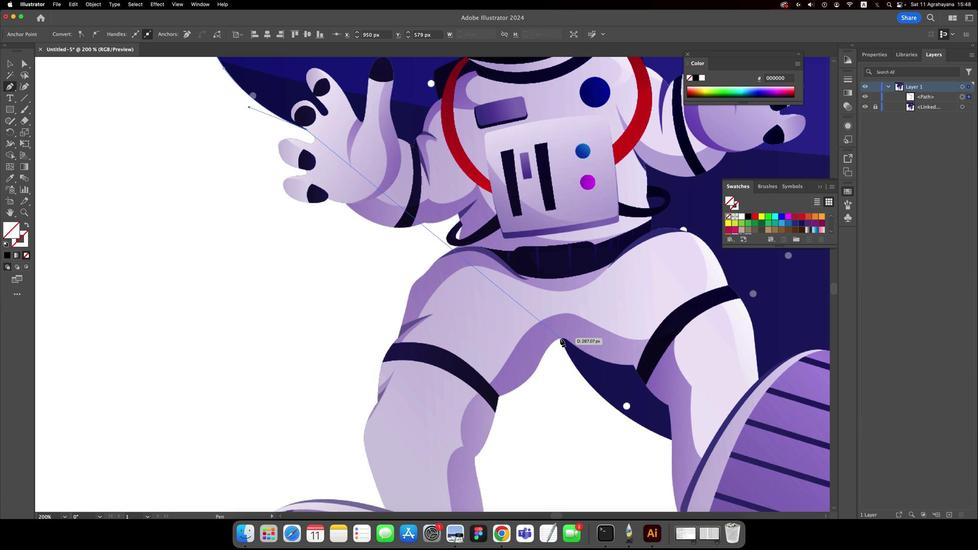 
Action: Mouse pressed left at (481, 344)
Screenshot: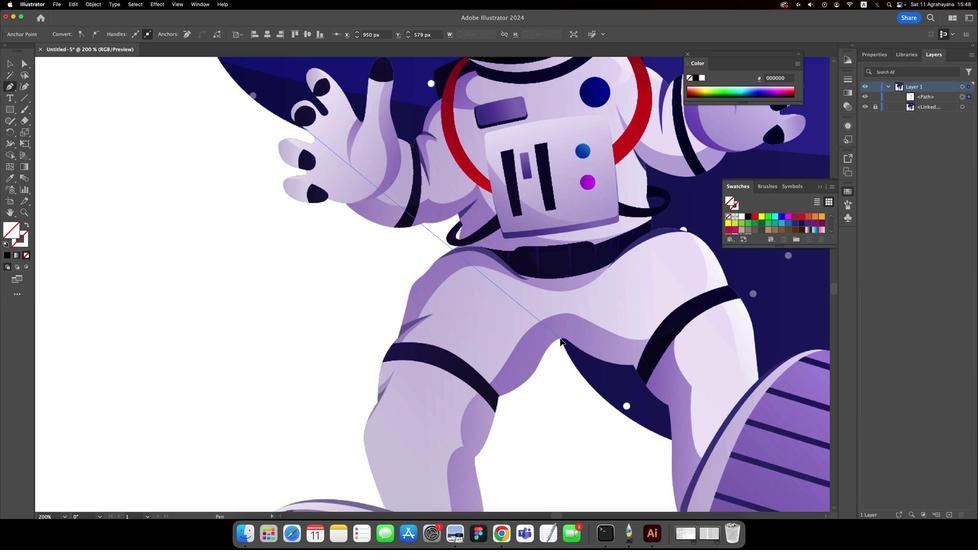 
Action: Mouse moved to (481, 346)
Screenshot: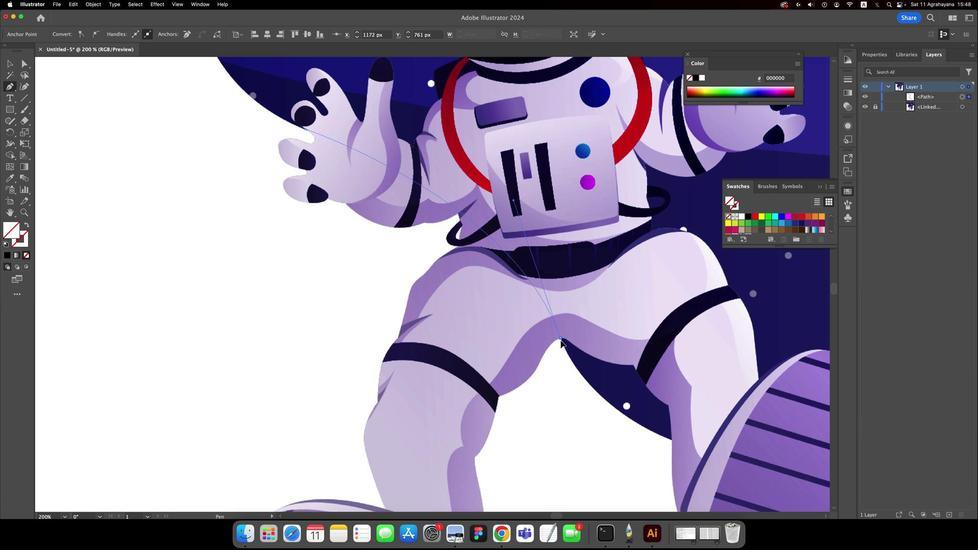 
Action: Mouse pressed left at (481, 346)
Screenshot: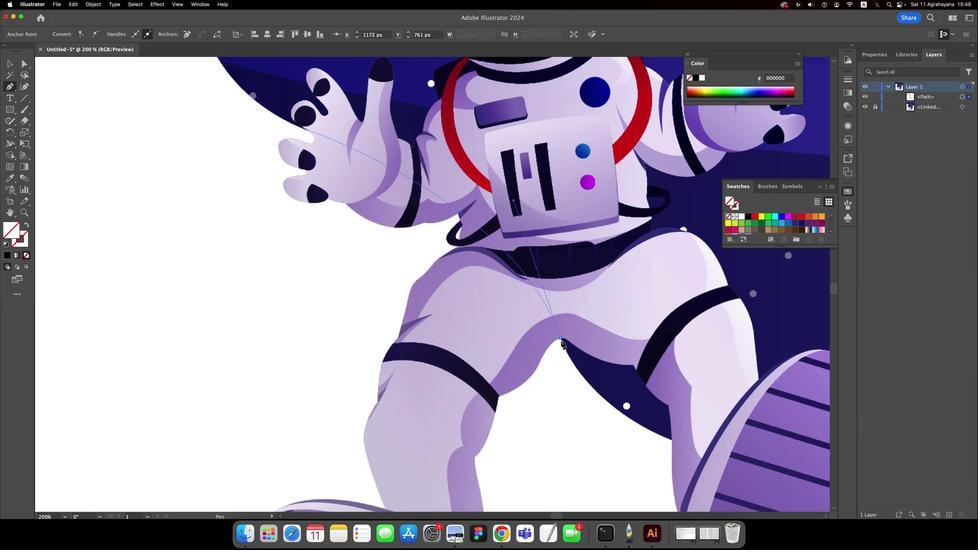 
Action: Mouse moved to (498, 360)
Screenshot: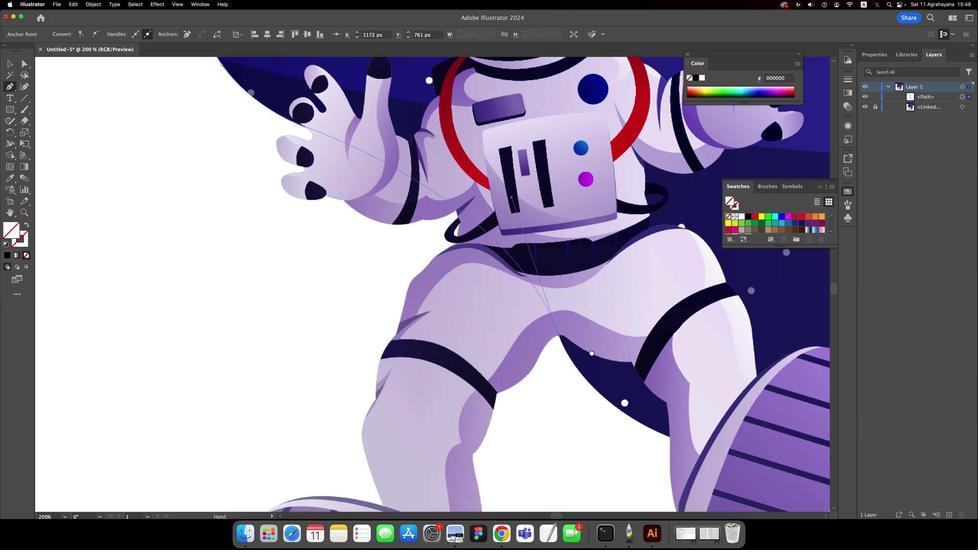 
Action: Key pressed Key.space
Screenshot: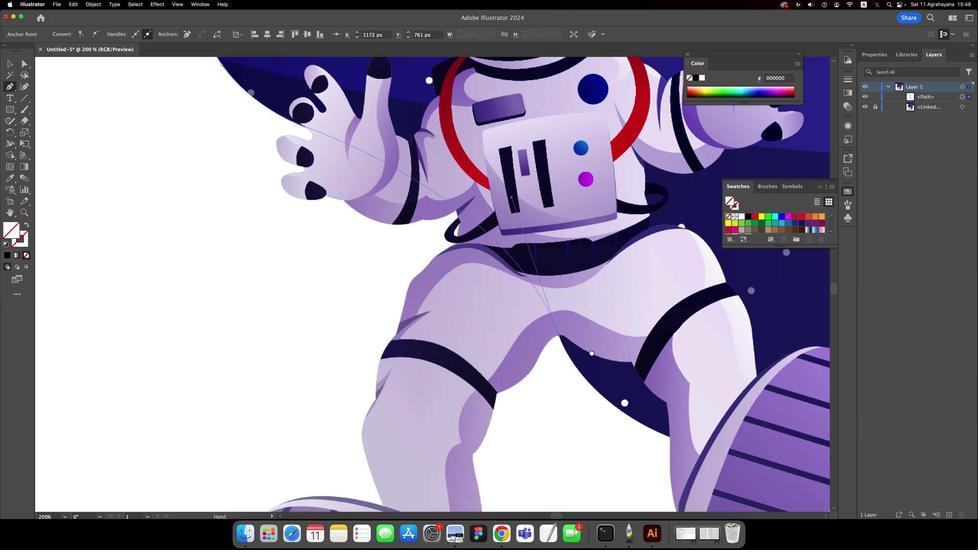 
Action: Mouse moved to (500, 361)
Screenshot: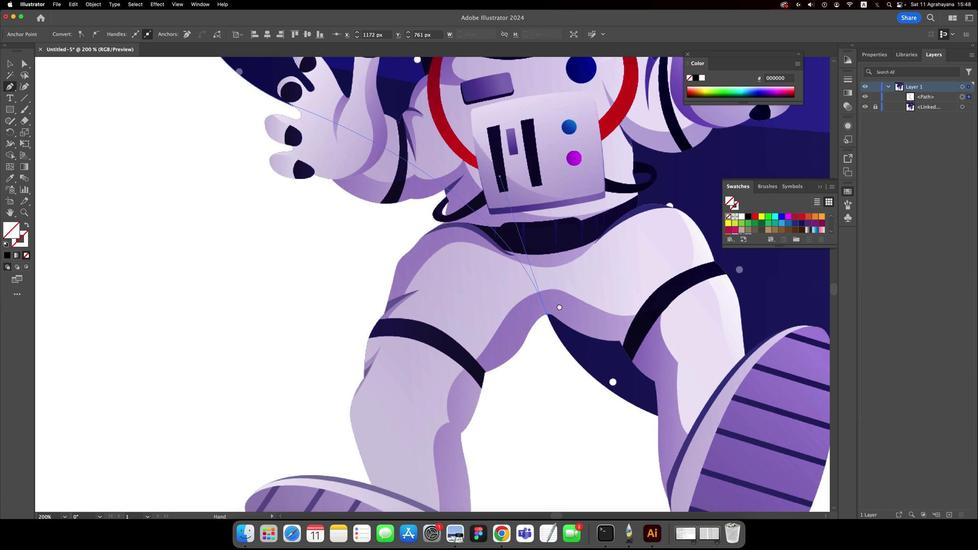 
Action: Mouse pressed left at (500, 361)
Screenshot: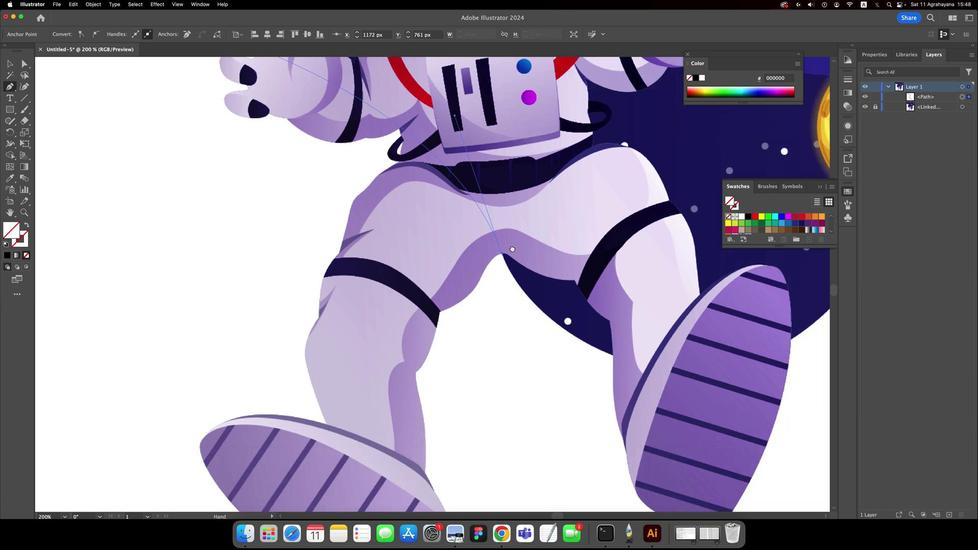 
Action: Mouse moved to (477, 313)
Screenshot: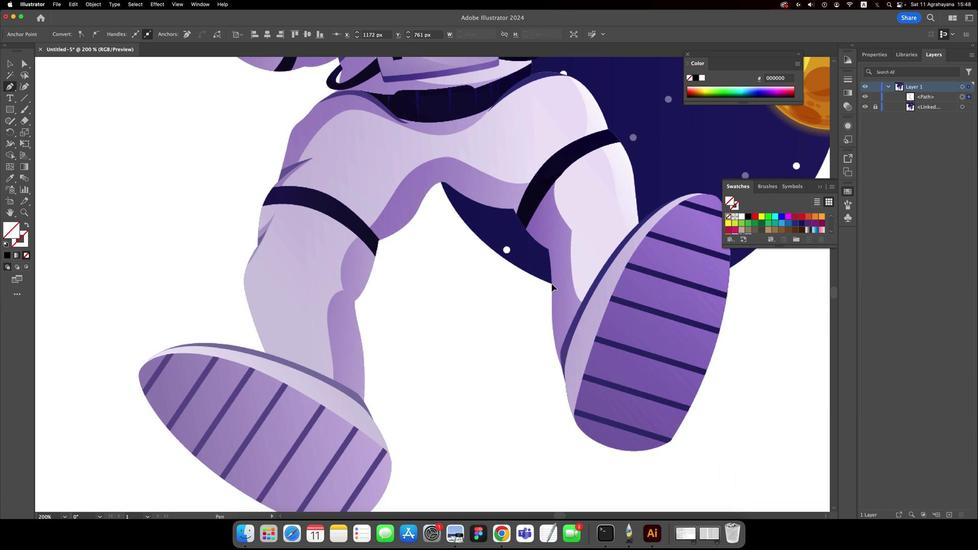 
Action: Mouse pressed left at (477, 313)
Screenshot: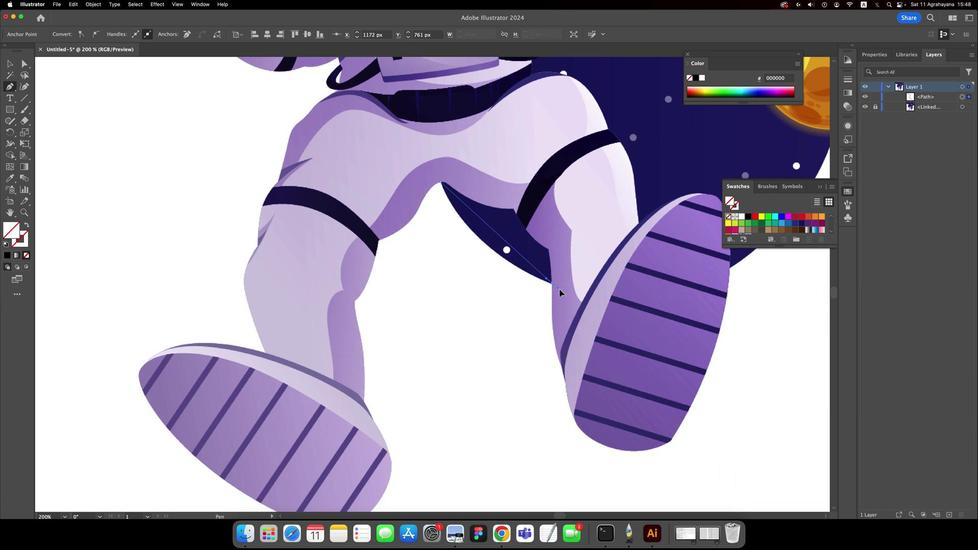 
Action: Mouse moved to (477, 313)
Screenshot: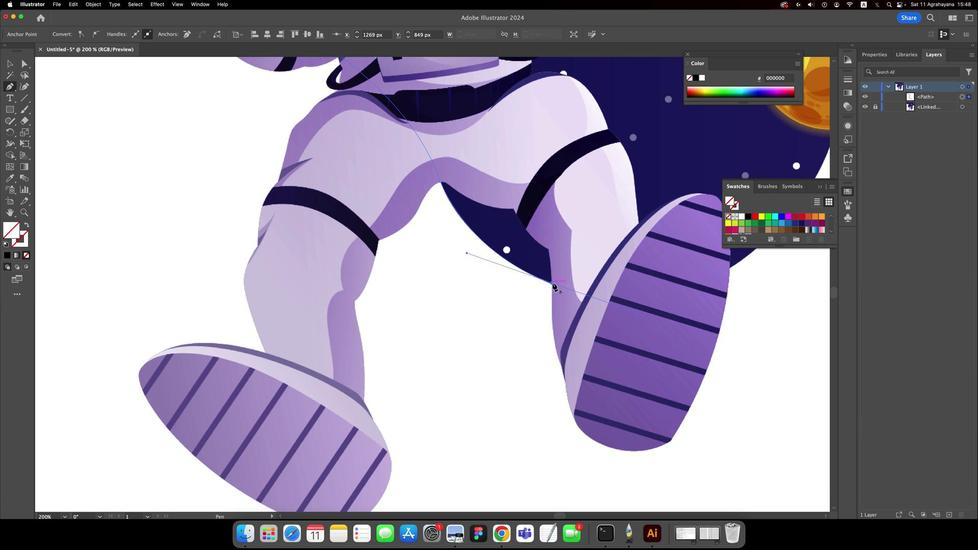 
Action: Mouse pressed left at (477, 313)
Screenshot: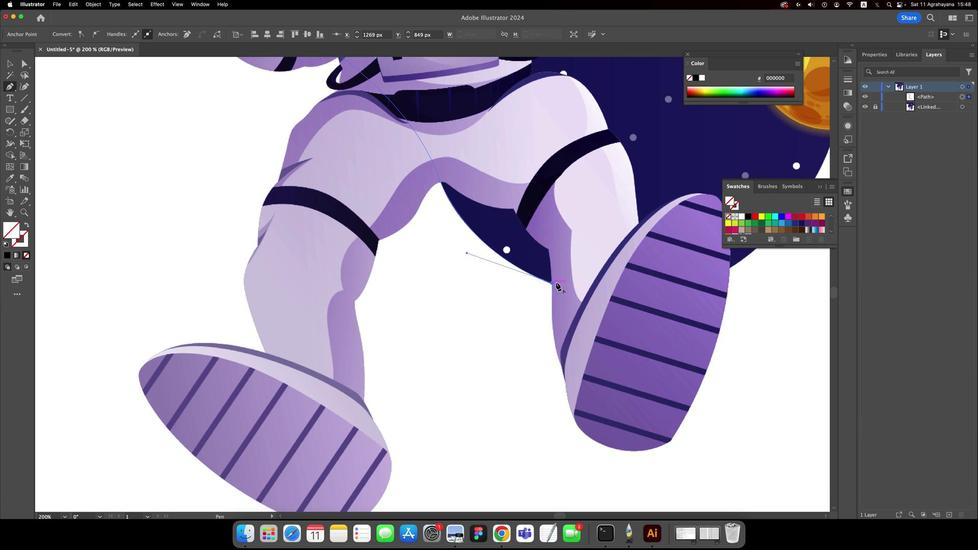 
Action: Mouse moved to (509, 304)
Screenshot: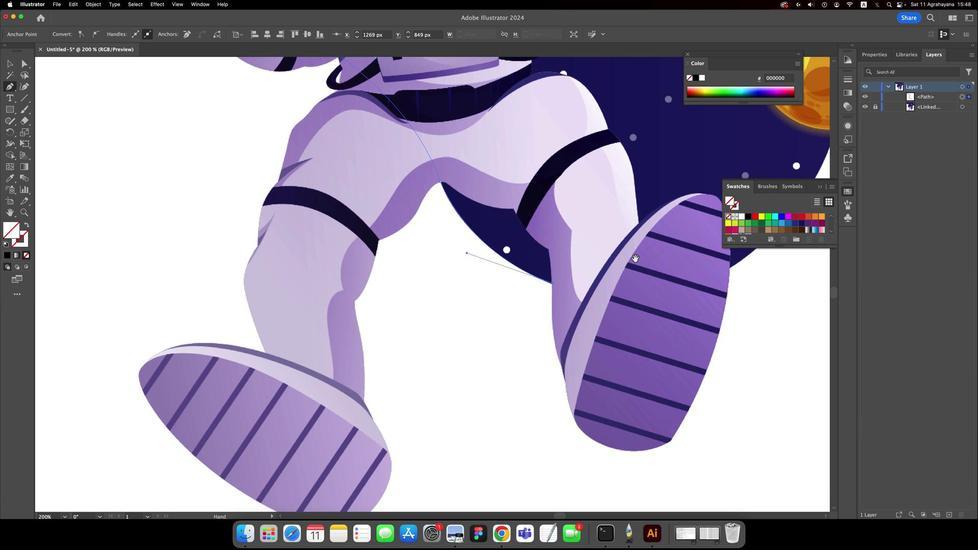 
Action: Key pressed Key.space
Screenshot: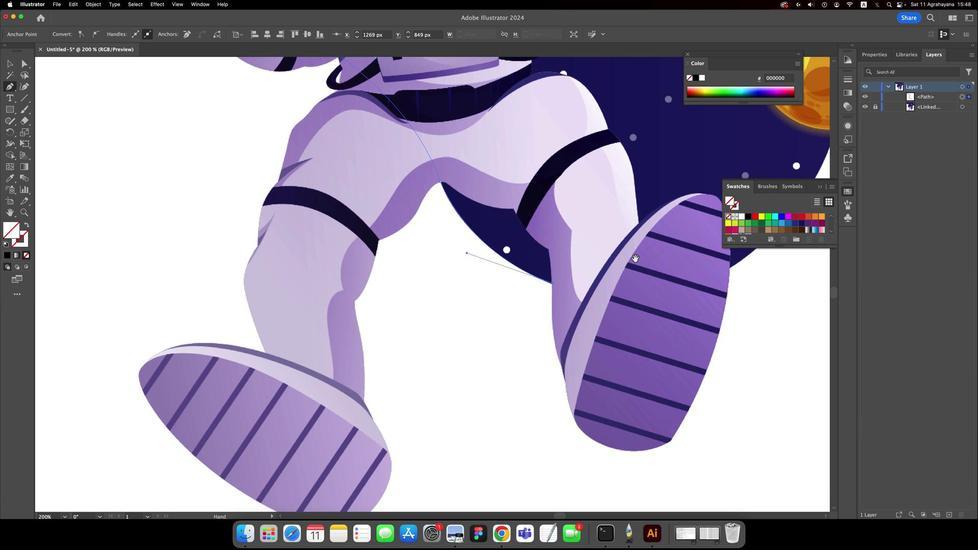 
Action: Mouse moved to (517, 299)
Screenshot: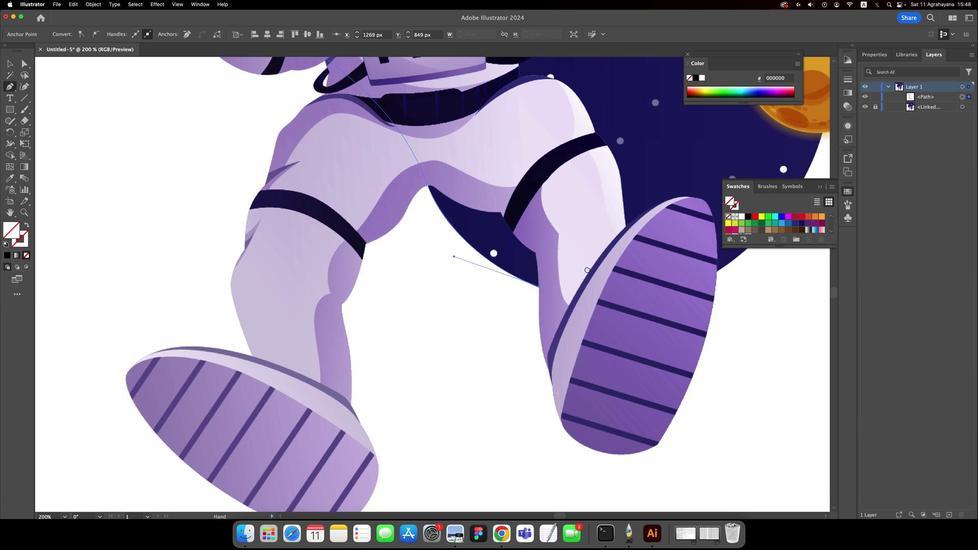 
Action: Mouse pressed left at (517, 299)
Screenshot: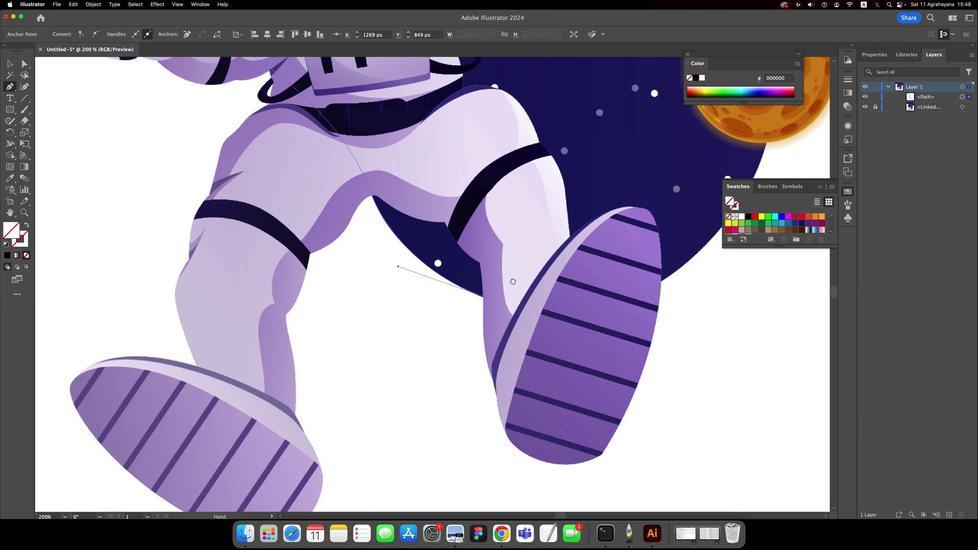 
Action: Mouse moved to (513, 287)
Screenshot: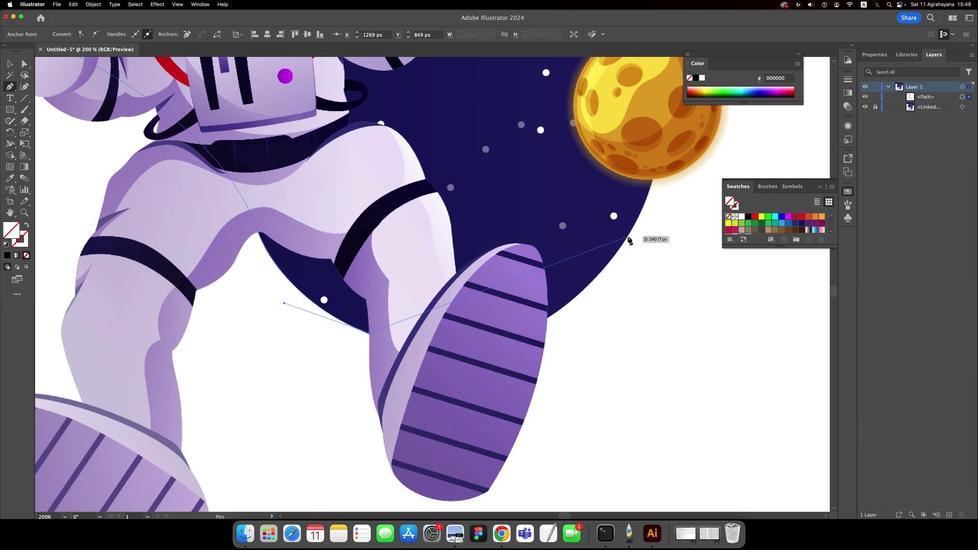 
Action: Mouse pressed left at (513, 287)
Screenshot: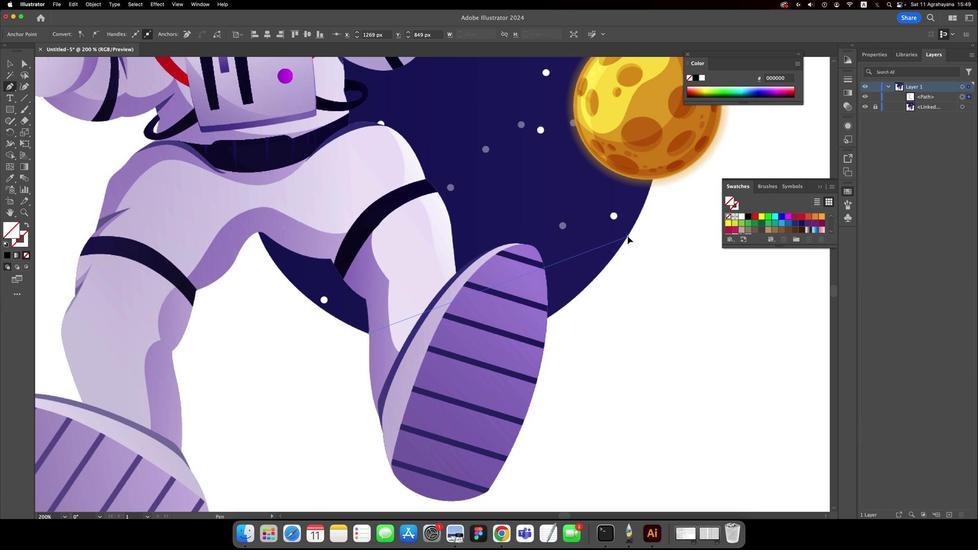 
Action: Mouse moved to (514, 289)
Screenshot: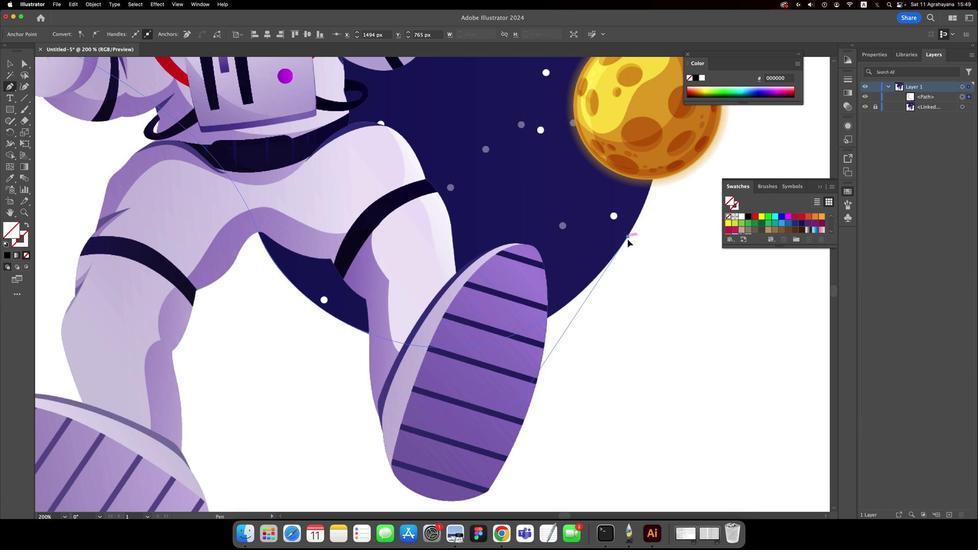 
Action: Mouse pressed left at (514, 289)
Screenshot: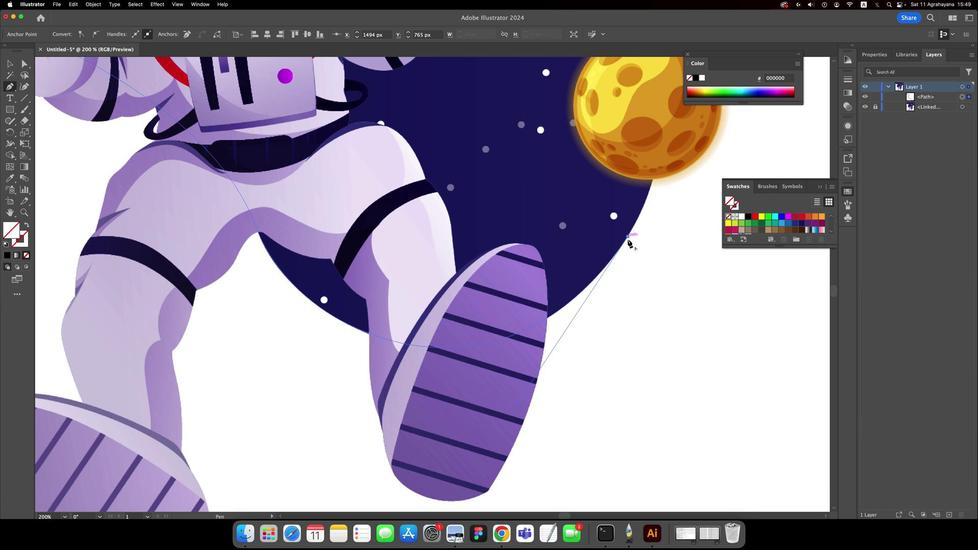 
Action: Mouse moved to (512, 279)
Screenshot: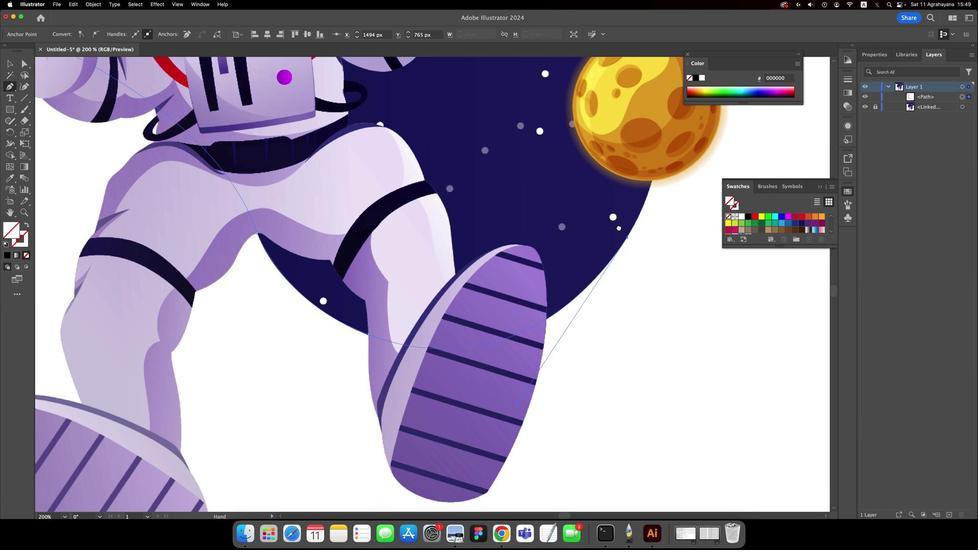 
Action: Key pressed Key.space
Screenshot: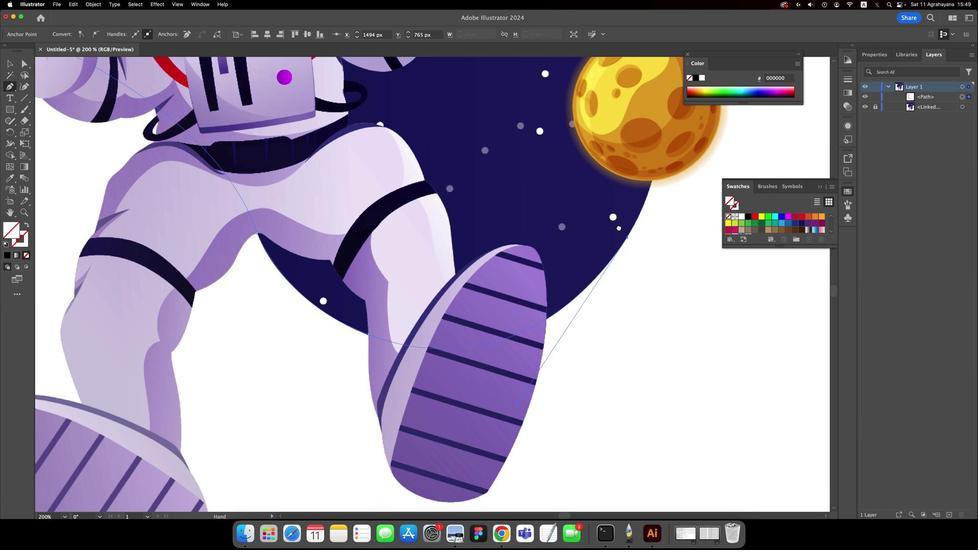 
Action: Mouse moved to (511, 278)
Screenshot: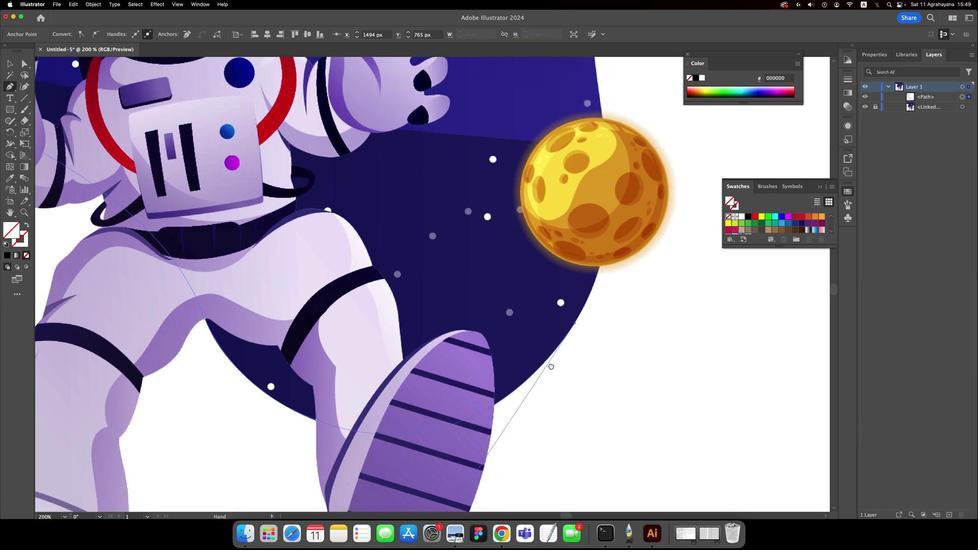 
Action: Mouse pressed left at (511, 278)
Screenshot: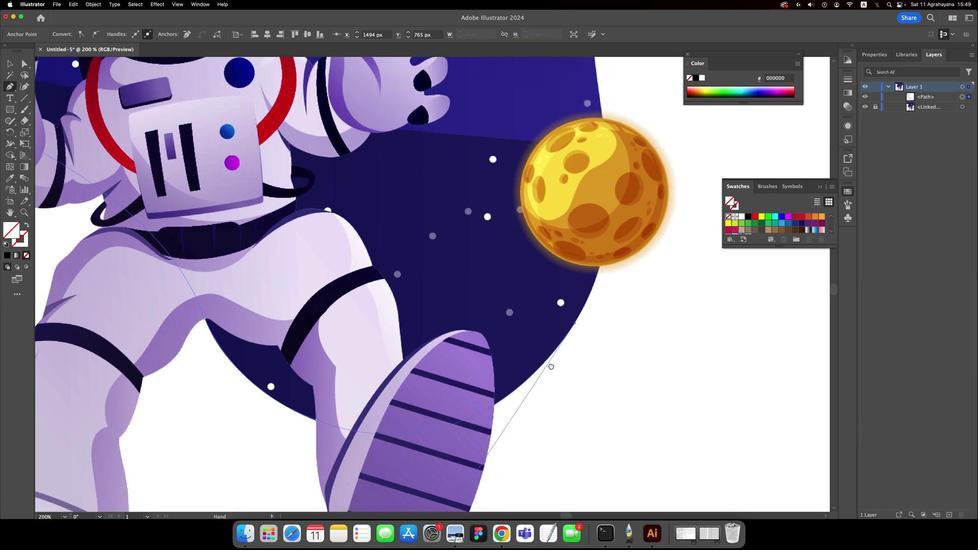 
Action: Mouse moved to (485, 272)
Screenshot: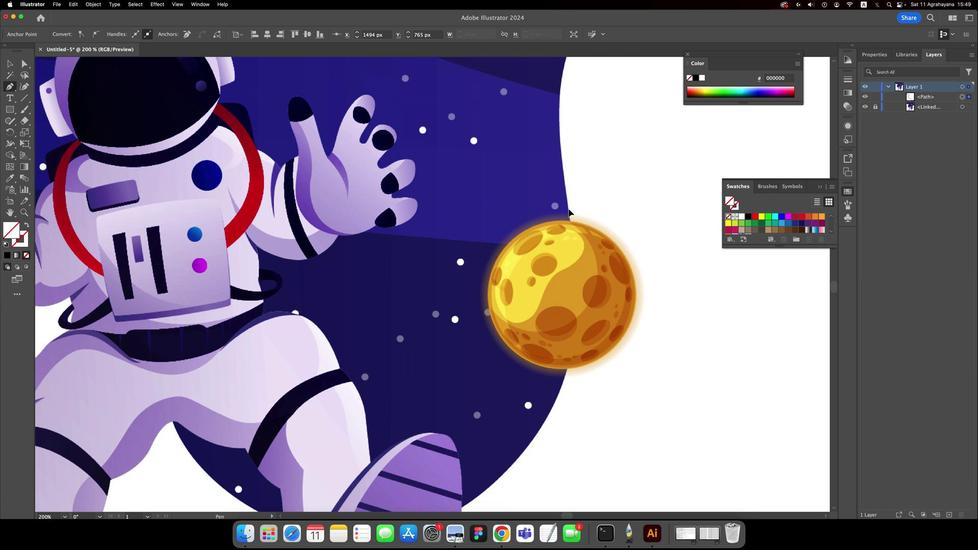 
Action: Mouse pressed left at (485, 272)
Screenshot: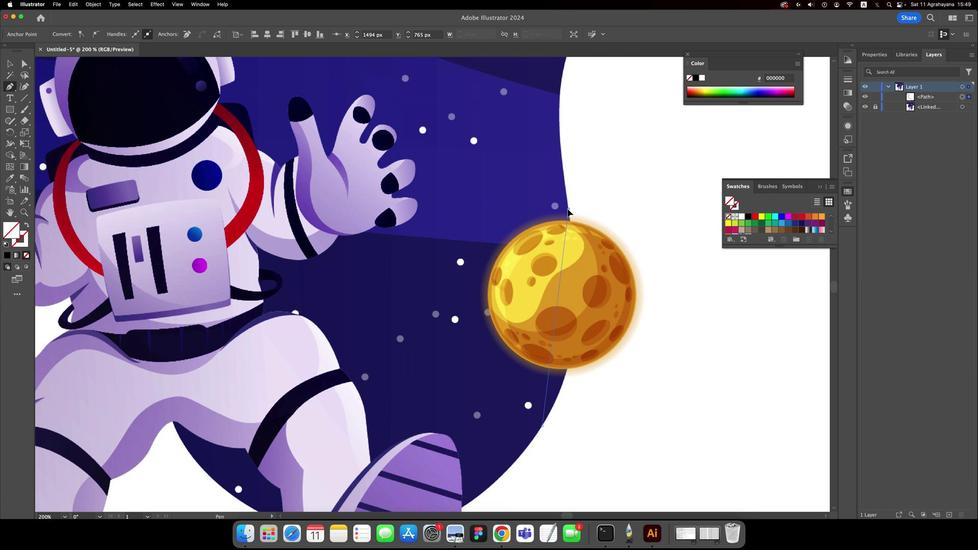 
Action: Mouse moved to (473, 291)
Screenshot: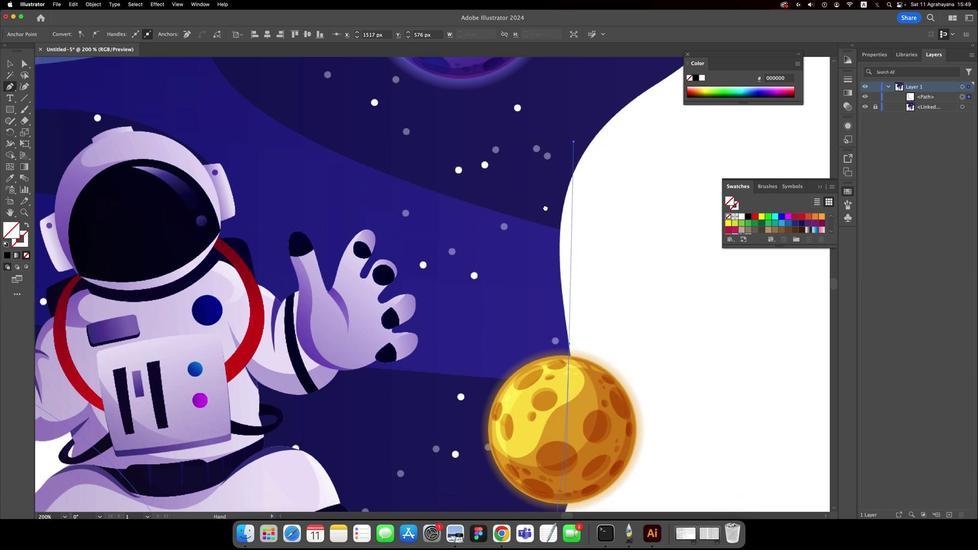 
Action: Key pressed Key.space
Screenshot: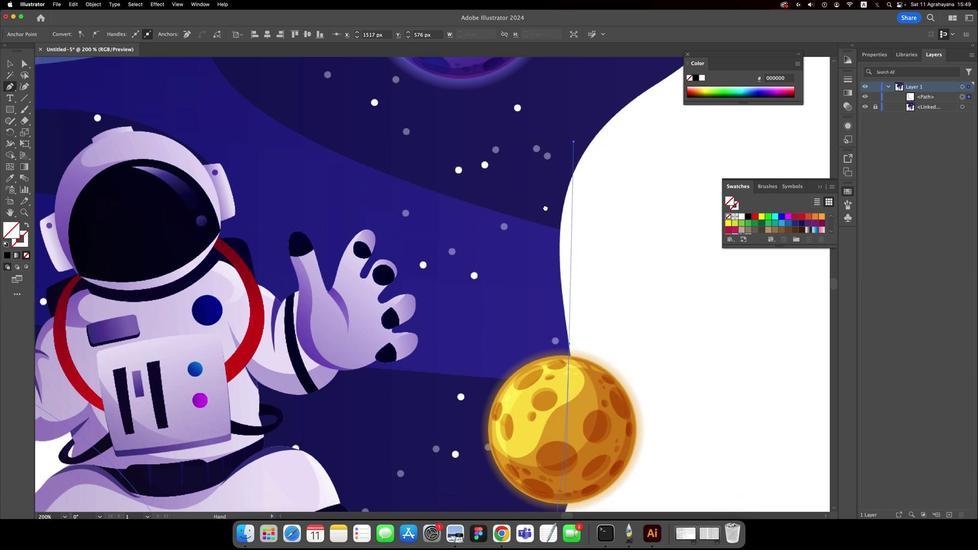 
Action: Mouse moved to (472, 296)
Screenshot: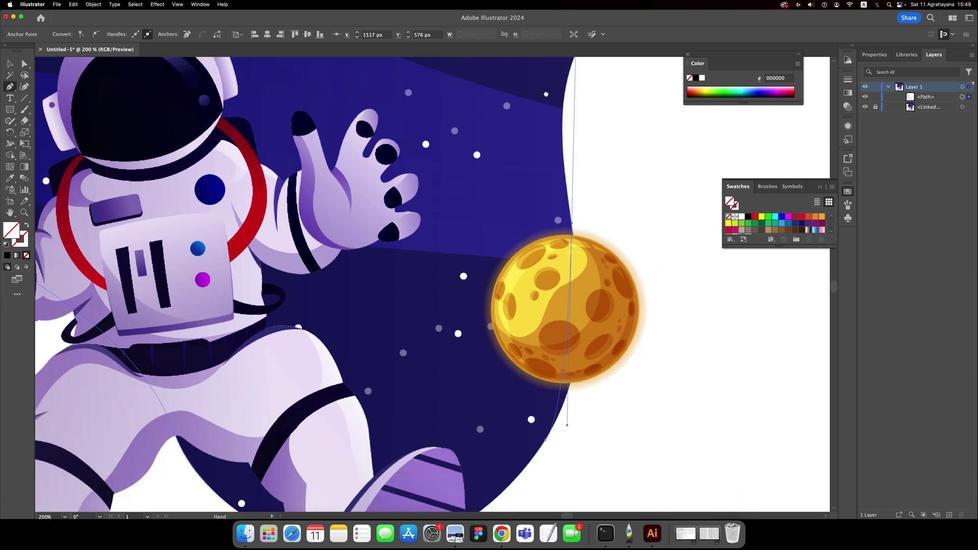 
Action: Mouse pressed left at (472, 296)
Screenshot: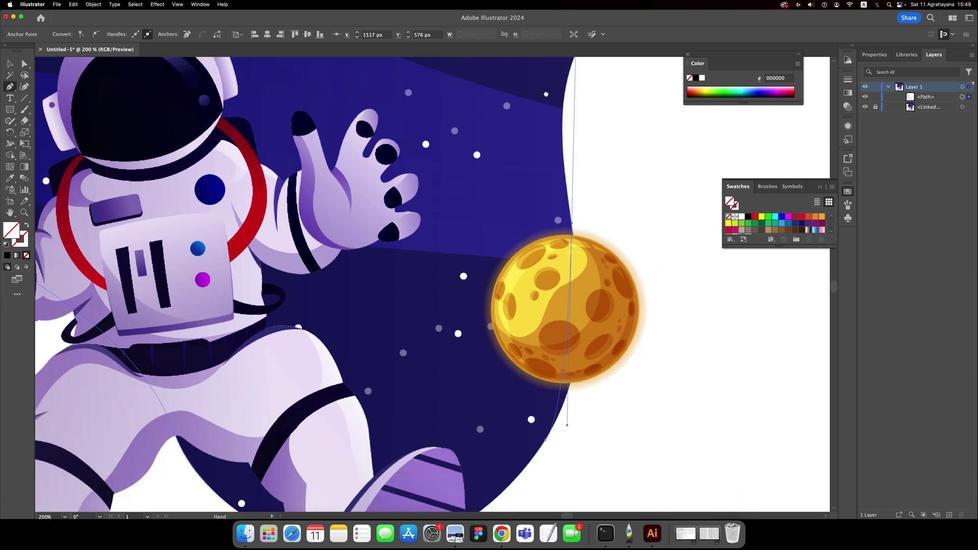
Action: Mouse moved to (475, 181)
Screenshot: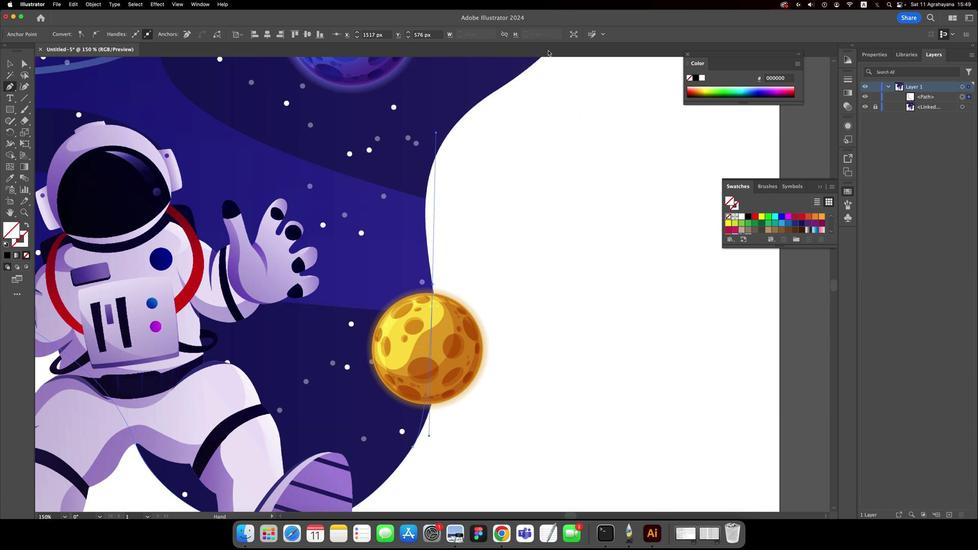 
Action: Key pressed Key.cmd
Screenshot: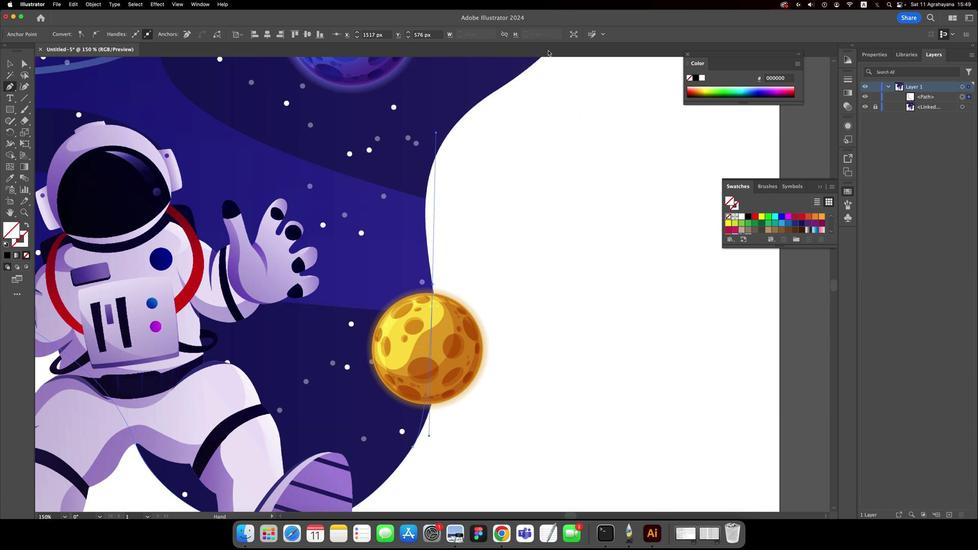 
Action: Mouse moved to (475, 181)
Screenshot: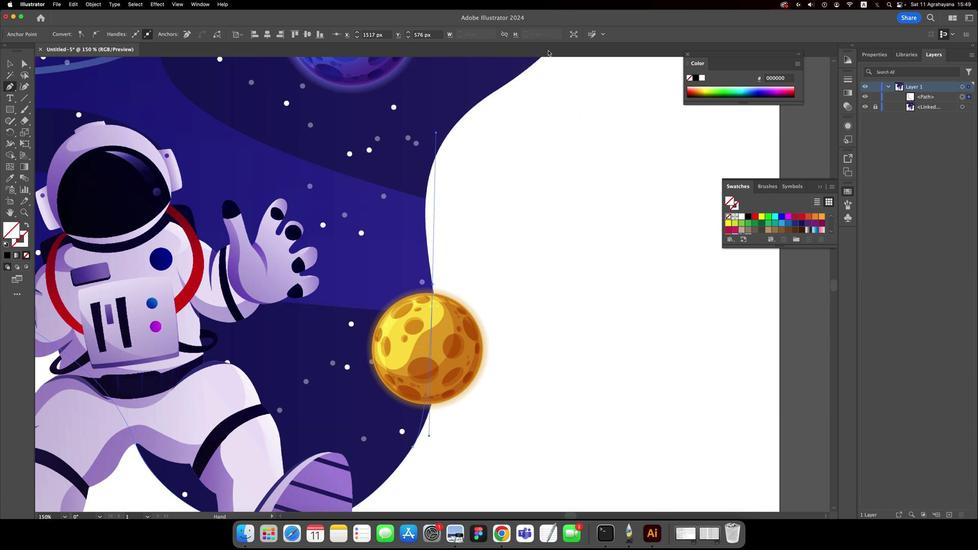 
Action: Key pressed '-'
Screenshot: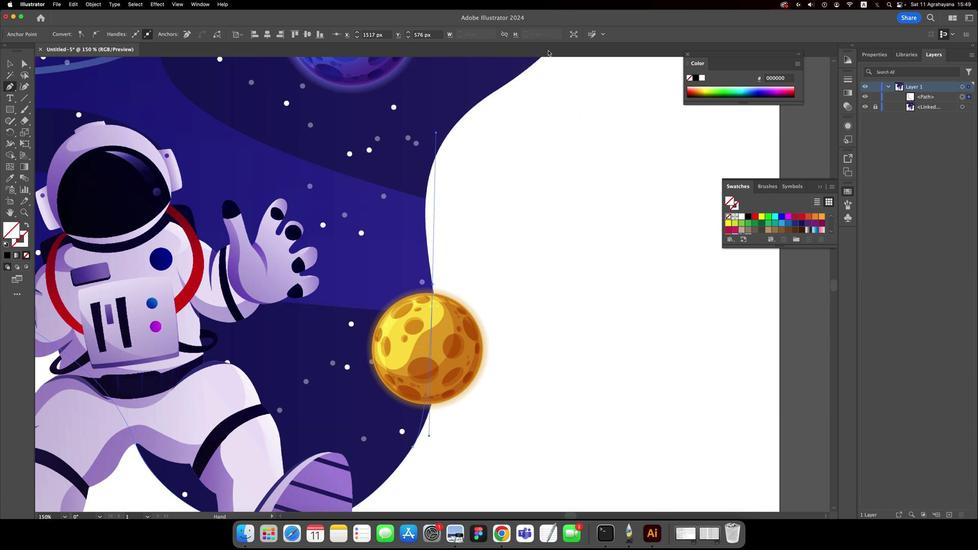 
Action: Mouse moved to (474, 183)
Screenshot: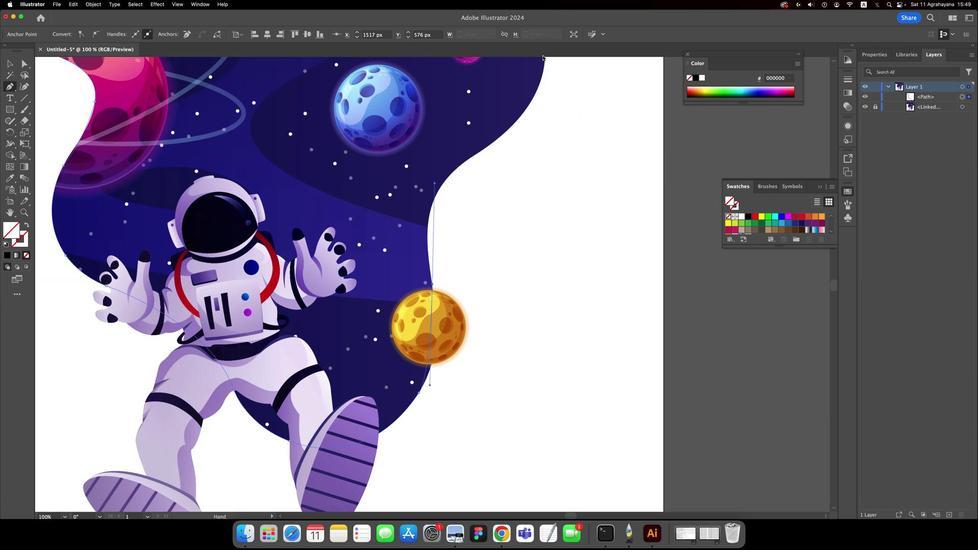 
Action: Key pressed Key.cmd
Screenshot: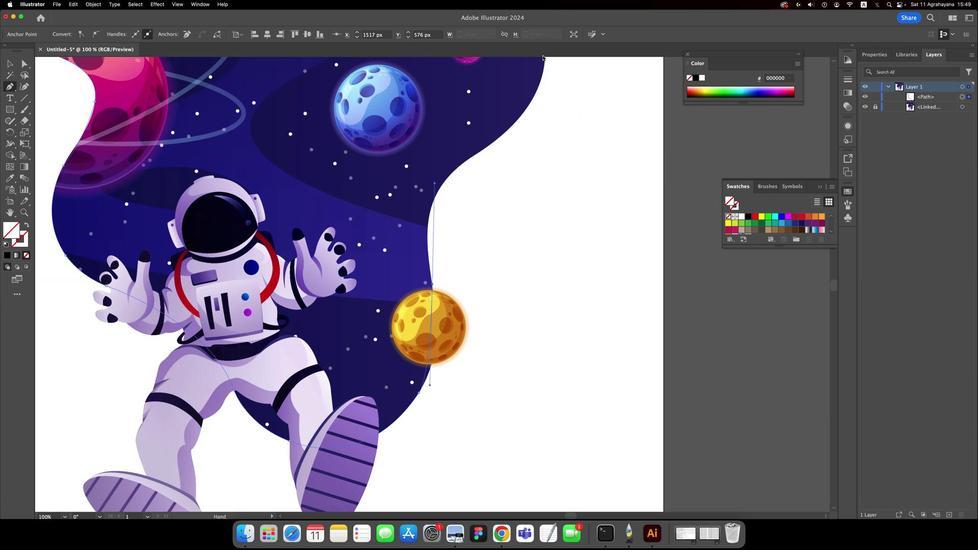 
Action: Mouse moved to (474, 183)
Screenshot: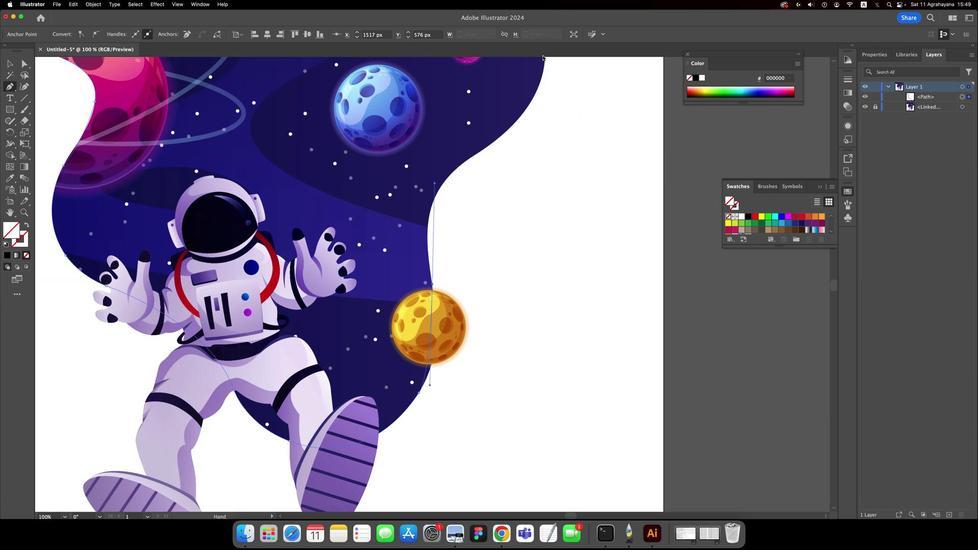 
Action: Key pressed '-'
Screenshot: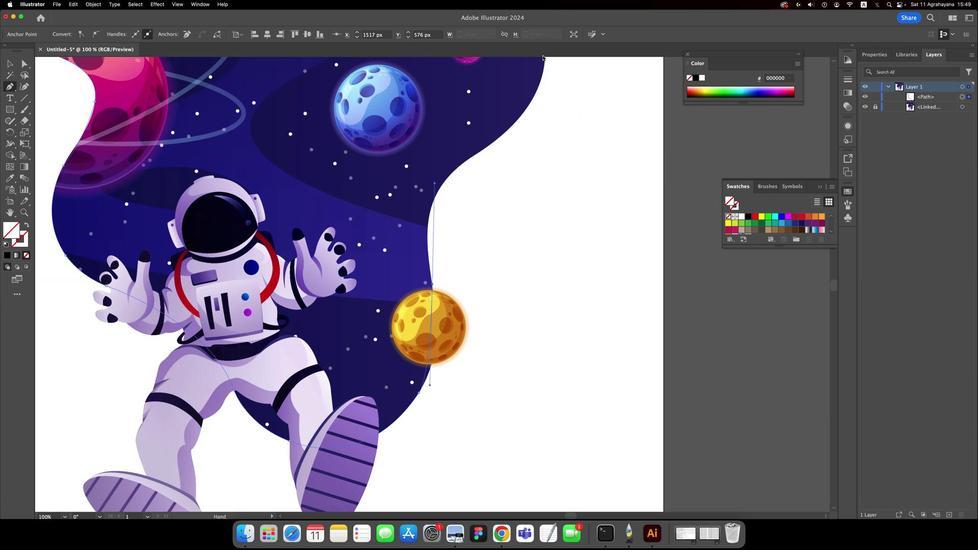 
Action: Mouse moved to (460, 222)
Screenshot: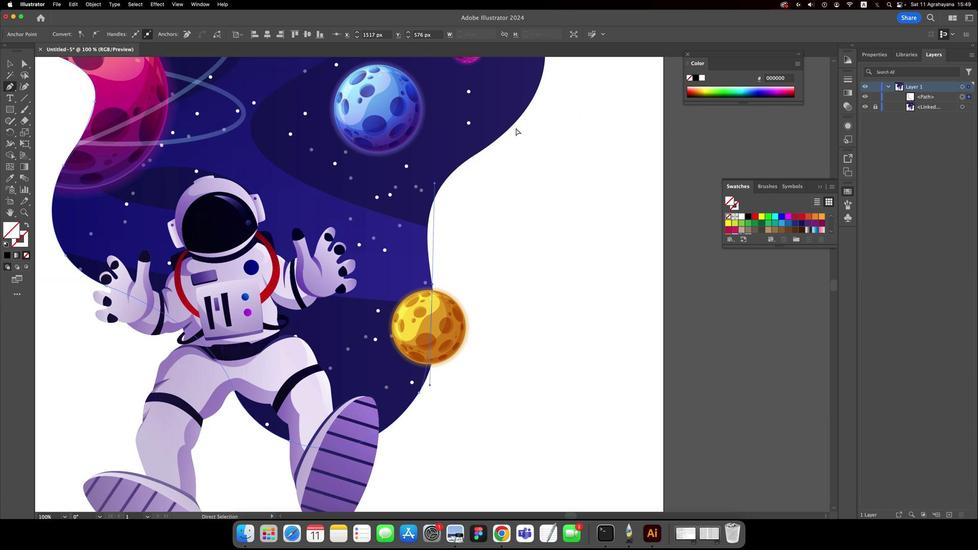 
Action: Key pressed Key.cmd
Screenshot: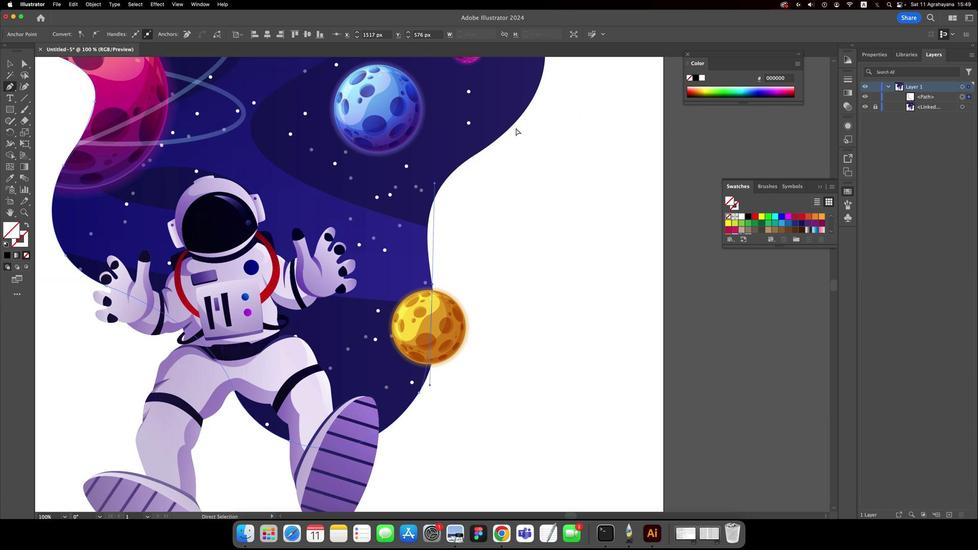 
Action: Mouse moved to (459, 225)
Screenshot: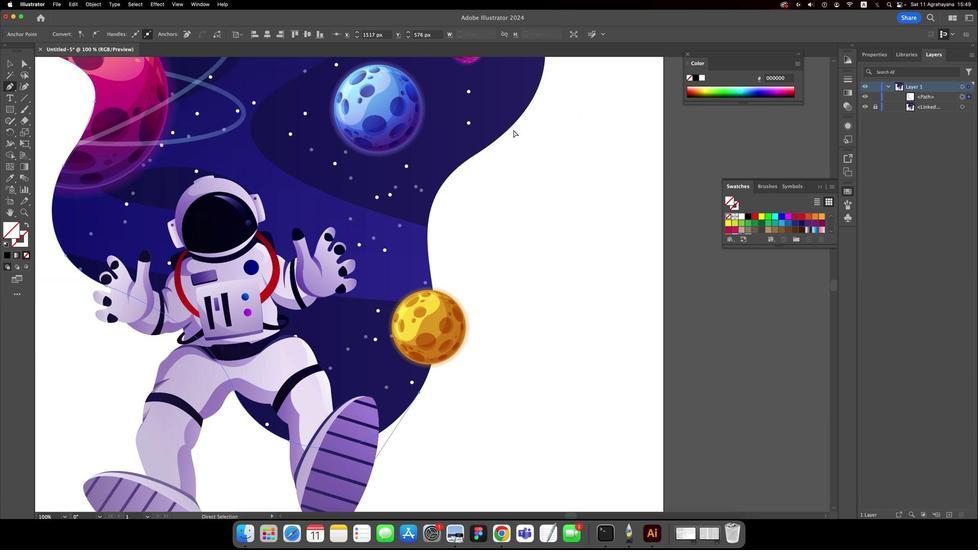 
Action: Key pressed 'z'
Screenshot: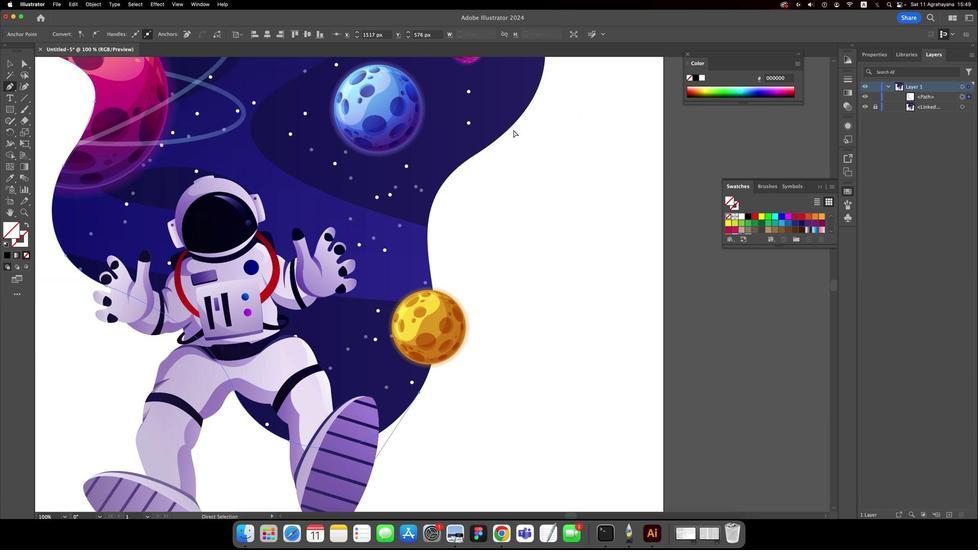 
Action: Mouse moved to (418, 308)
Screenshot: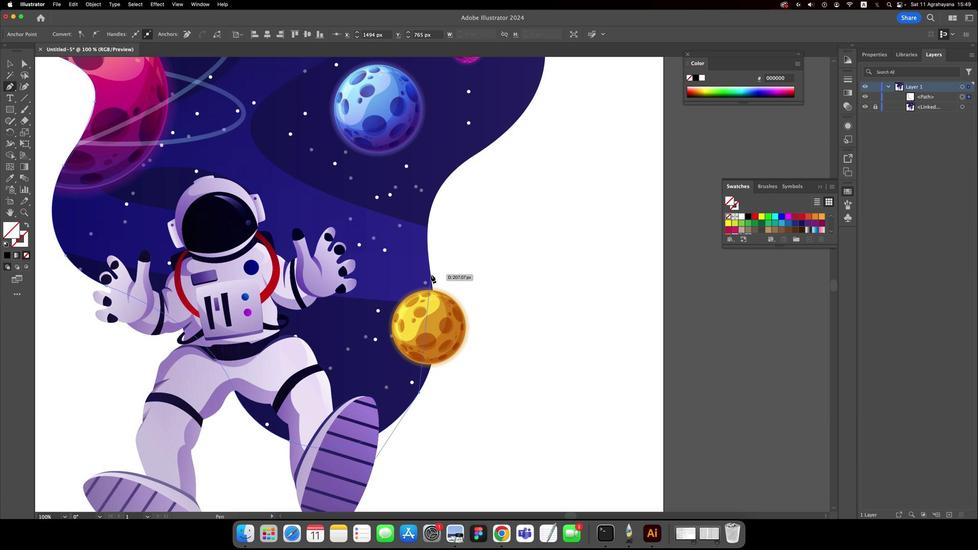 
Action: Mouse pressed left at (418, 308)
Screenshot: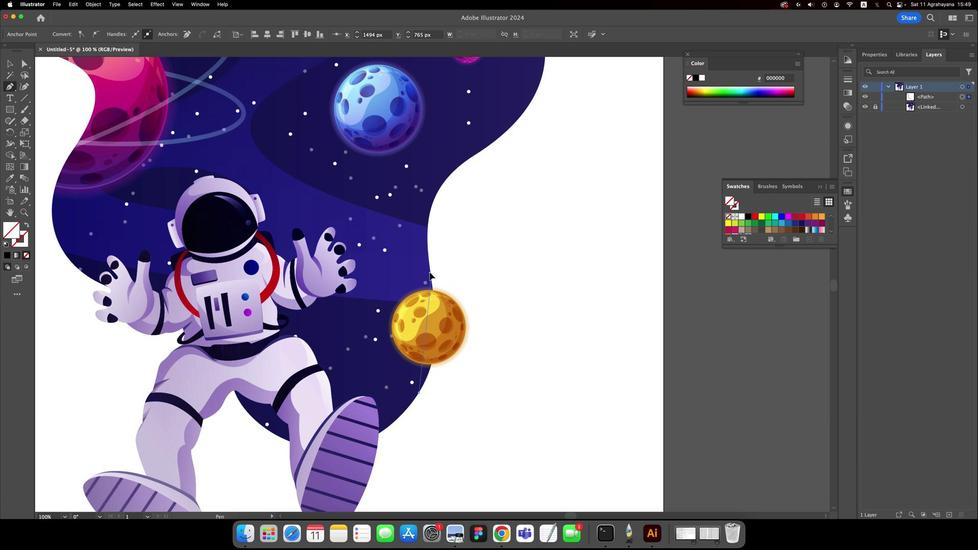 
Action: Mouse moved to (418, 309)
Screenshot: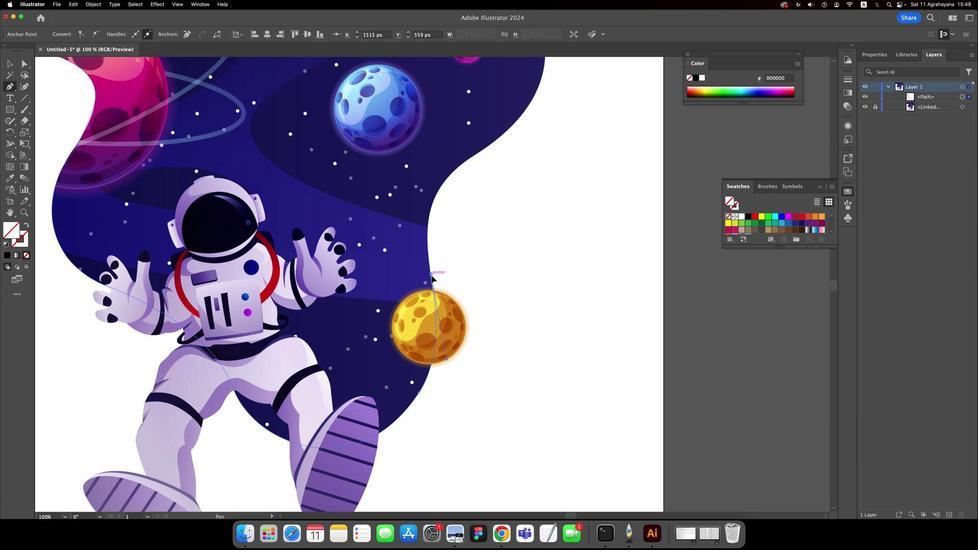 
Action: Mouse pressed left at (418, 309)
Screenshot: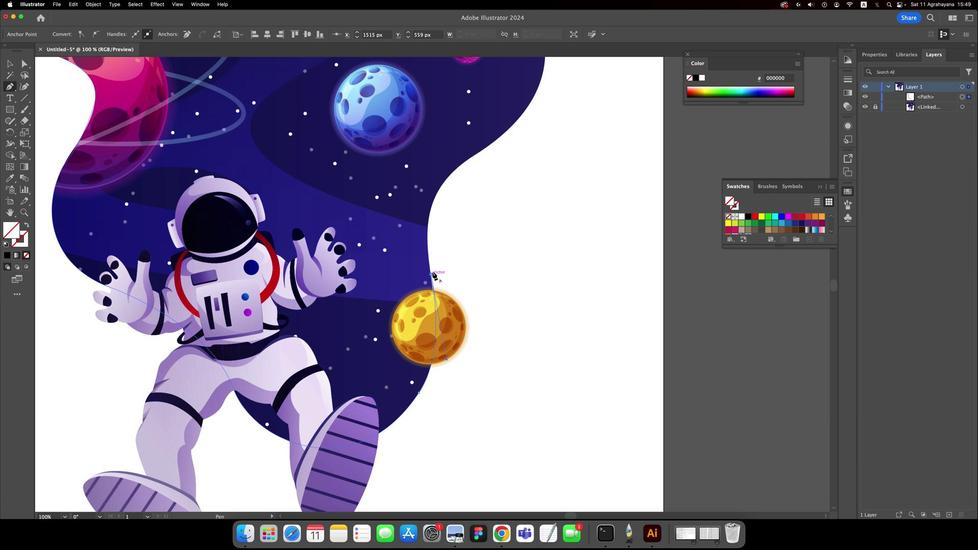 
Action: Mouse moved to (427, 251)
Screenshot: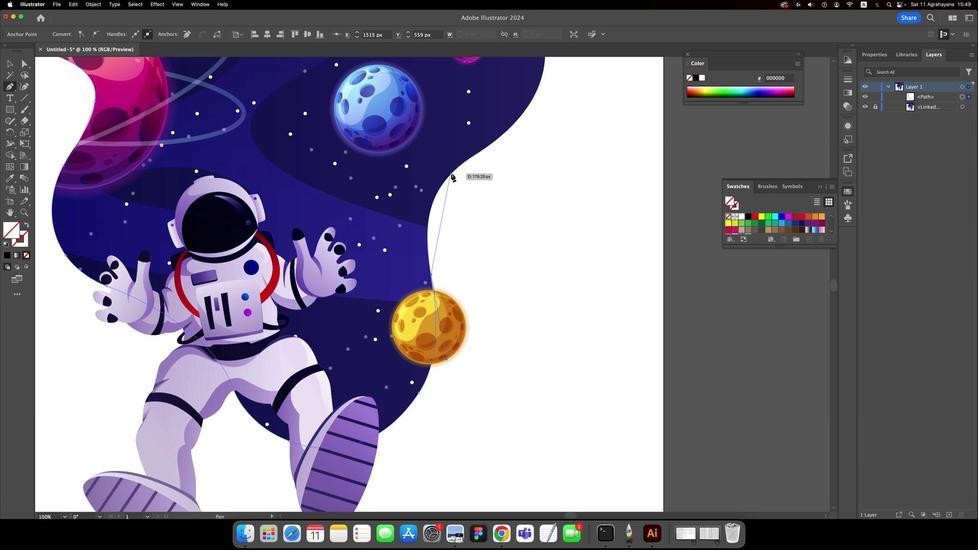 
Action: Mouse pressed left at (427, 251)
Screenshot: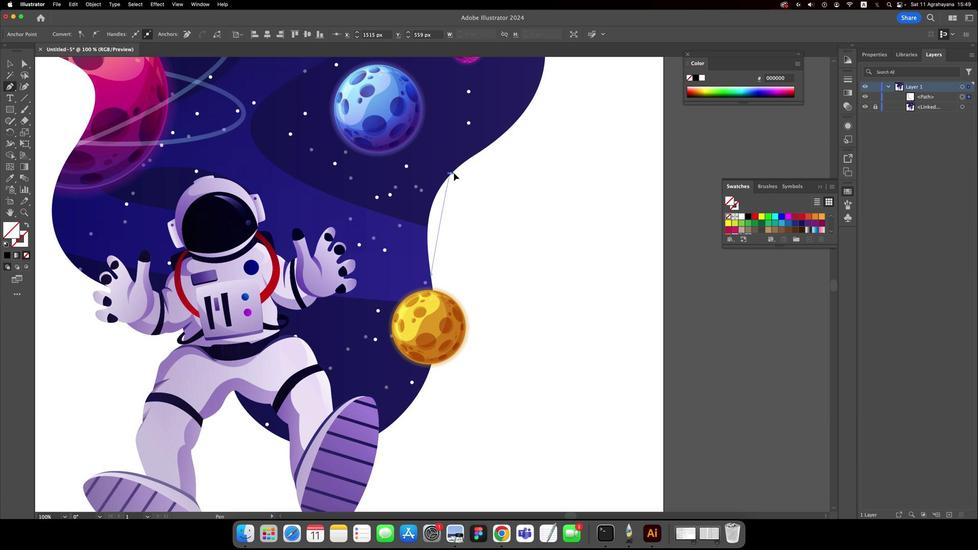 
Action: Mouse moved to (427, 251)
Screenshot: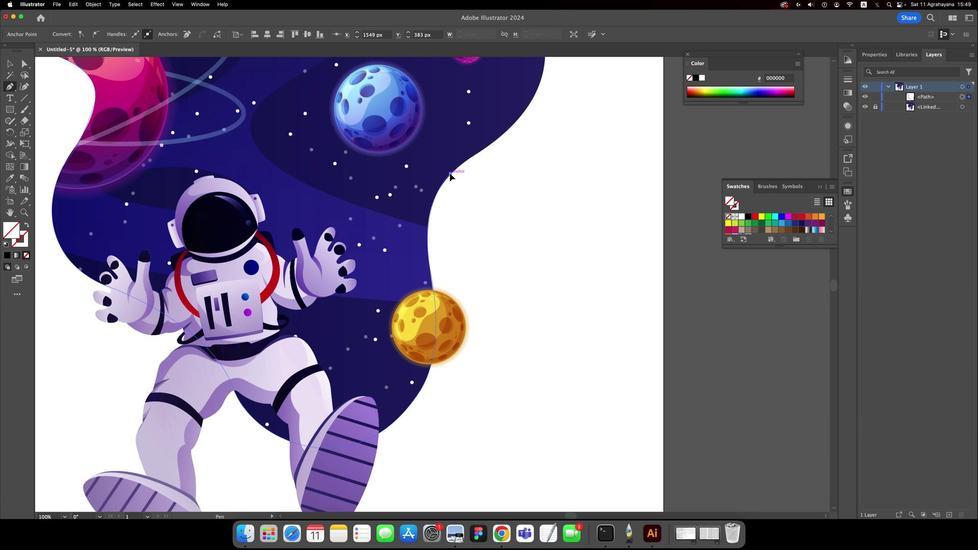 
Action: Mouse pressed left at (427, 251)
Screenshot: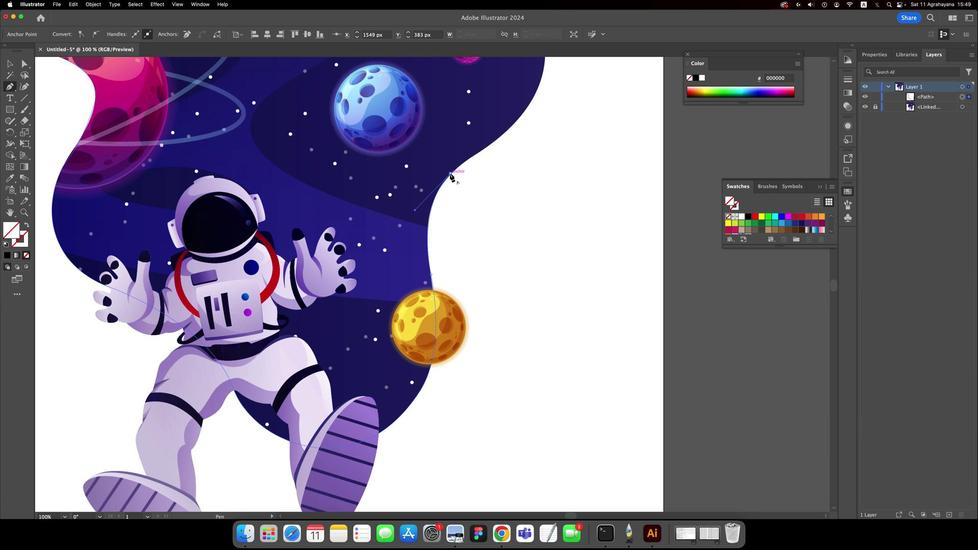 
Action: Mouse moved to (449, 219)
Screenshot: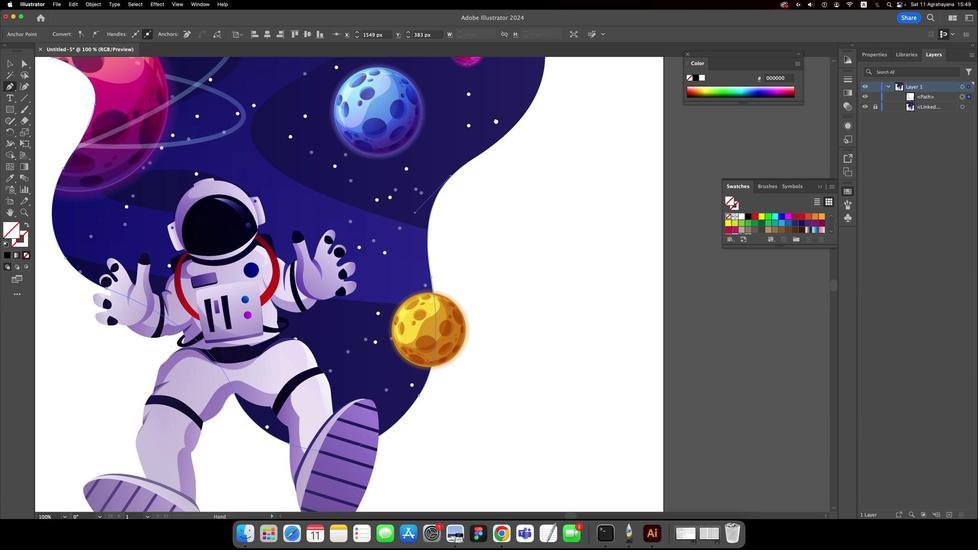 
Action: Key pressed Key.space
Screenshot: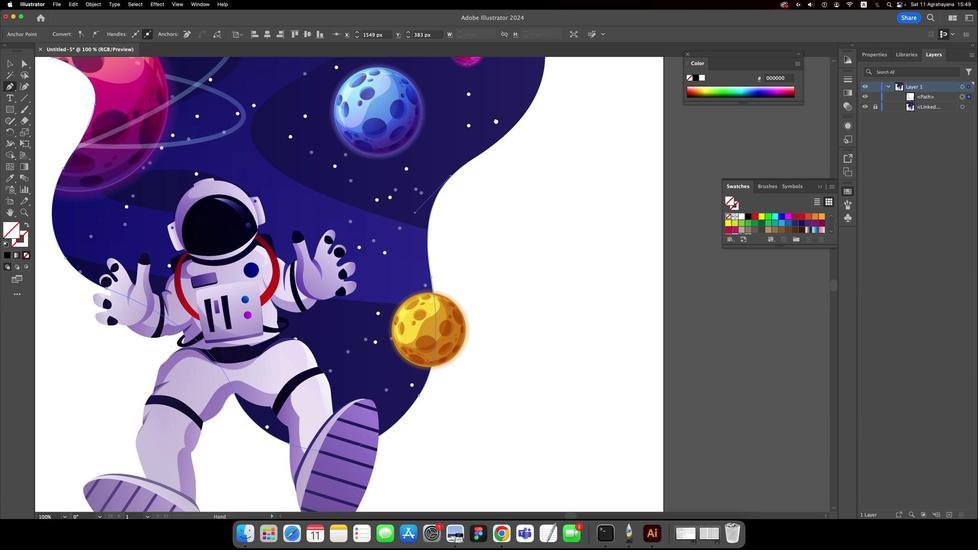 
Action: Mouse moved to (449, 218)
Screenshot: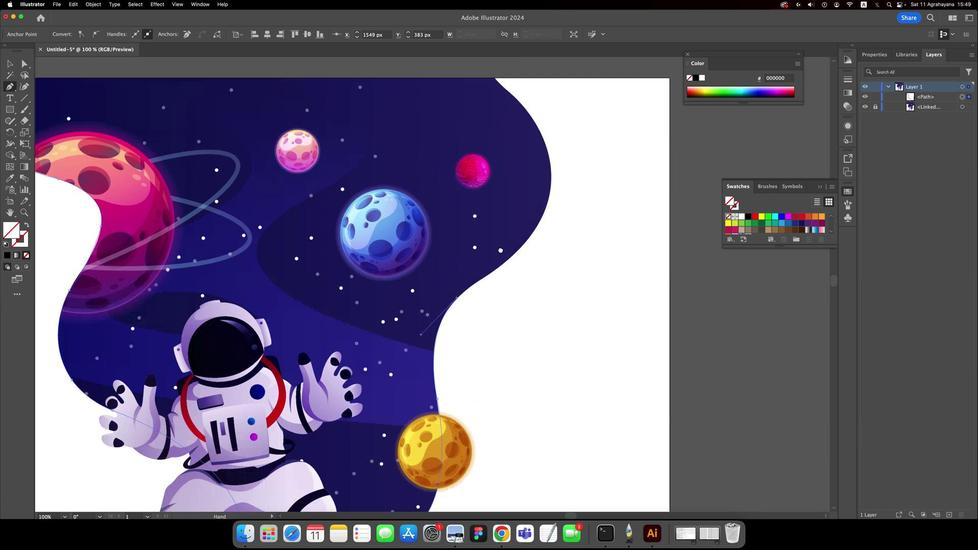 
Action: Mouse pressed left at (449, 218)
Screenshot: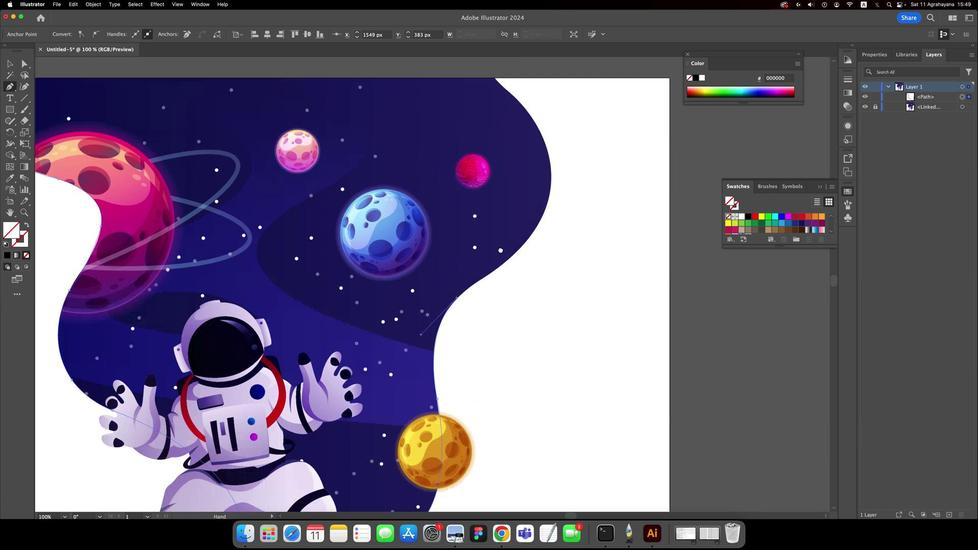 
Action: Mouse moved to (469, 251)
Screenshot: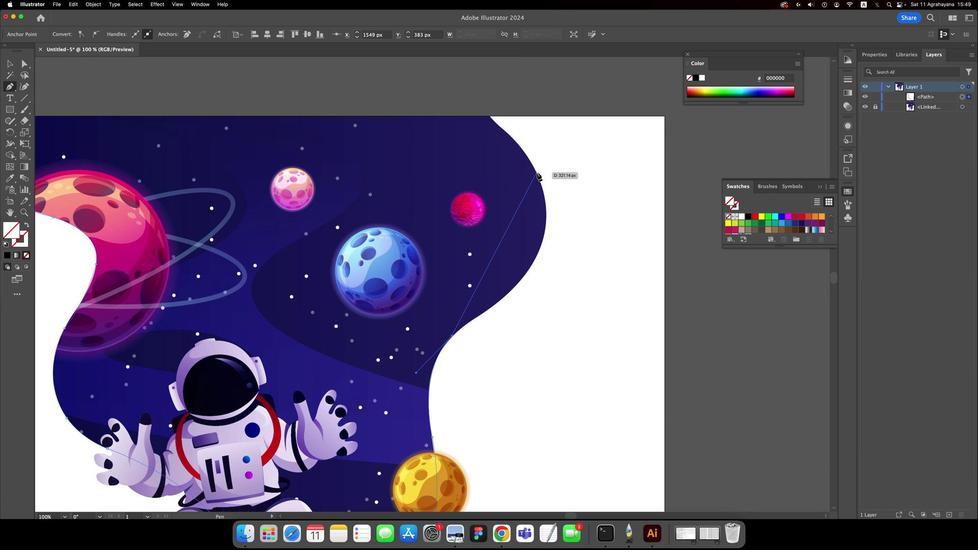 
Action: Mouse pressed left at (469, 251)
Screenshot: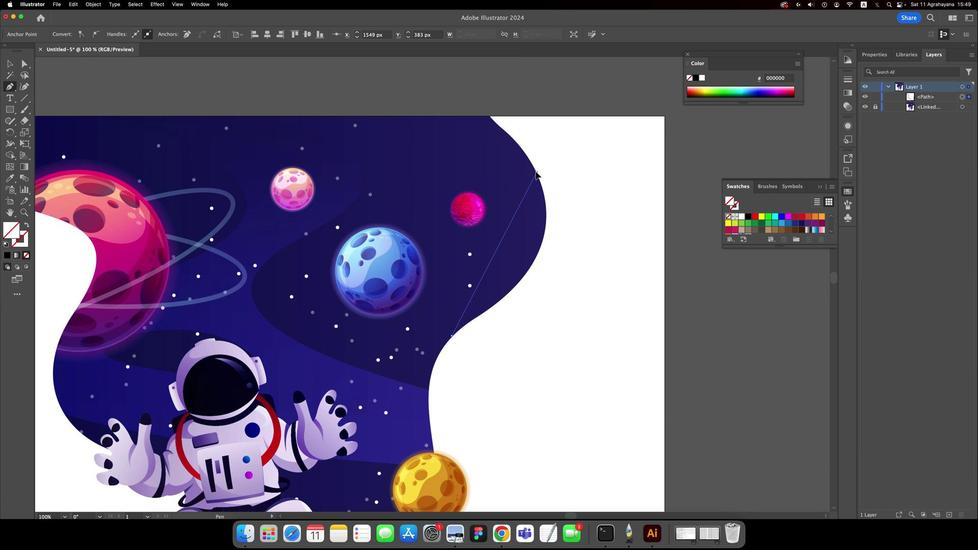
Action: Mouse moved to (463, 308)
Screenshot: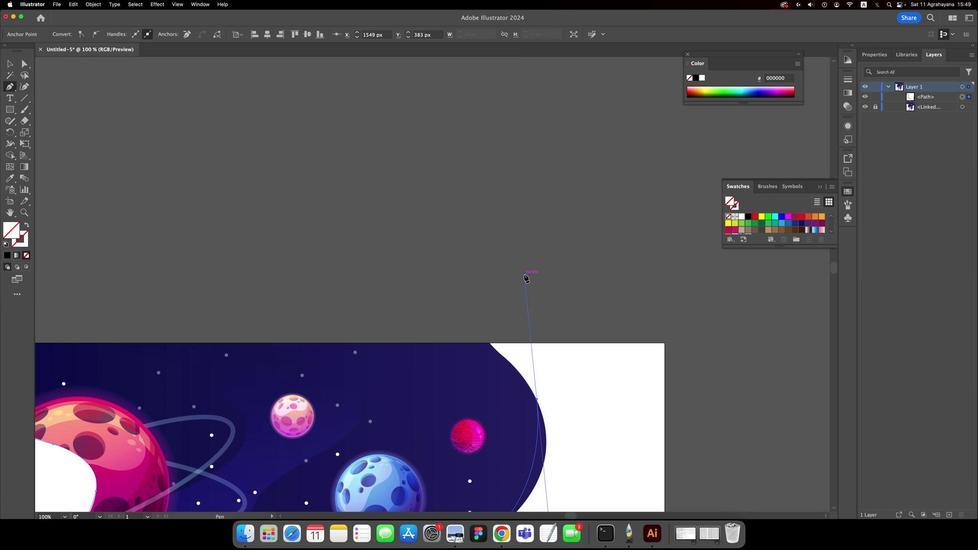 
Action: Key pressed Key.space
Screenshot: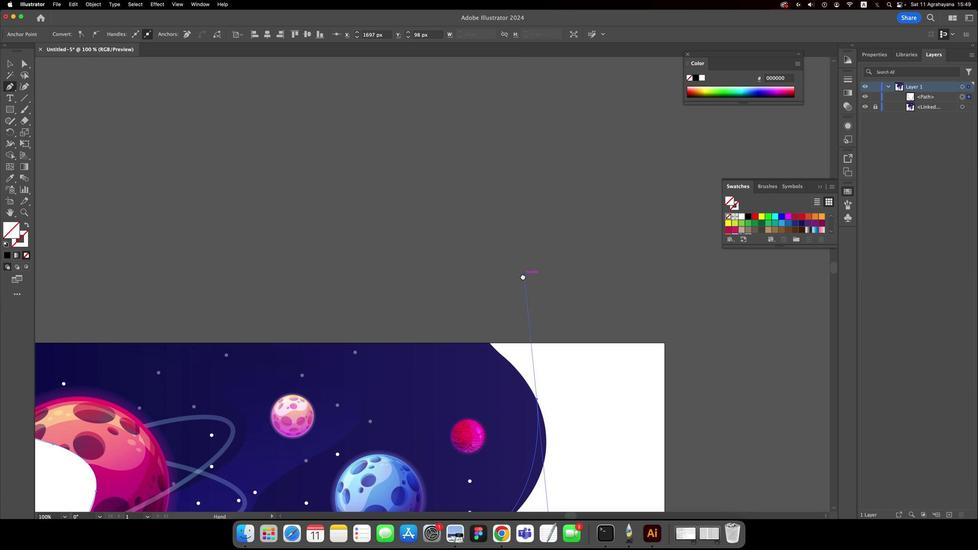 
Action: Mouse moved to (463, 309)
Screenshot: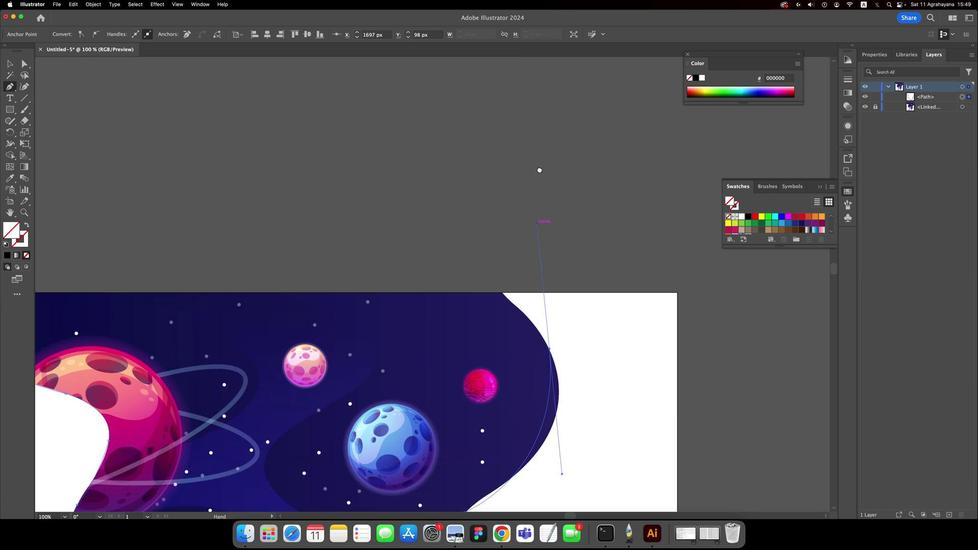 
Action: Mouse pressed left at (463, 309)
Screenshot: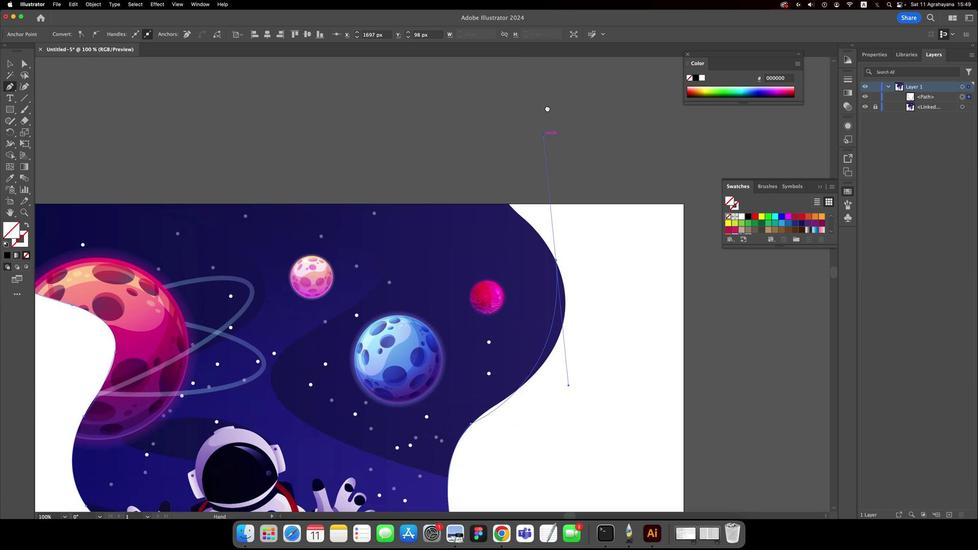 
Action: Mouse moved to (482, 240)
Screenshot: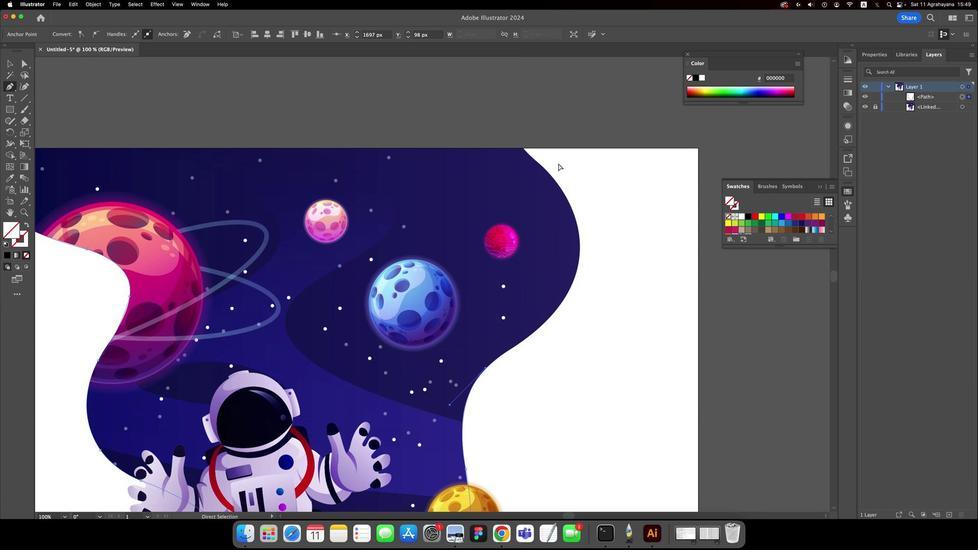 
Action: Key pressed Key.cmd
Screenshot: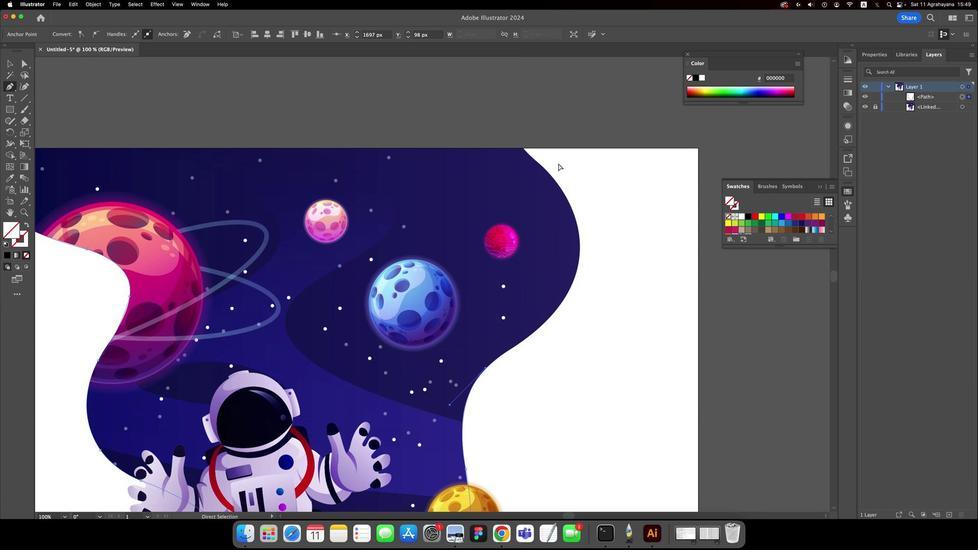 
Action: Mouse moved to (481, 240)
Screenshot: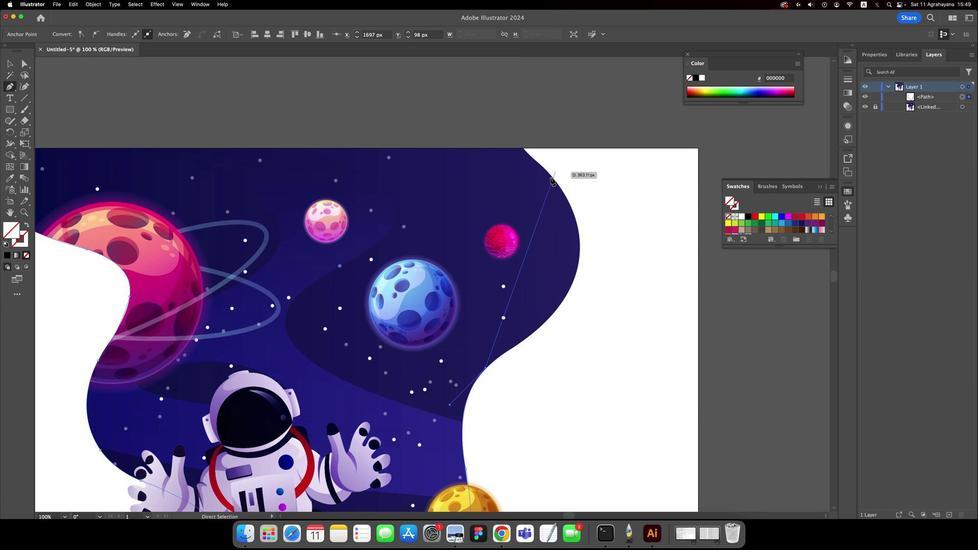 
Action: Key pressed 'z'
Screenshot: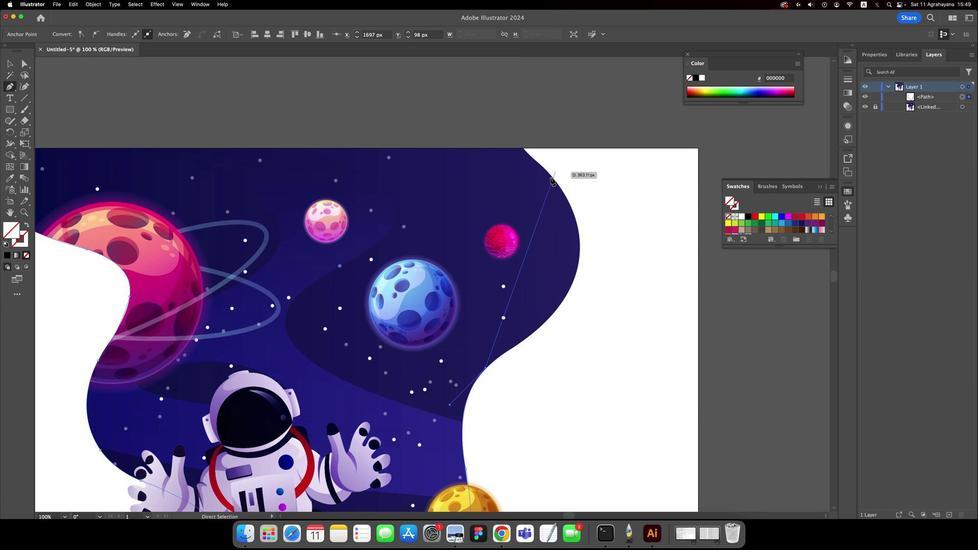
Action: Mouse moved to (471, 259)
Screenshot: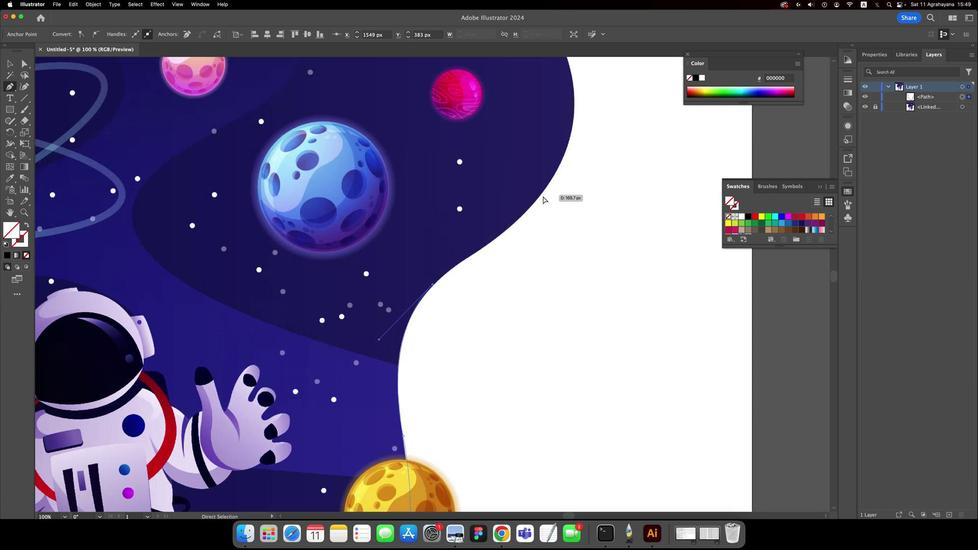 
Action: Key pressed Key.cmd
Screenshot: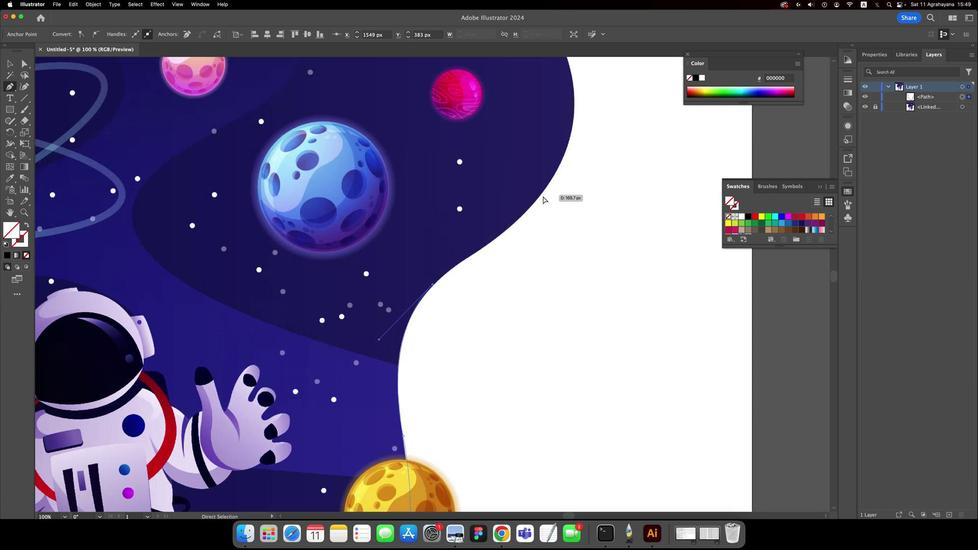 
Action: Mouse moved to (471, 259)
Screenshot: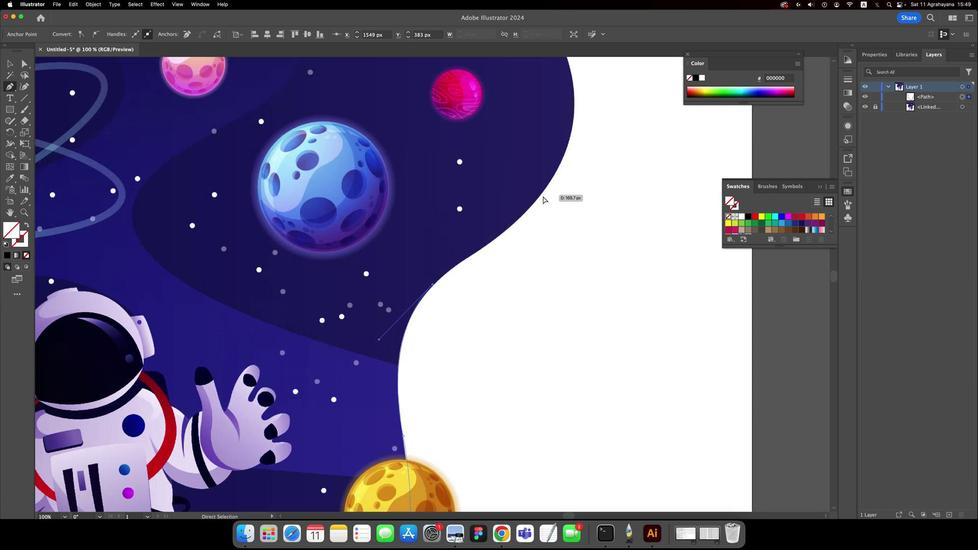 
Action: Key pressed '='
Screenshot: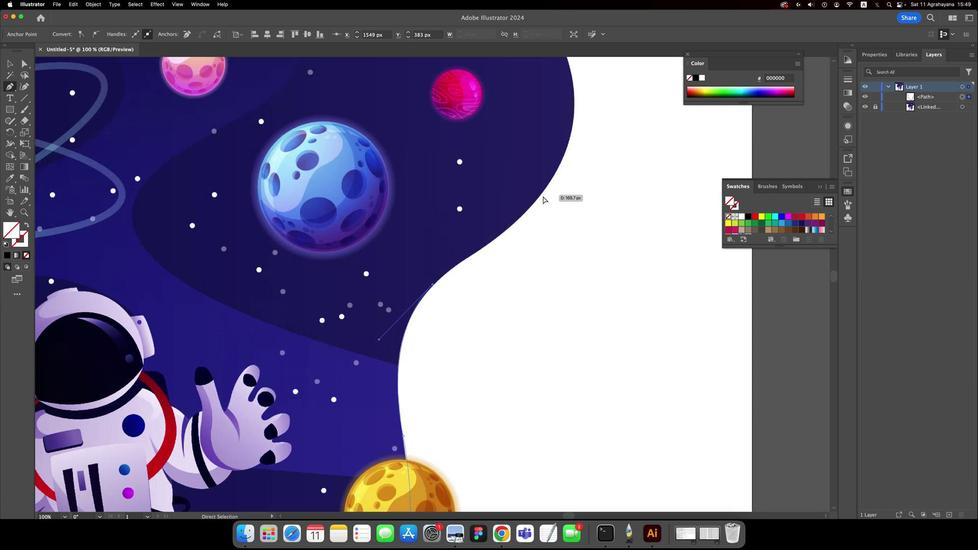 
Action: Mouse moved to (472, 264)
Screenshot: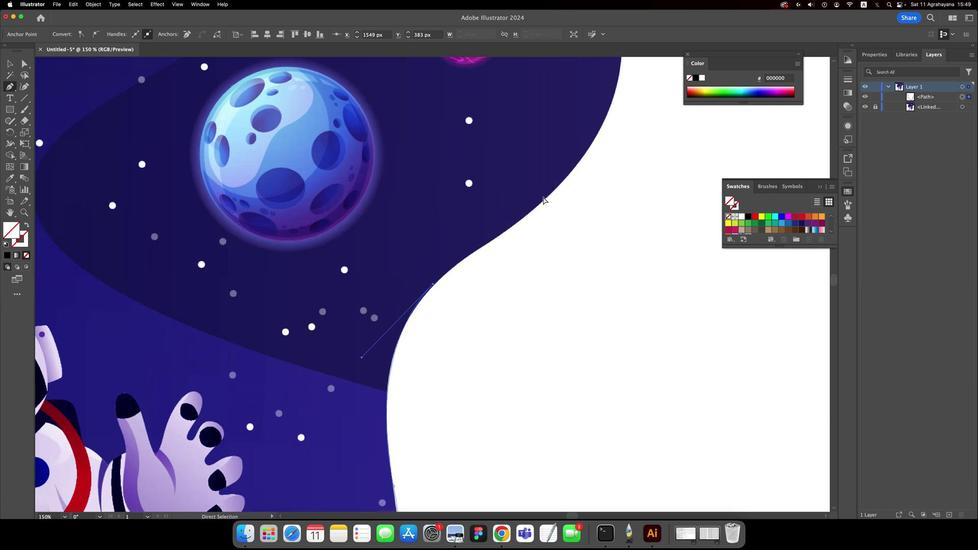 
Action: Key pressed Key.cmd'='
Screenshot: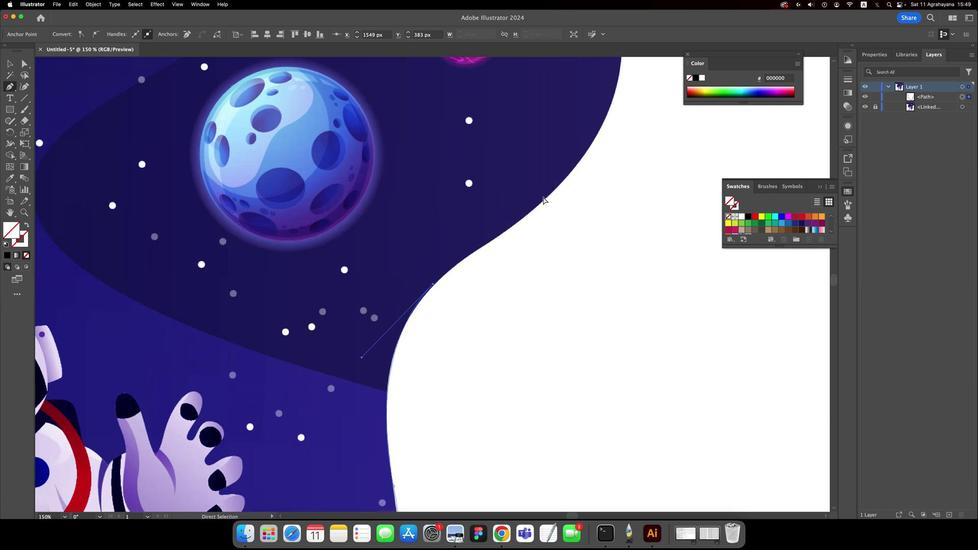 
Action: Mouse moved to (471, 265)
Screenshot: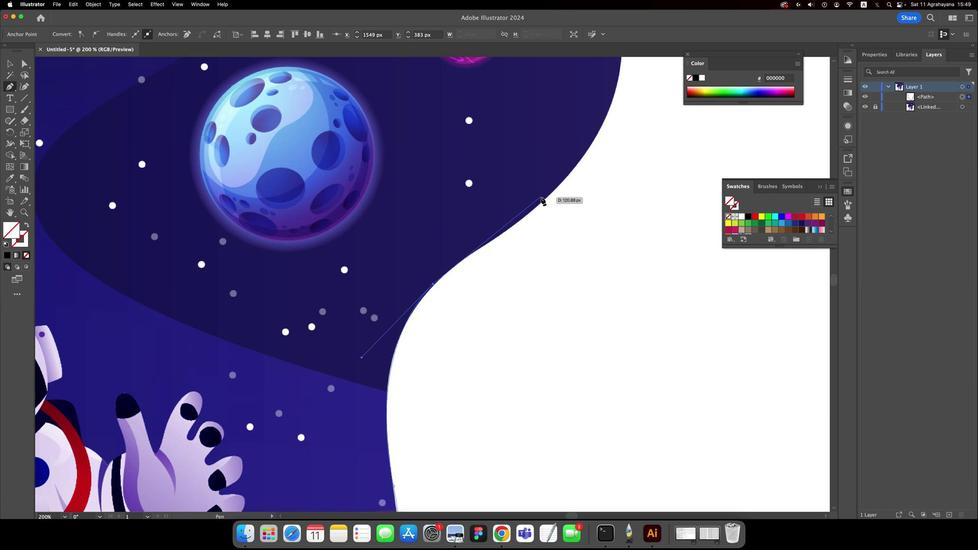 
Action: Key pressed Key.space
Screenshot: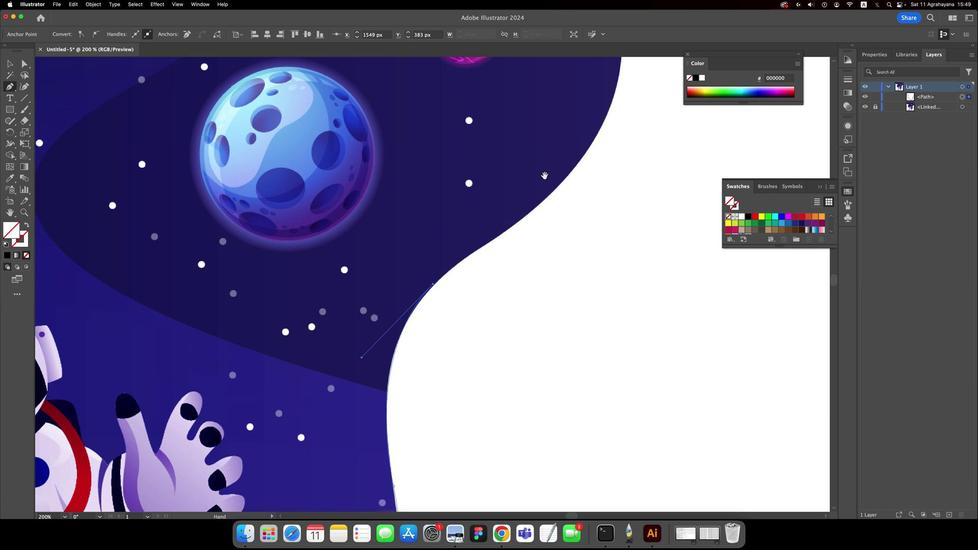 
Action: Mouse moved to (473, 252)
Screenshot: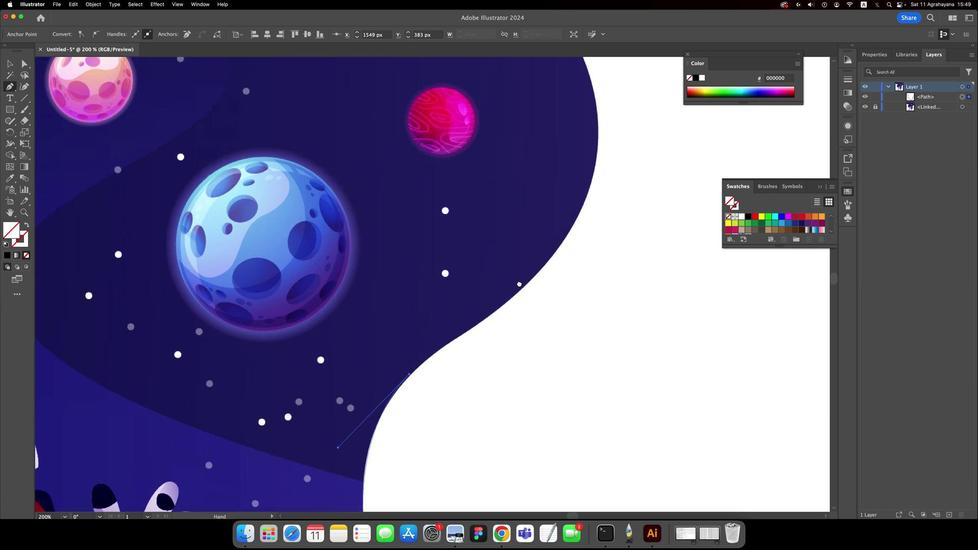 
Action: Mouse pressed left at (473, 252)
Screenshot: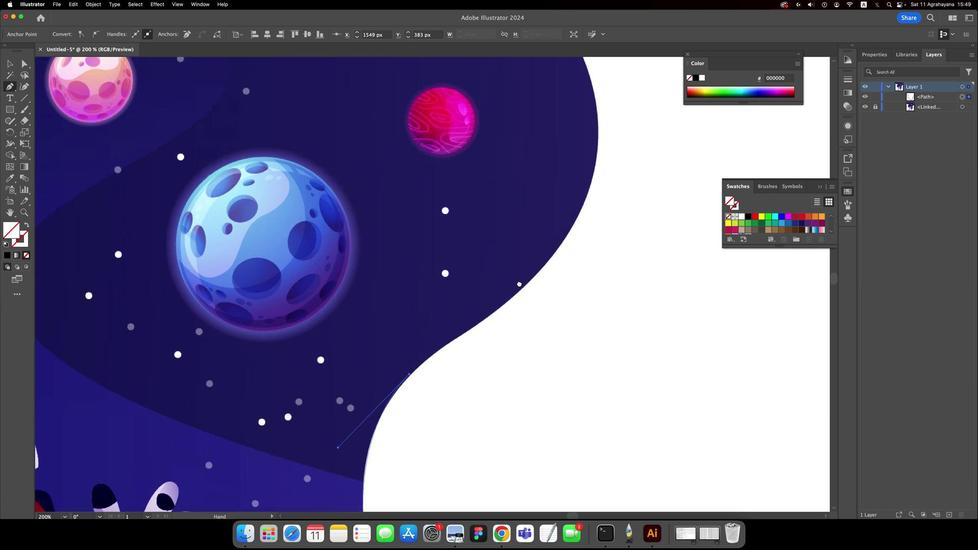 
Action: Mouse moved to (496, 266)
Screenshot: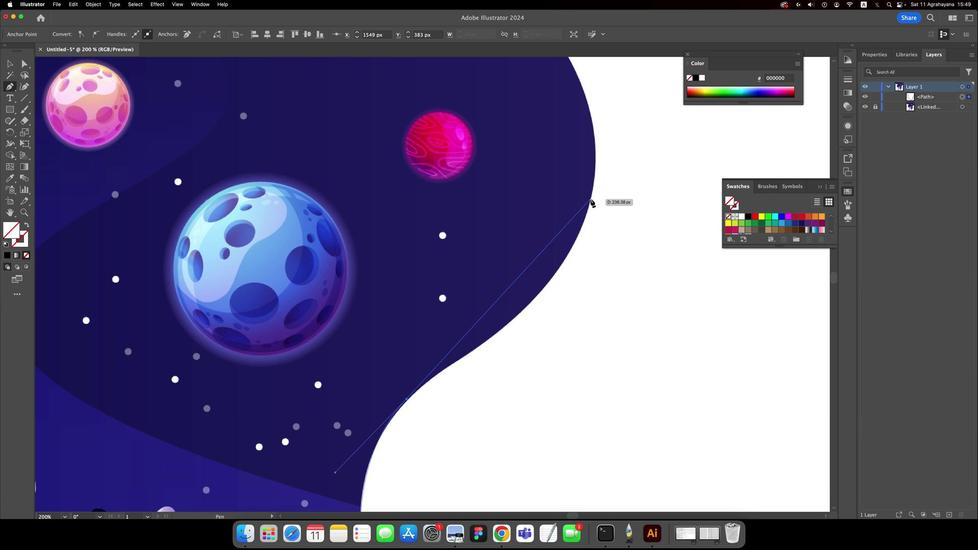 
Action: Mouse pressed left at (496, 266)
Screenshot: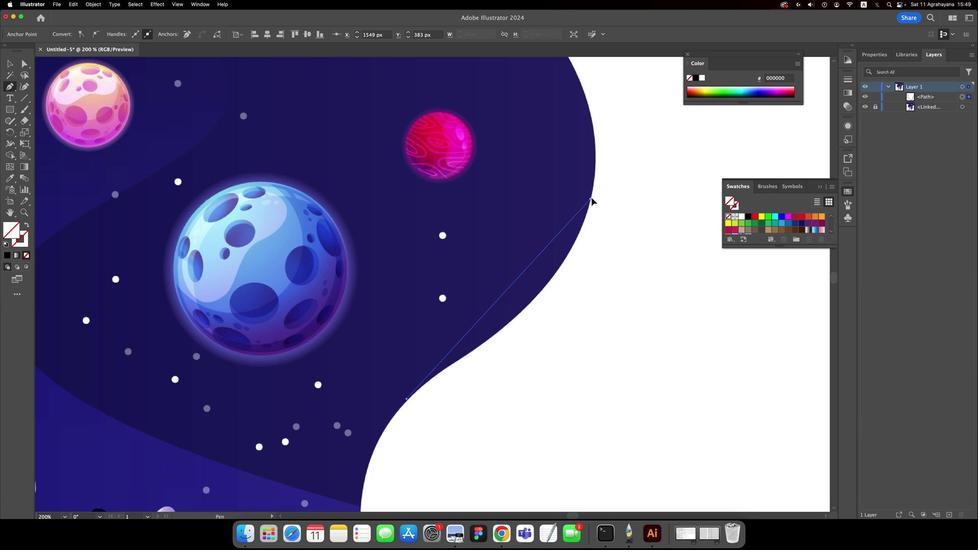 
Action: Mouse moved to (496, 317)
Screenshot: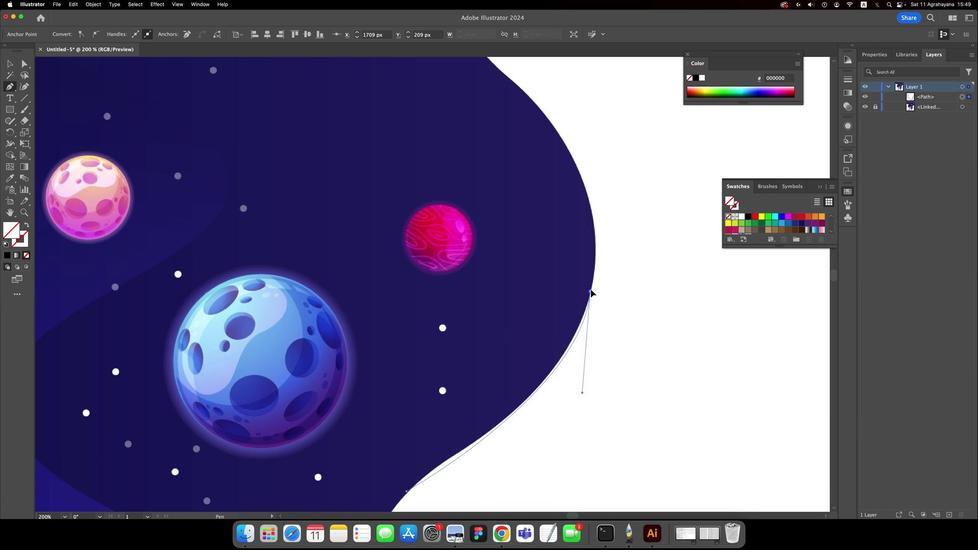 
Action: Mouse pressed left at (496, 317)
Screenshot: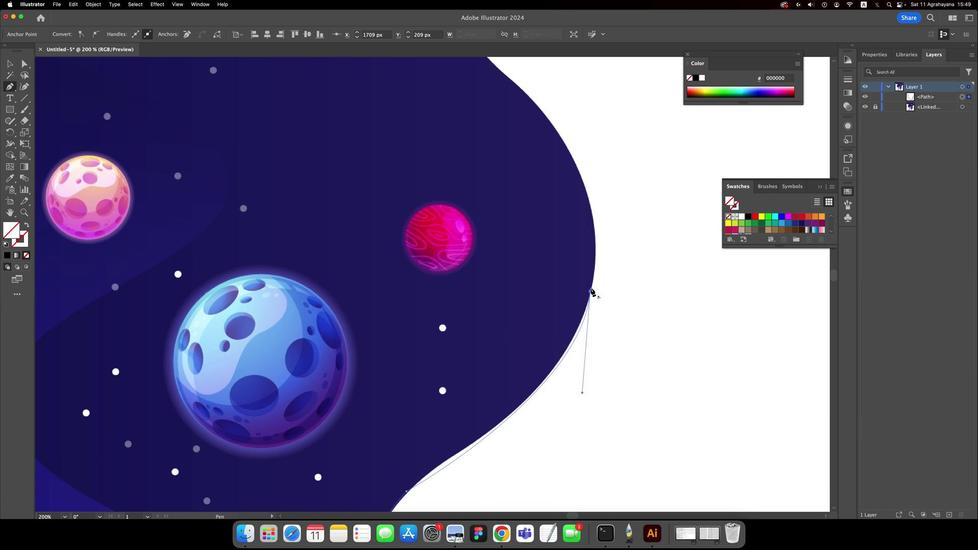 
Action: Mouse moved to (451, 195)
Screenshot: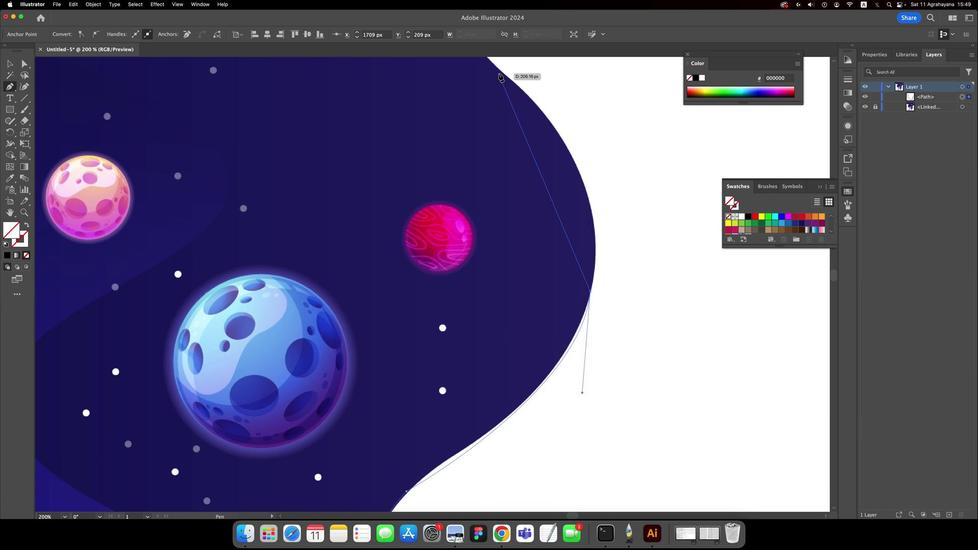 
Action: Key pressed Key.space
Screenshot: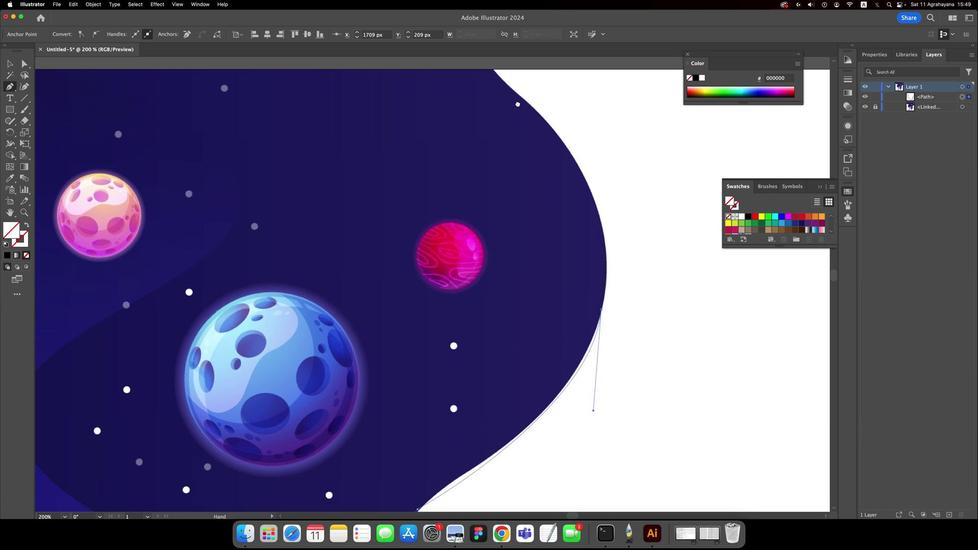 
Action: Mouse moved to (451, 195)
Screenshot: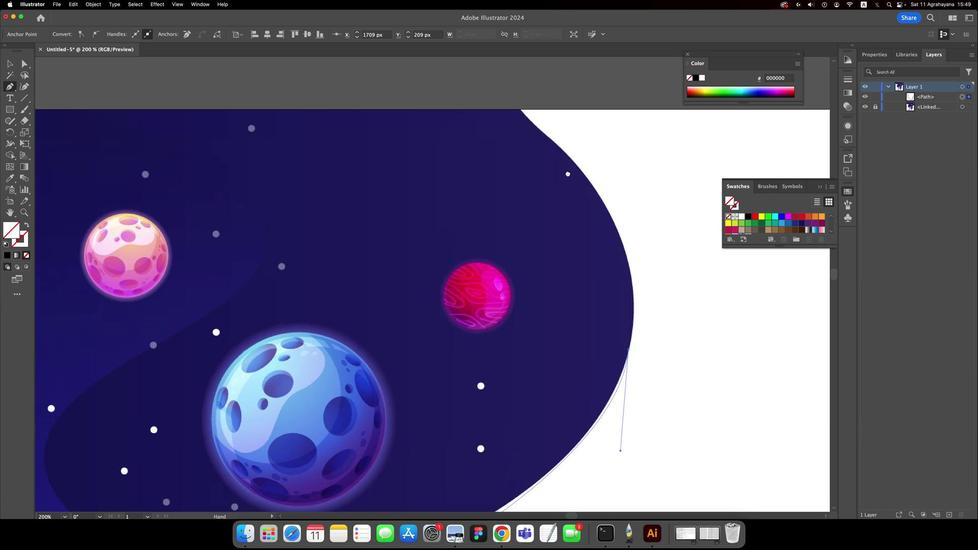 
Action: Mouse pressed left at (451, 195)
Screenshot: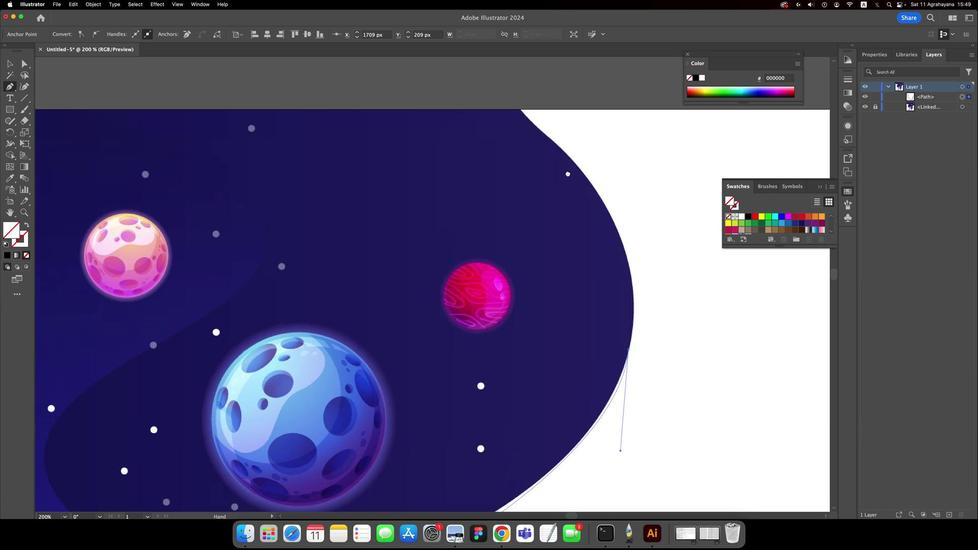 
Action: Mouse moved to (490, 259)
Screenshot: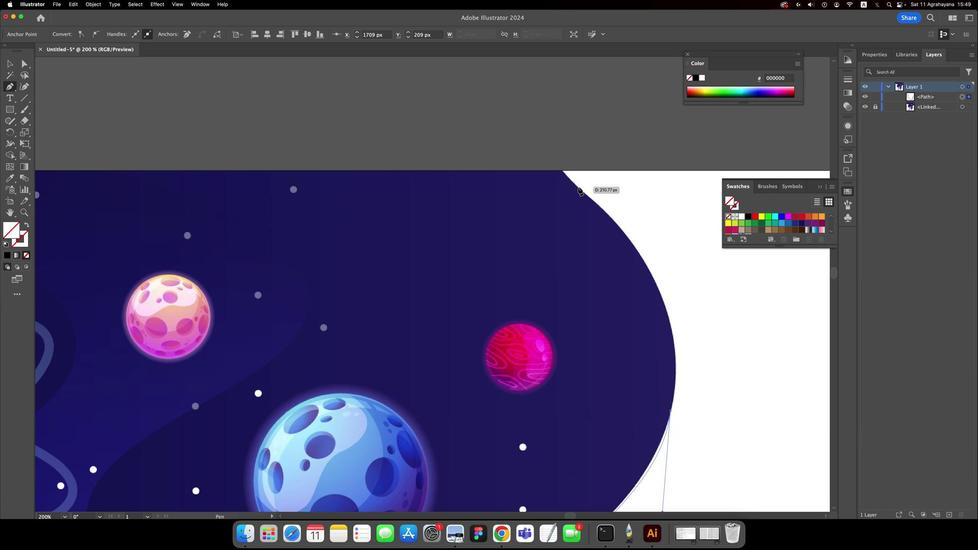 
Action: Mouse pressed left at (490, 259)
Screenshot: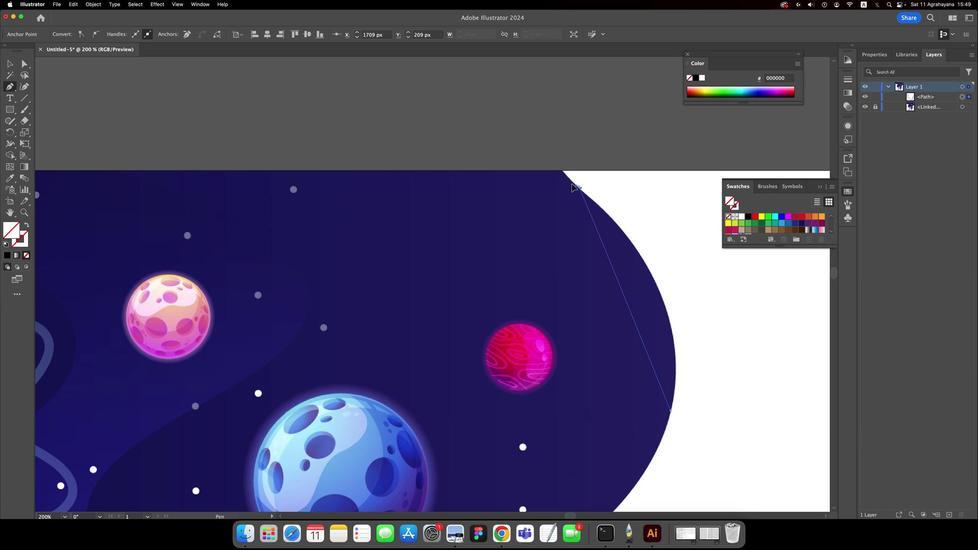 
Action: Mouse moved to (489, 259)
Screenshot: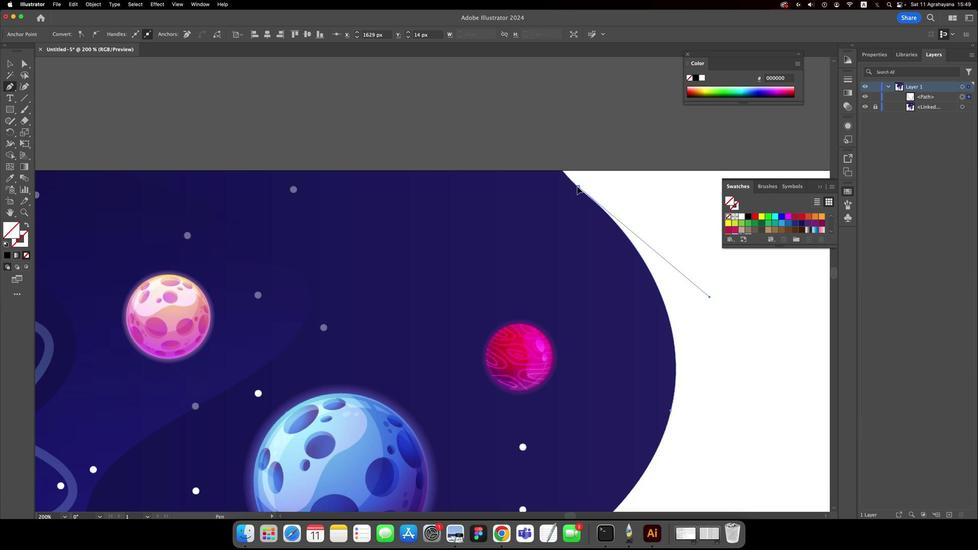 
Action: Mouse pressed left at (489, 259)
Screenshot: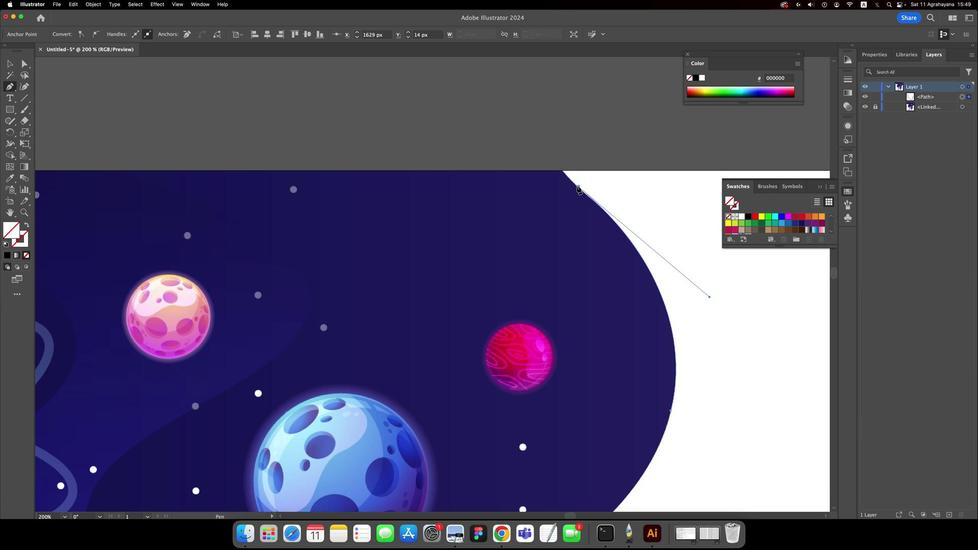 
Action: Mouse moved to (480, 249)
Screenshot: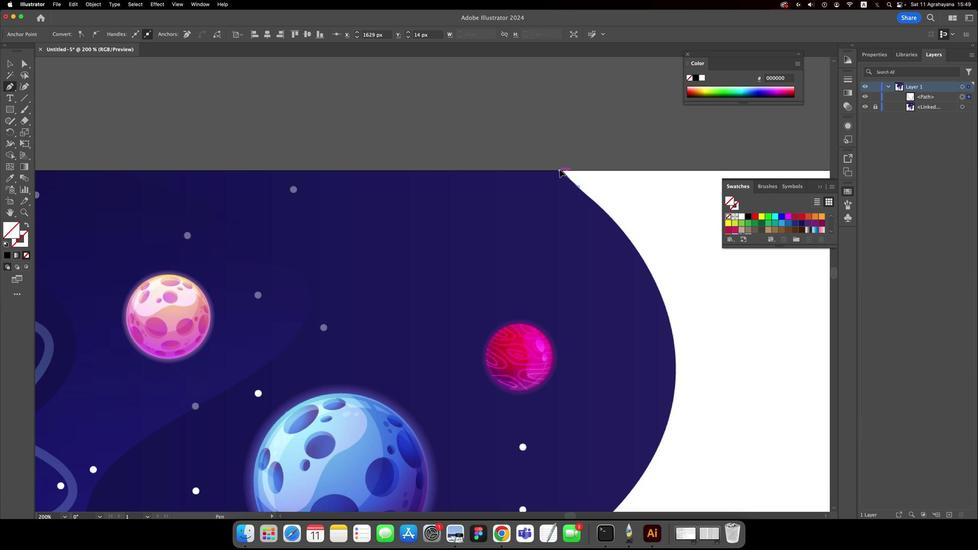 
Action: Mouse pressed left at (480, 249)
Screenshot: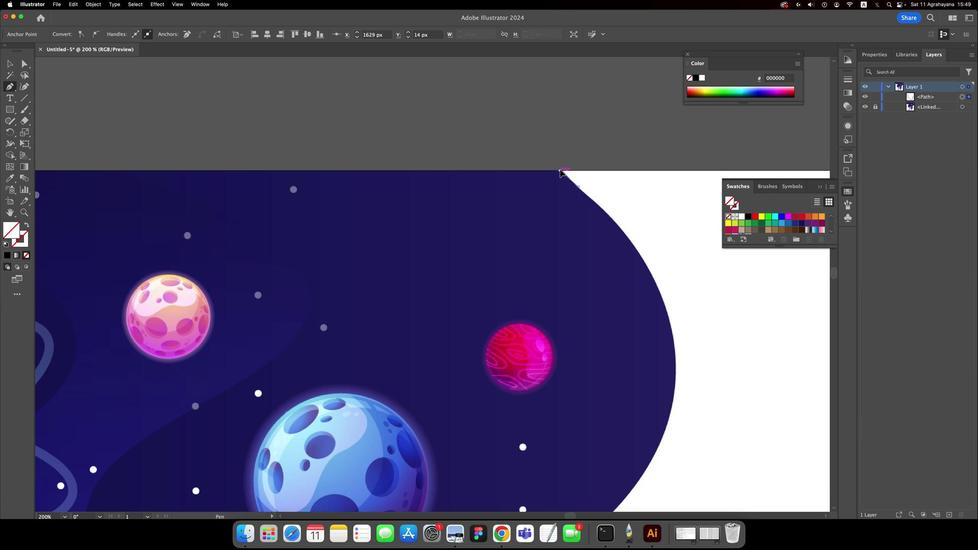 
Action: Mouse moved to (450, 255)
Screenshot: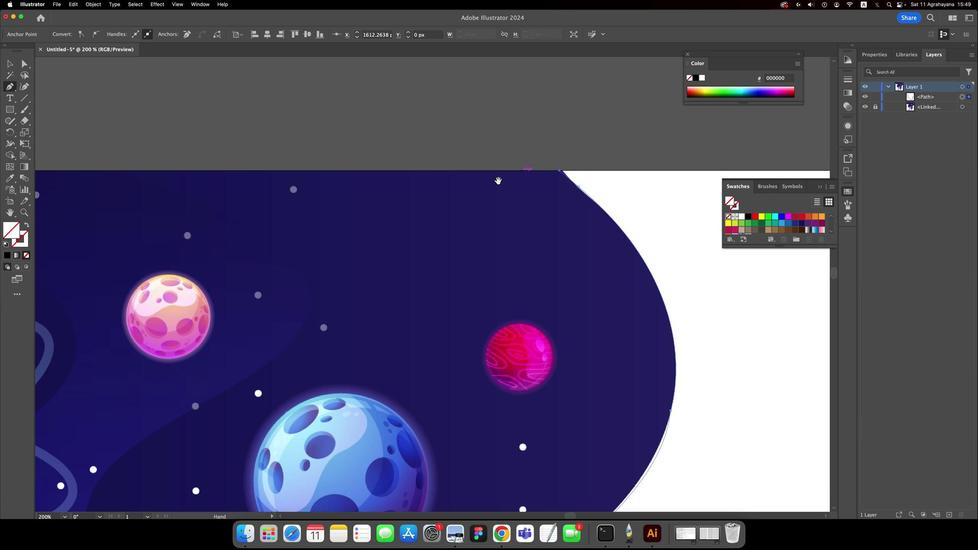 
Action: Key pressed Key.space
Screenshot: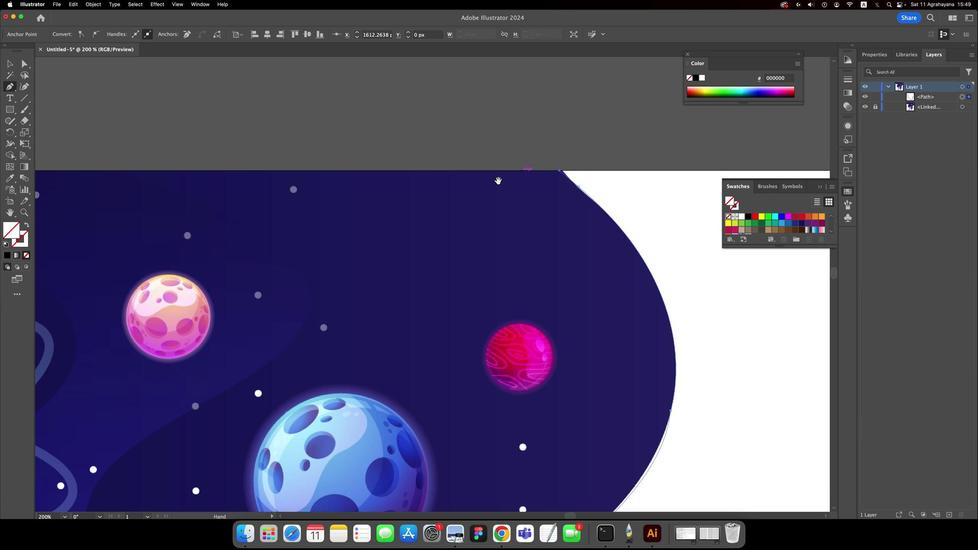 
Action: Mouse moved to (445, 255)
Screenshot: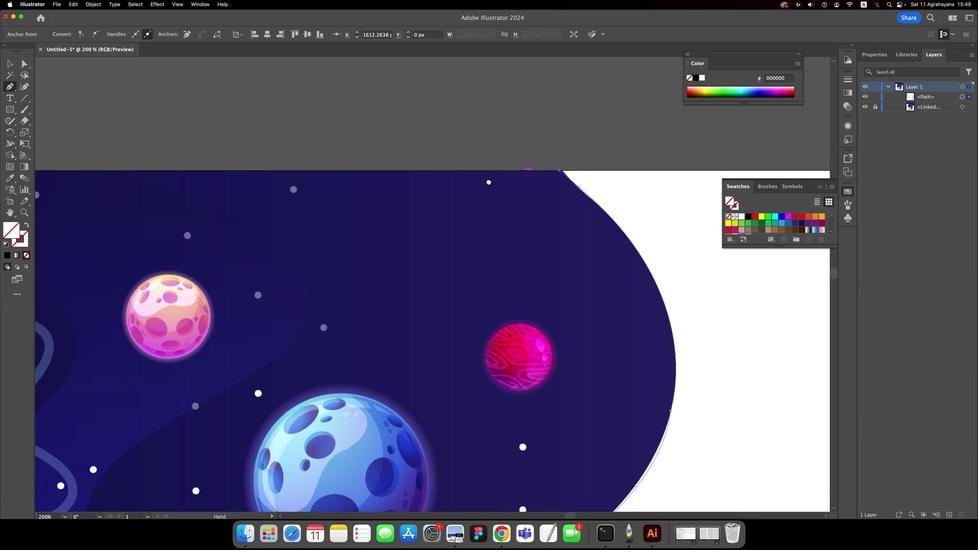 
Action: Mouse pressed left at (445, 255)
Screenshot: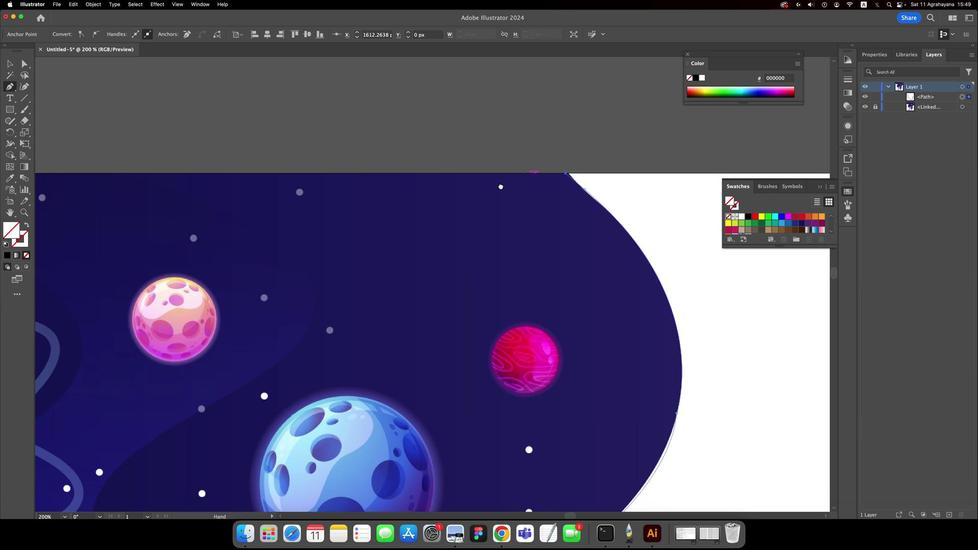 
Action: Mouse moved to (498, 274)
Screenshot: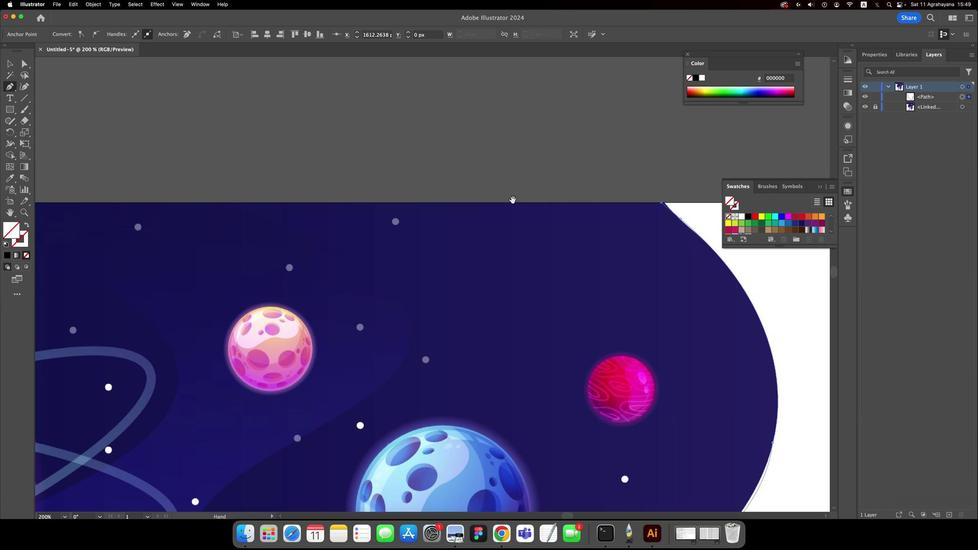 
Action: Key pressed Key.space
Screenshot: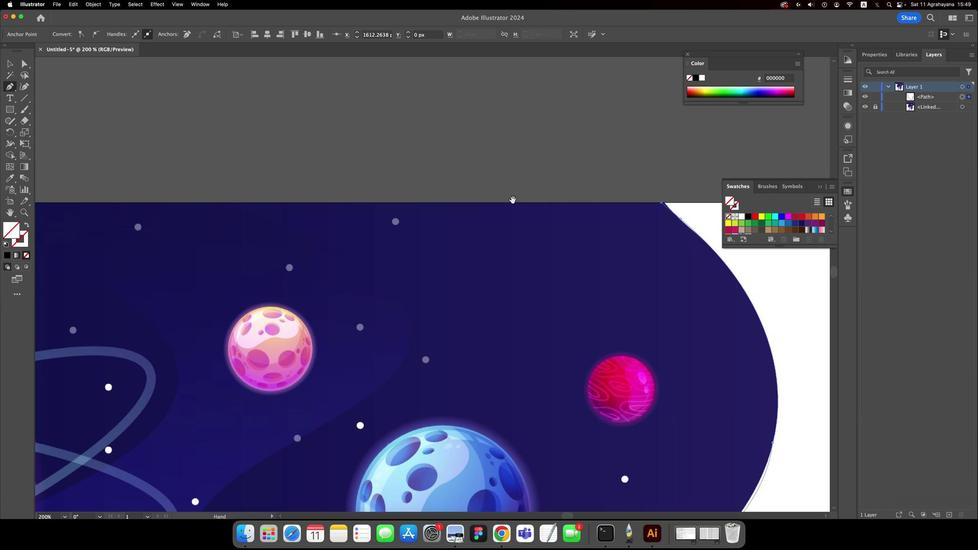 
Action: Mouse moved to (453, 267)
Screenshot: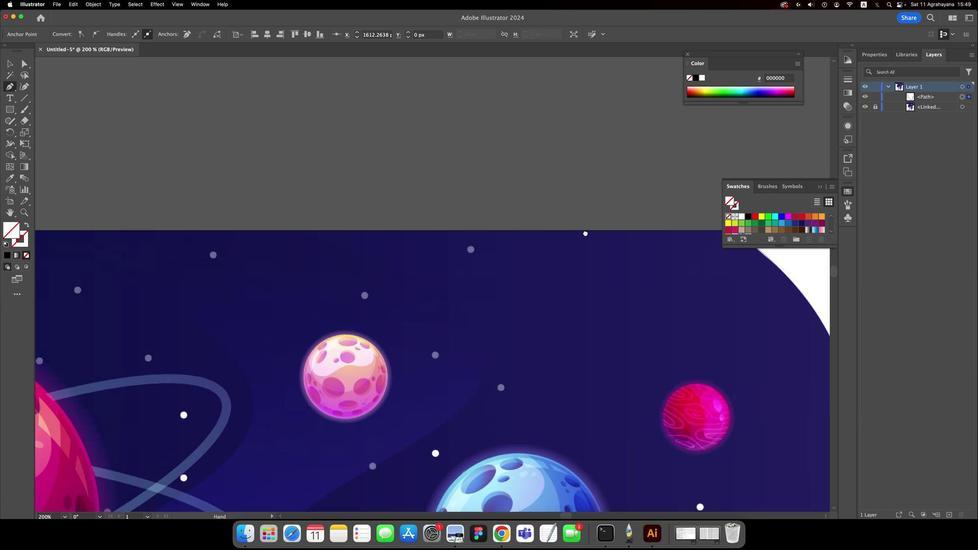 
Action: Mouse pressed left at (453, 267)
Screenshot: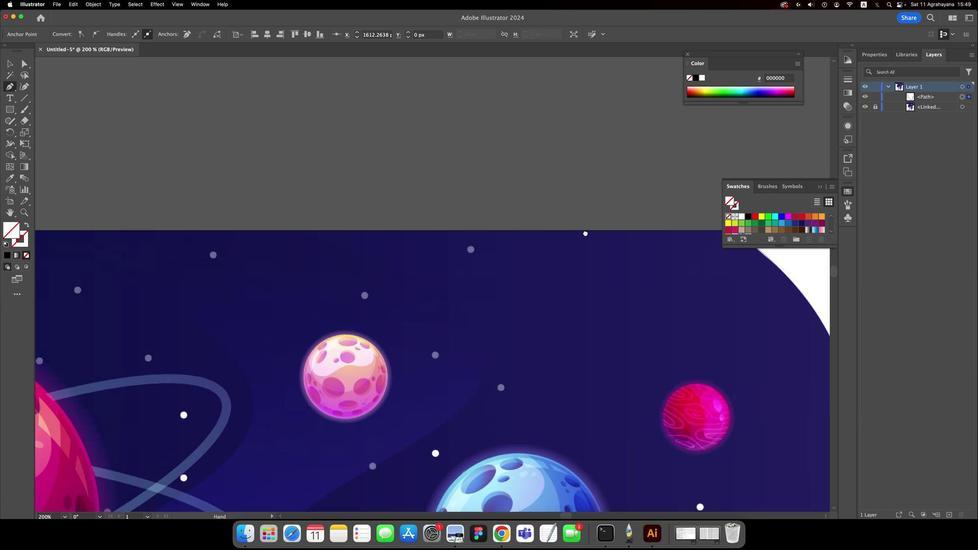 
Action: Mouse moved to (496, 285)
Screenshot: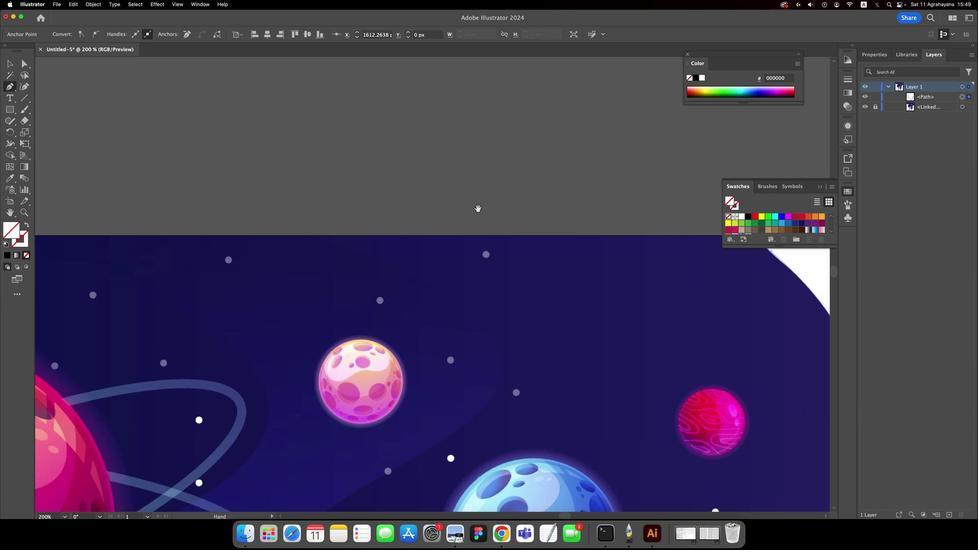 
Action: Key pressed Key.space
Screenshot: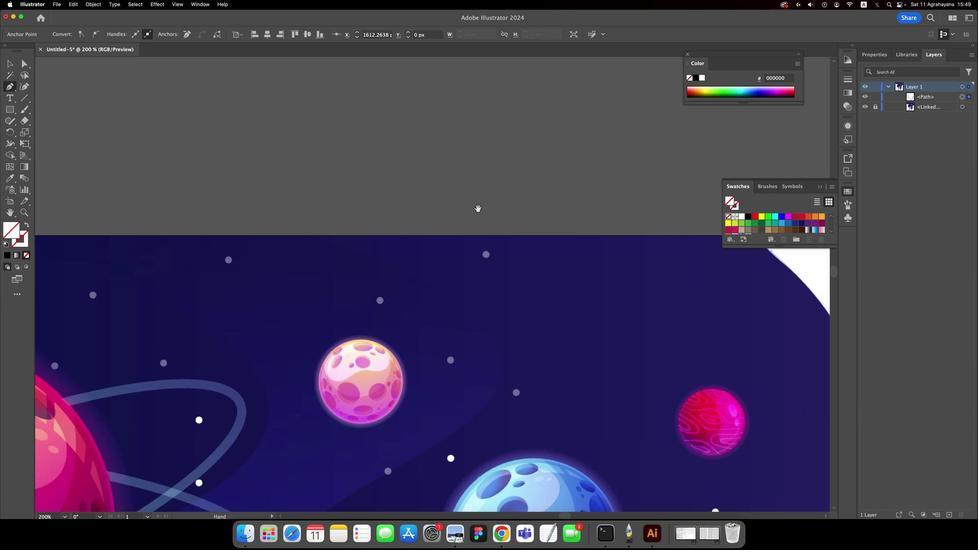 
Action: Mouse moved to (441, 271)
Screenshot: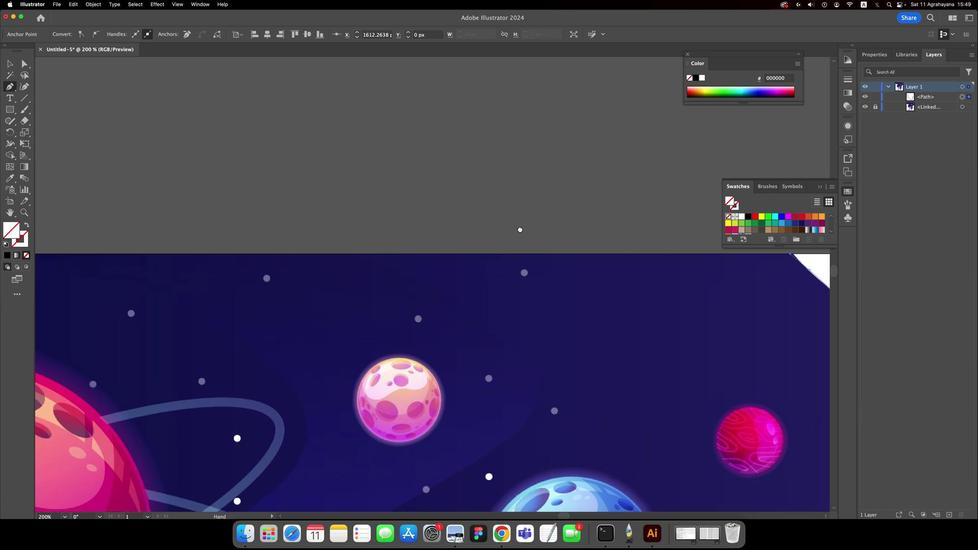 
Action: Mouse pressed left at (441, 271)
Screenshot: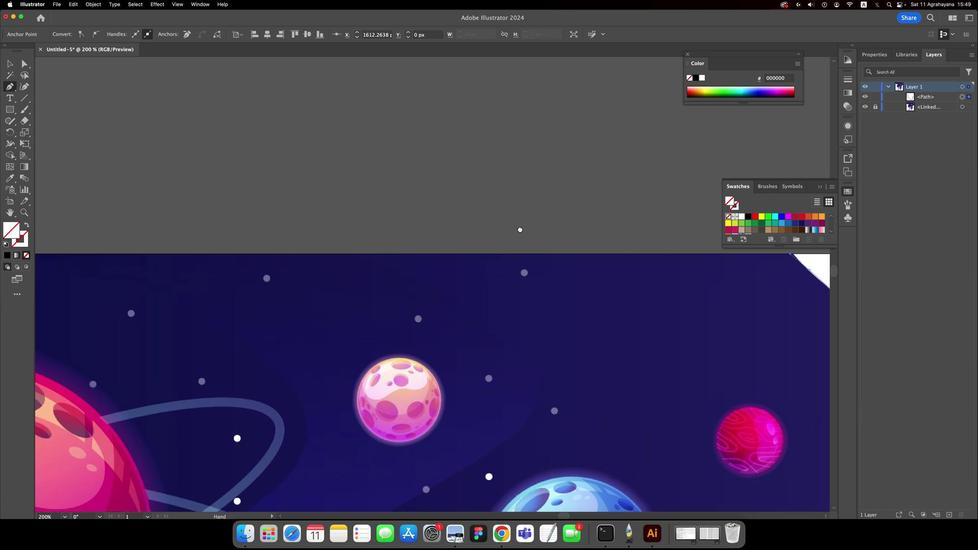 
Action: Mouse moved to (461, 282)
Screenshot: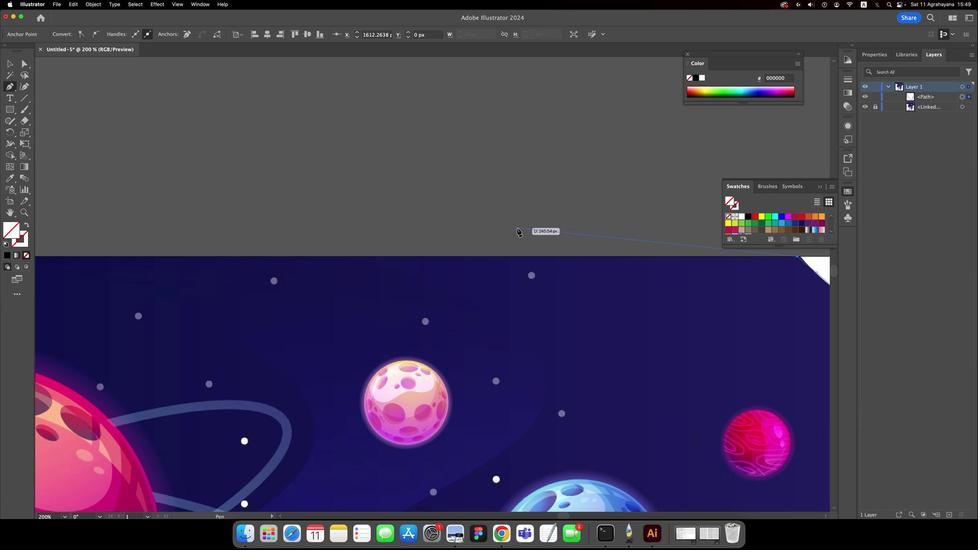 
Action: Key pressed Key.space
Screenshot: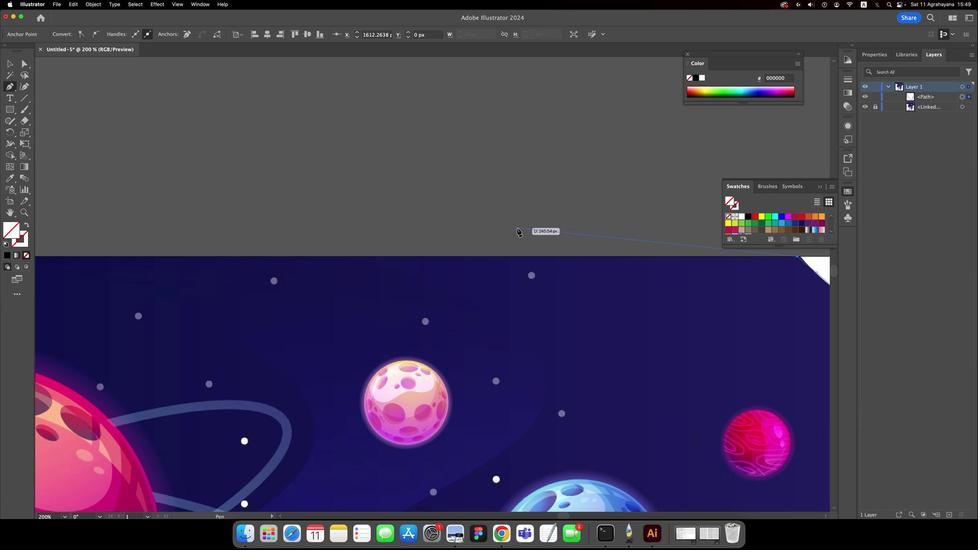
Action: Mouse moved to (393, 294)
Screenshot: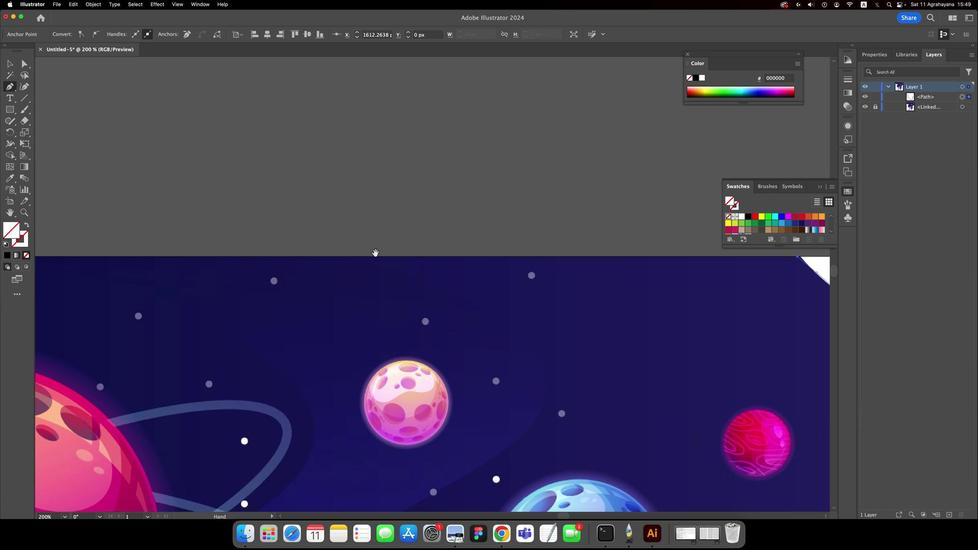 
Action: Key pressed Key.space
Screenshot: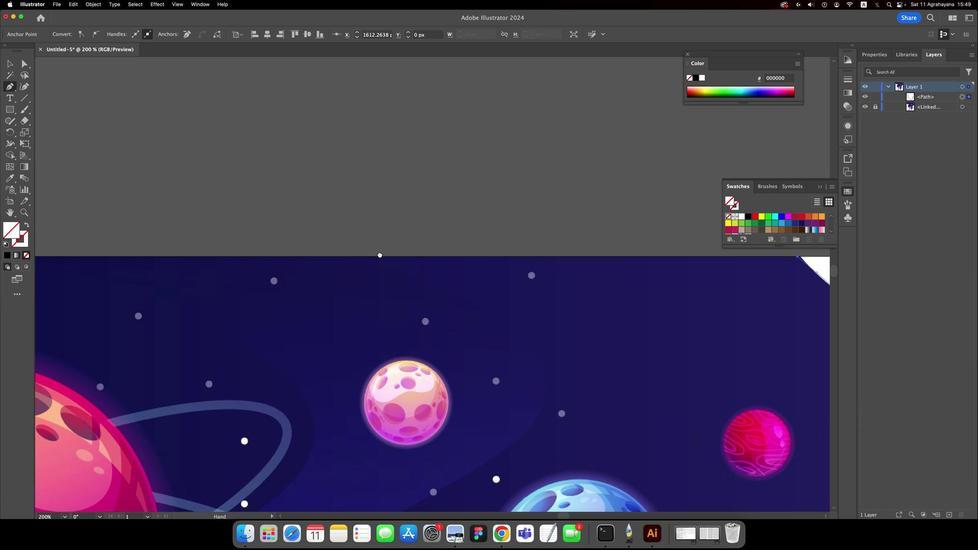 
Action: Mouse moved to (391, 296)
Screenshot: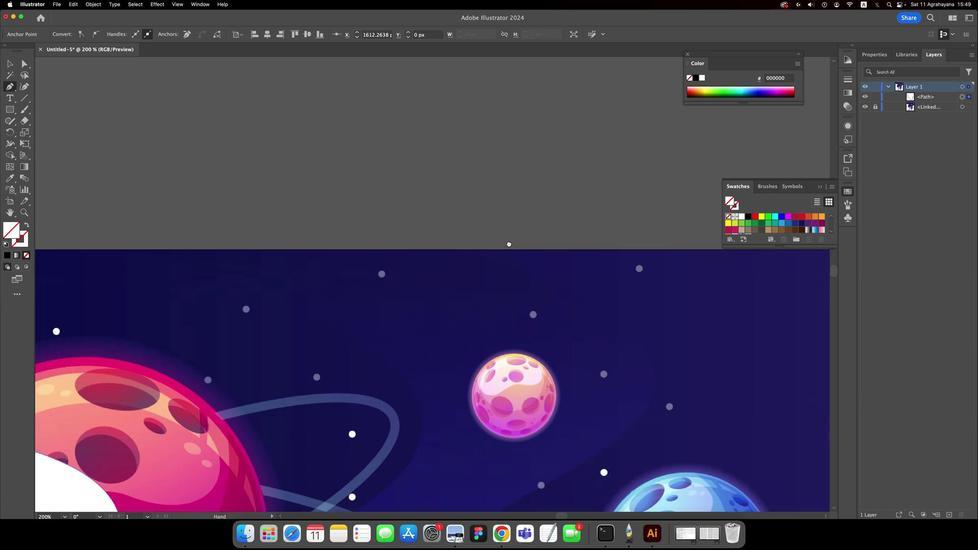 
Action: Mouse pressed left at (391, 296)
Screenshot: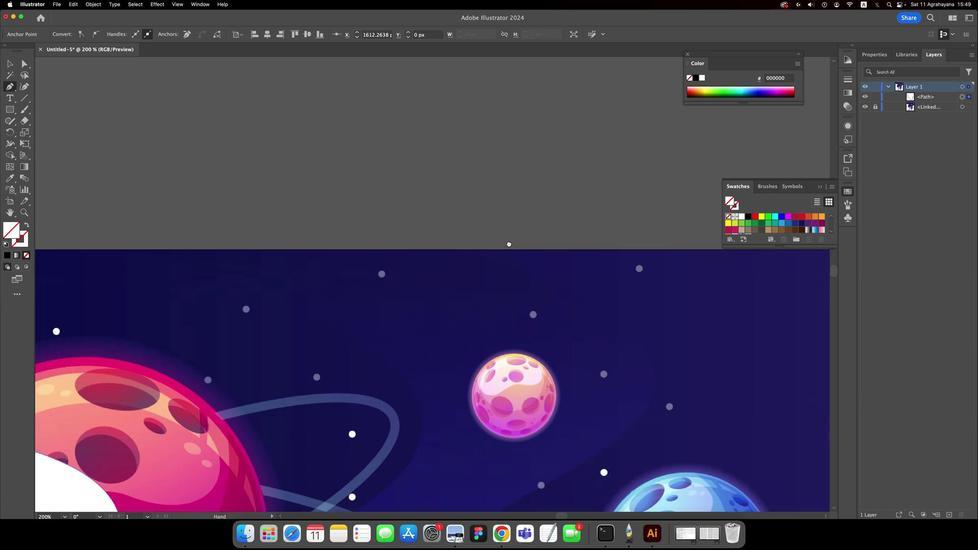 
Action: Mouse moved to (353, 293)
Screenshot: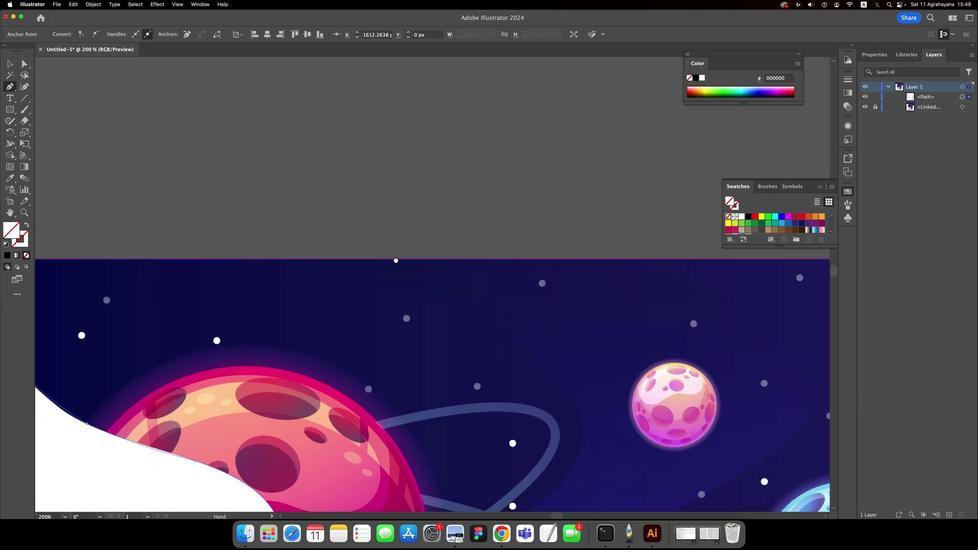 
Action: Mouse pressed left at (353, 293)
Screenshot: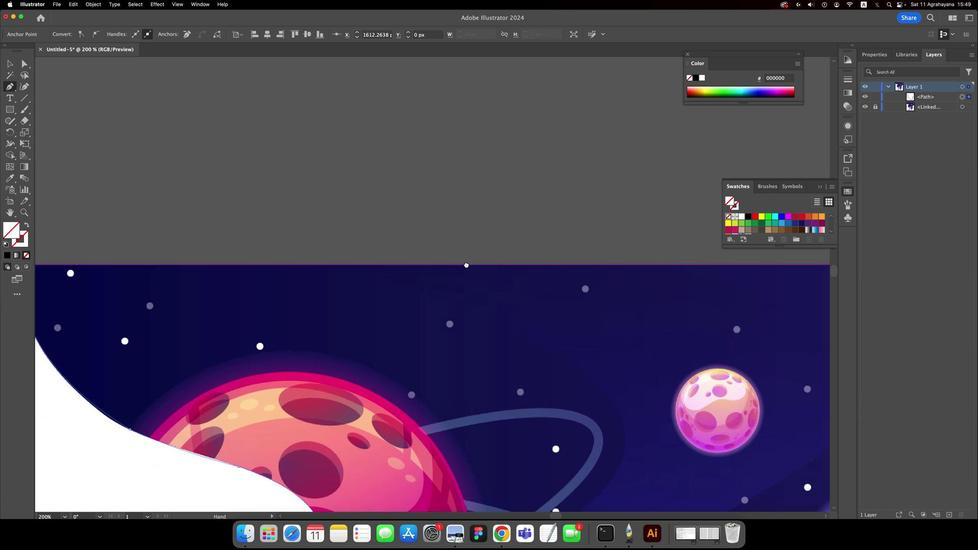 
Action: Mouse moved to (463, 299)
Screenshot: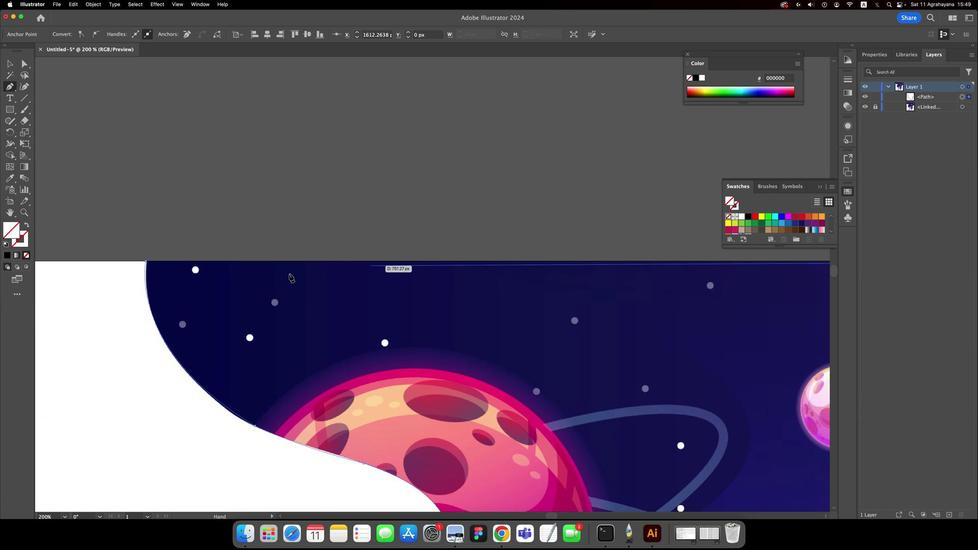 
Action: Key pressed Key.space
Screenshot: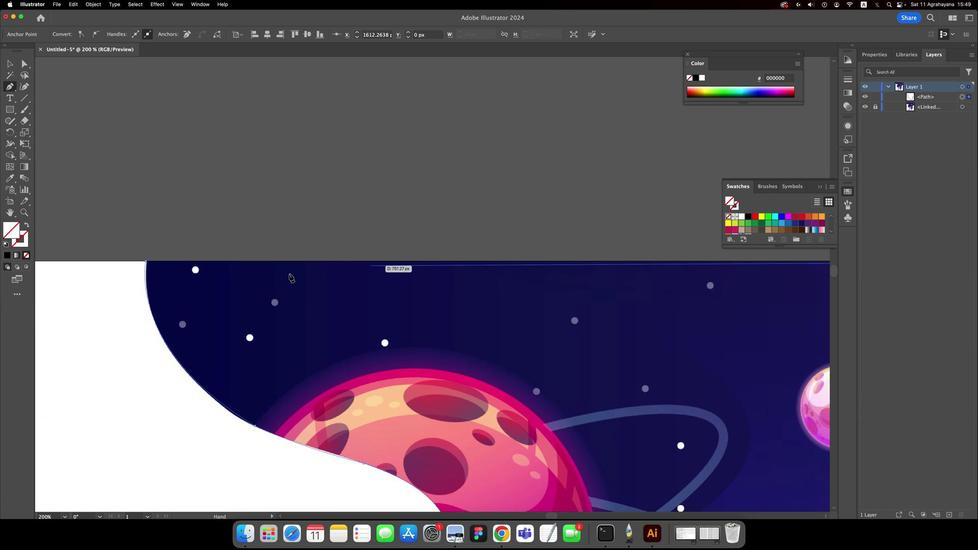 
Action: Mouse moved to (279, 301)
Screenshot: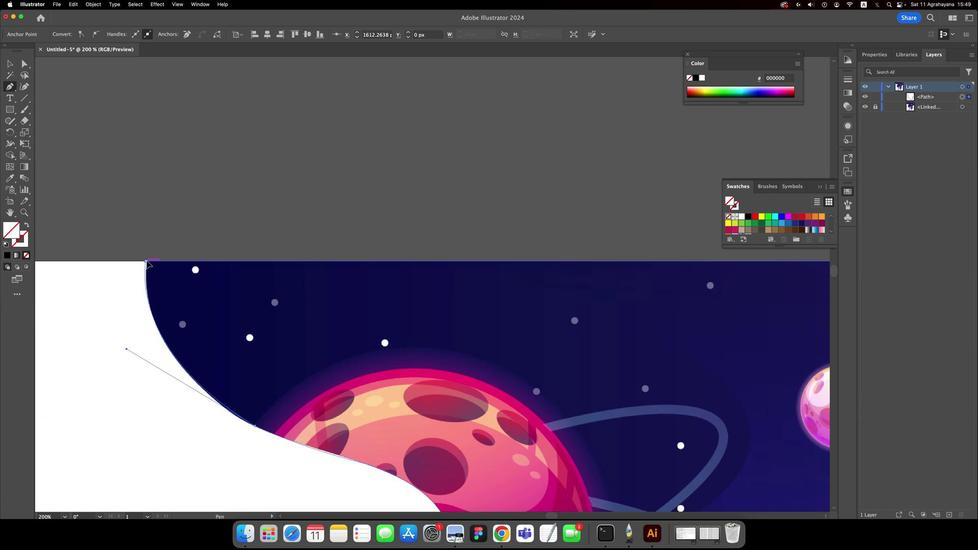 
Action: Mouse pressed left at (279, 301)
Screenshot: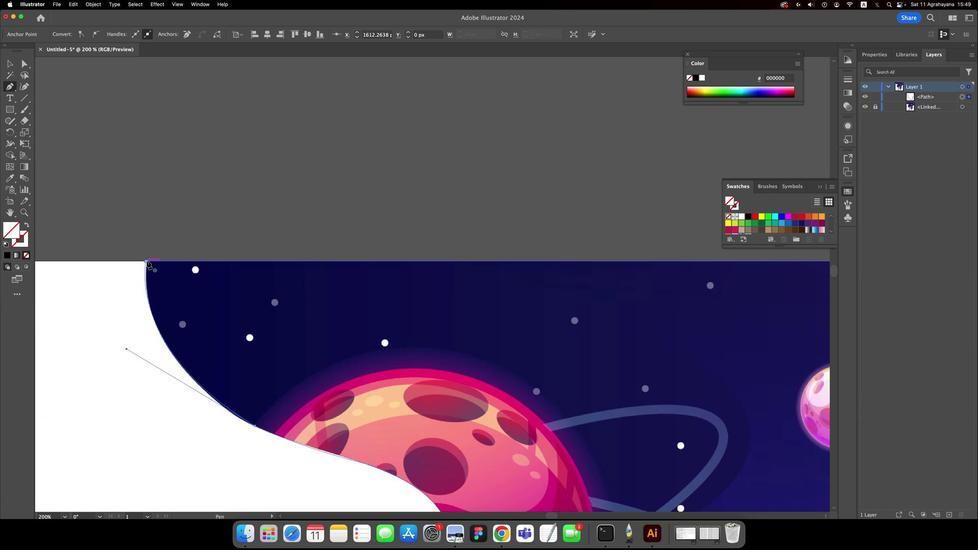 
Action: Key pressed 'i'
Screenshot: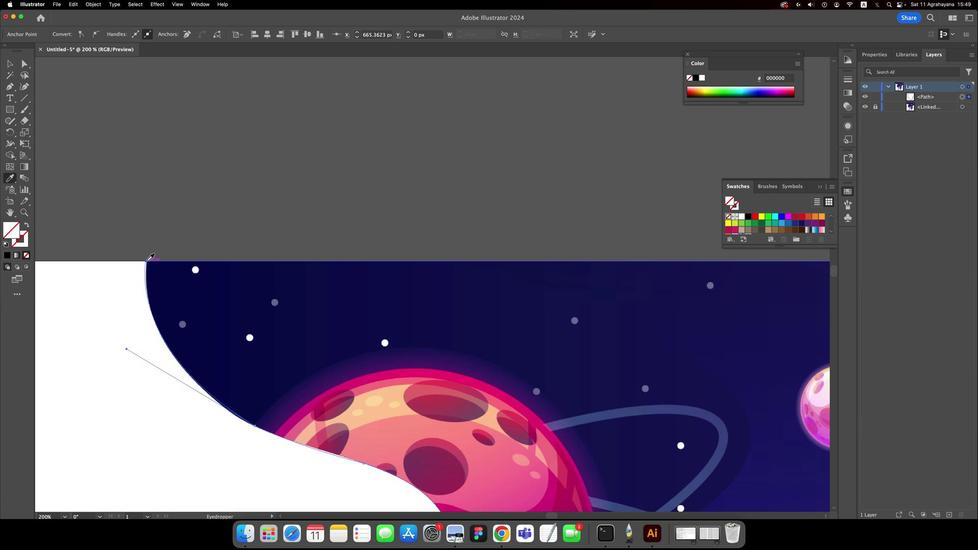 
Action: Mouse moved to (313, 319)
Screenshot: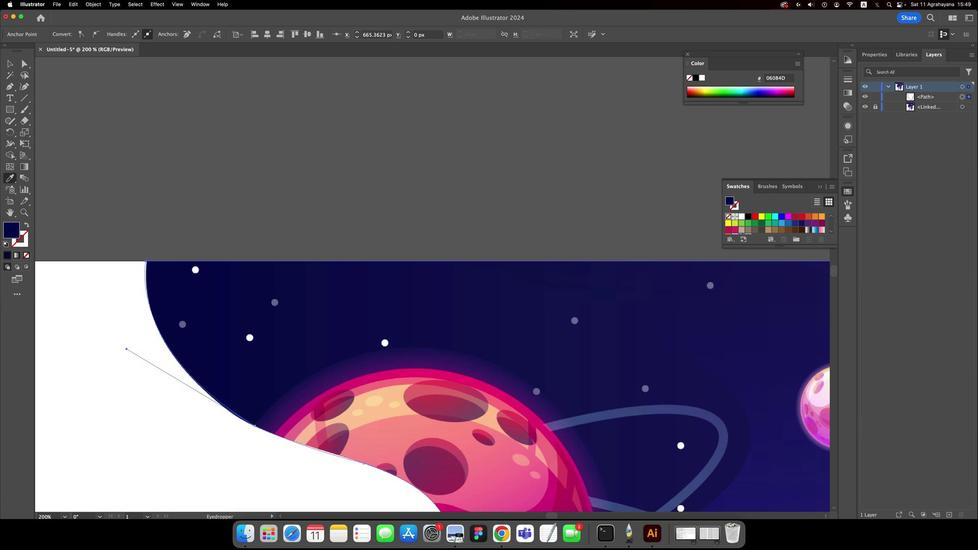 
Action: Mouse pressed left at (313, 319)
Screenshot: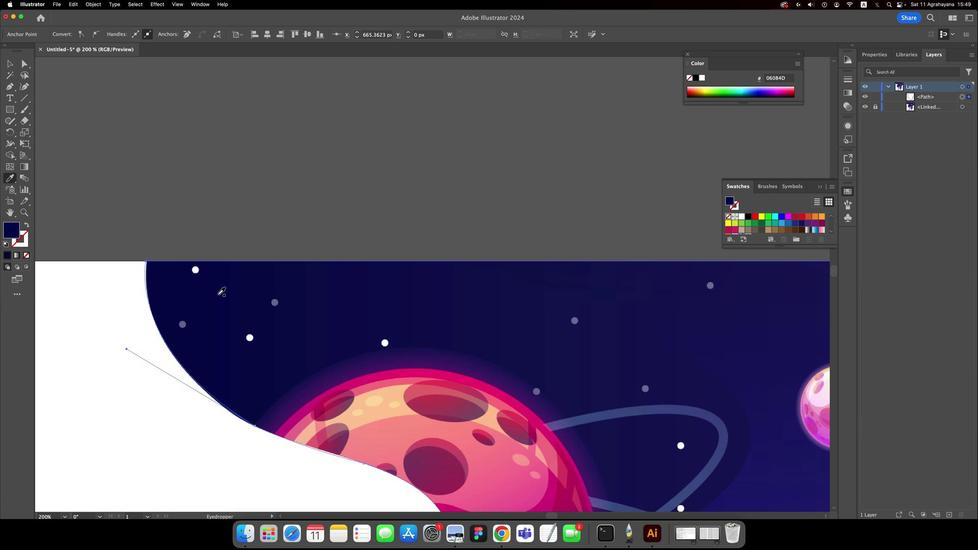 
Action: Mouse moved to (314, 319)
Screenshot: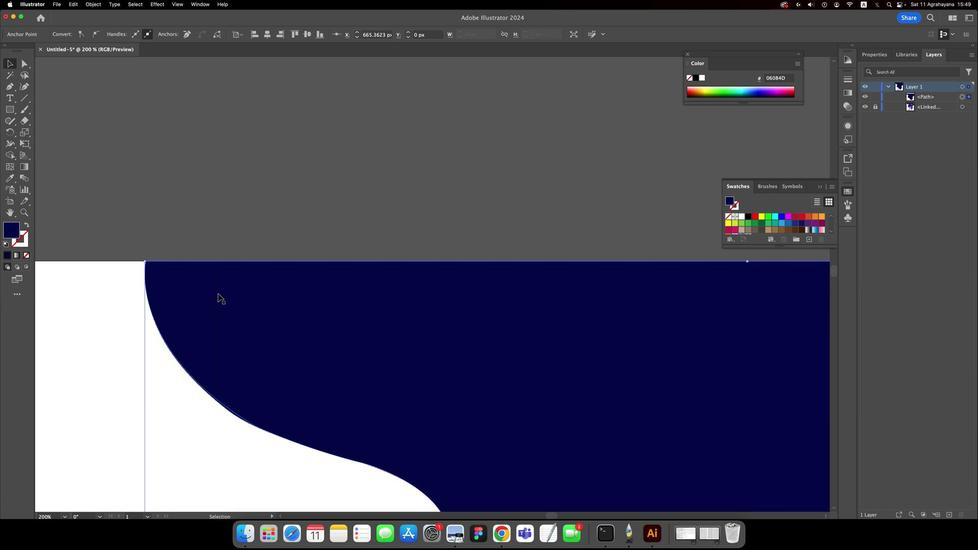 
Action: Key pressed 'v'
Screenshot: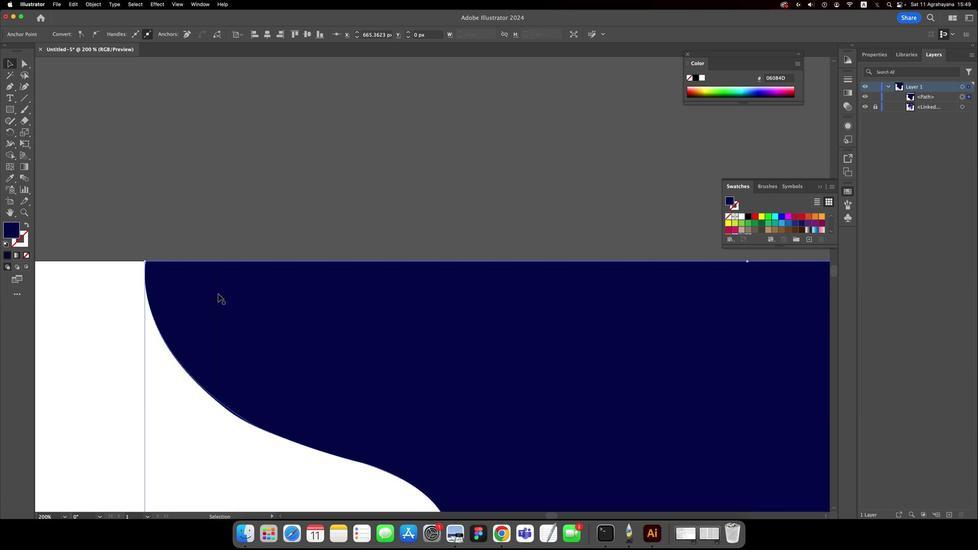 
Action: Mouse moved to (365, 267)
